 Task: Look for Airbnb properties in Ytrebygda, Norway from 28th December, 2023 to 10th December,  2023 for 5 adults.5 bedrooms having 5 beds and 5 bathrooms. Property type can be house. Amenities needed are: wifi, TV, free parkinig on premises, gym, breakfast. Look for 3 properties as per requirement.
Action: Mouse moved to (495, 110)
Screenshot: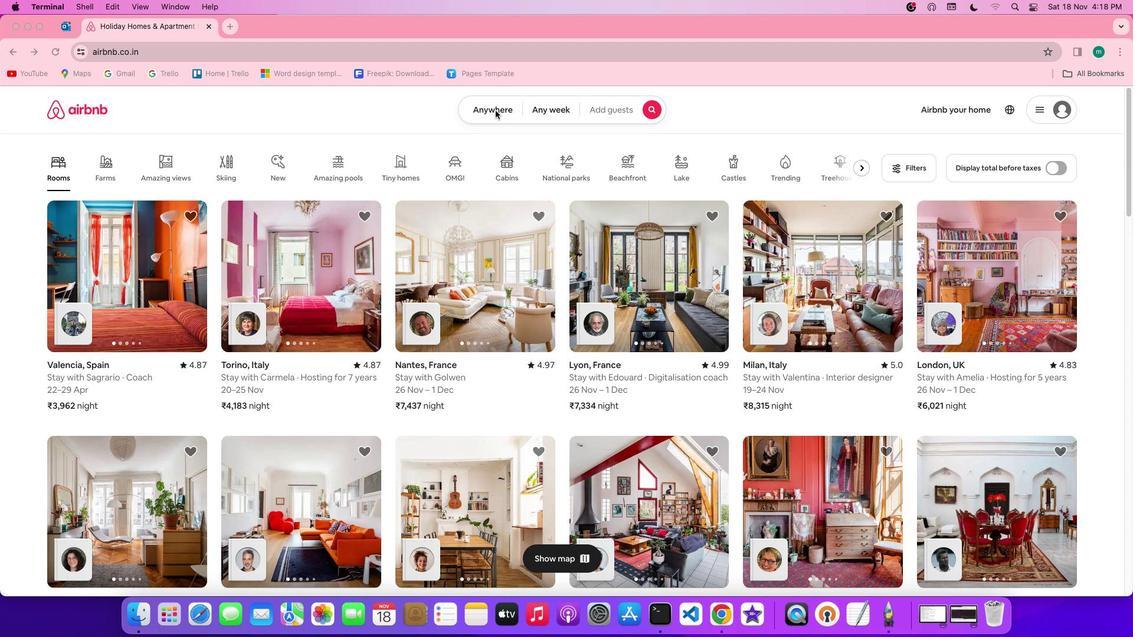 
Action: Mouse pressed left at (495, 110)
Screenshot: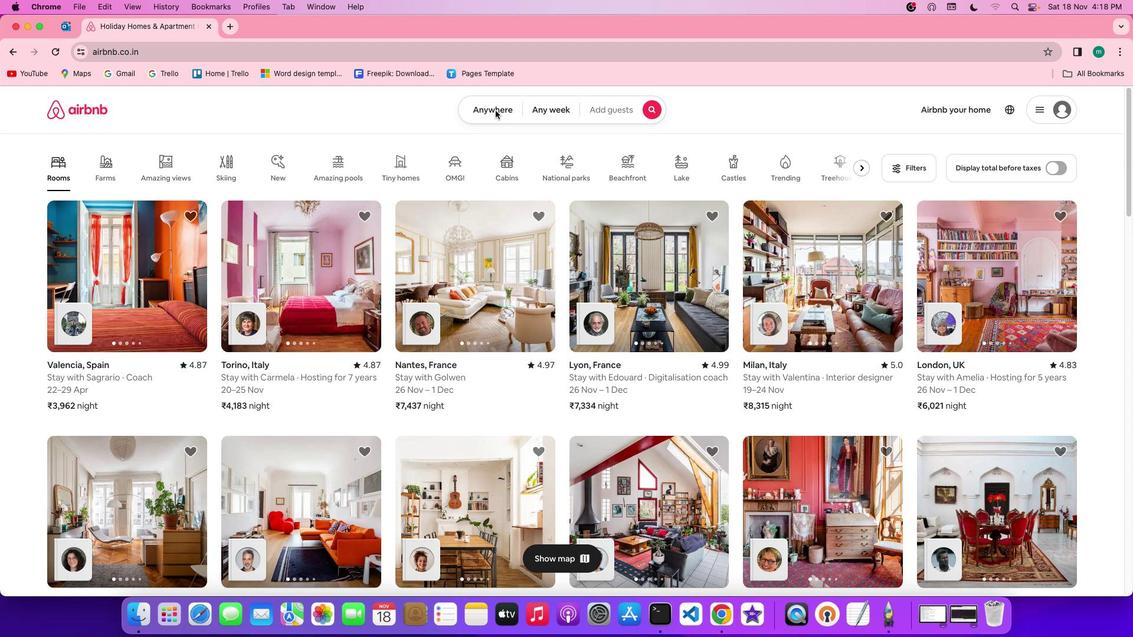 
Action: Mouse pressed left at (495, 110)
Screenshot: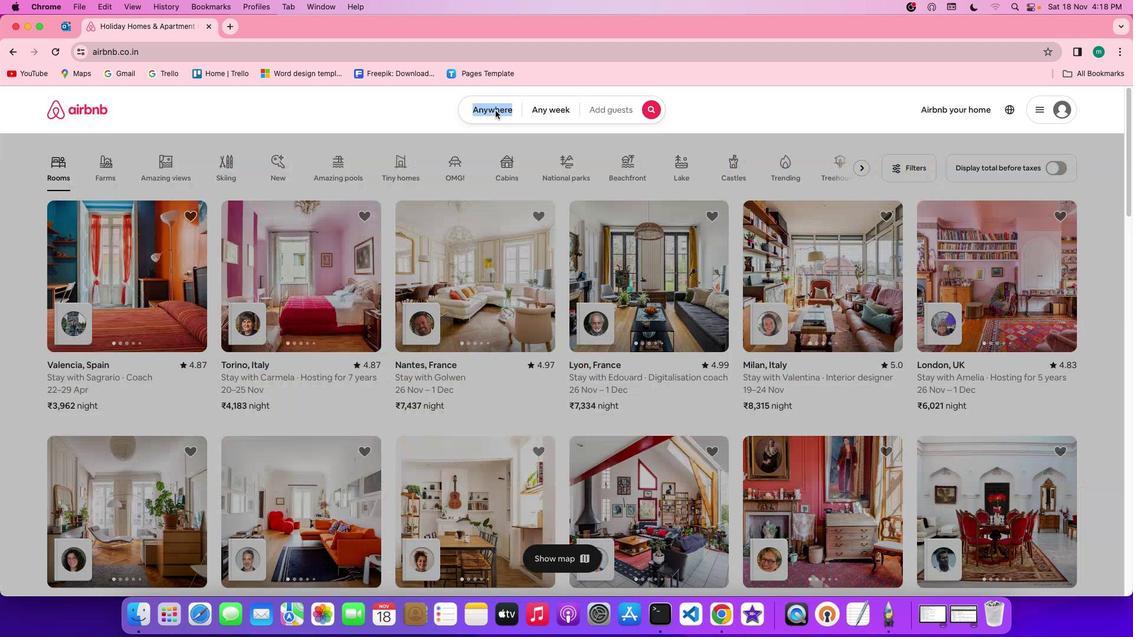 
Action: Mouse moved to (397, 157)
Screenshot: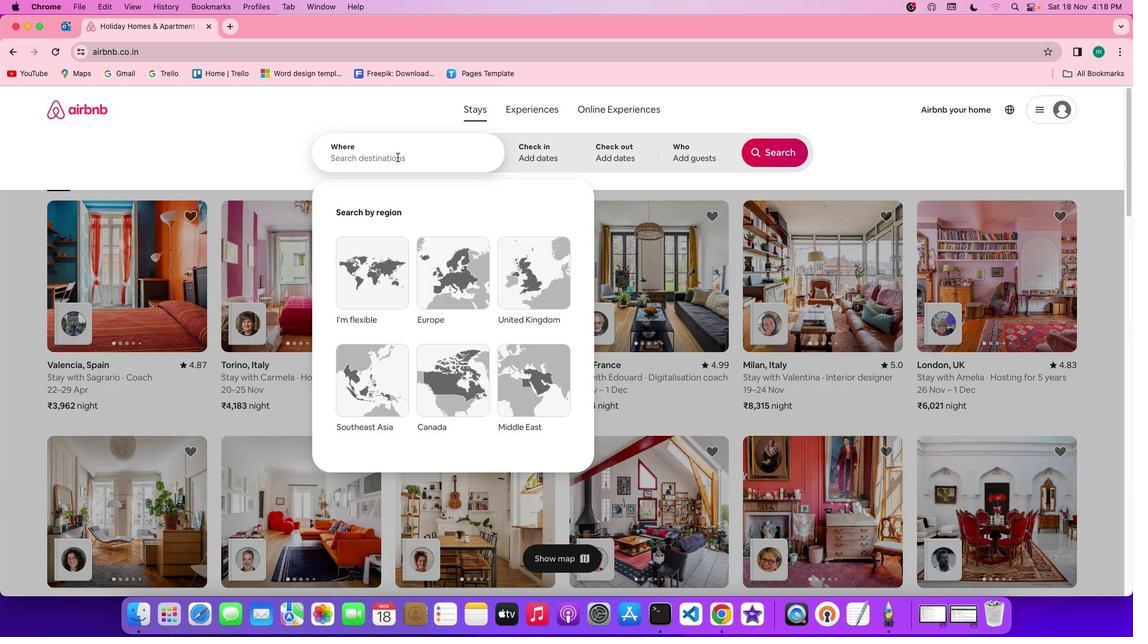 
Action: Mouse pressed left at (397, 157)
Screenshot: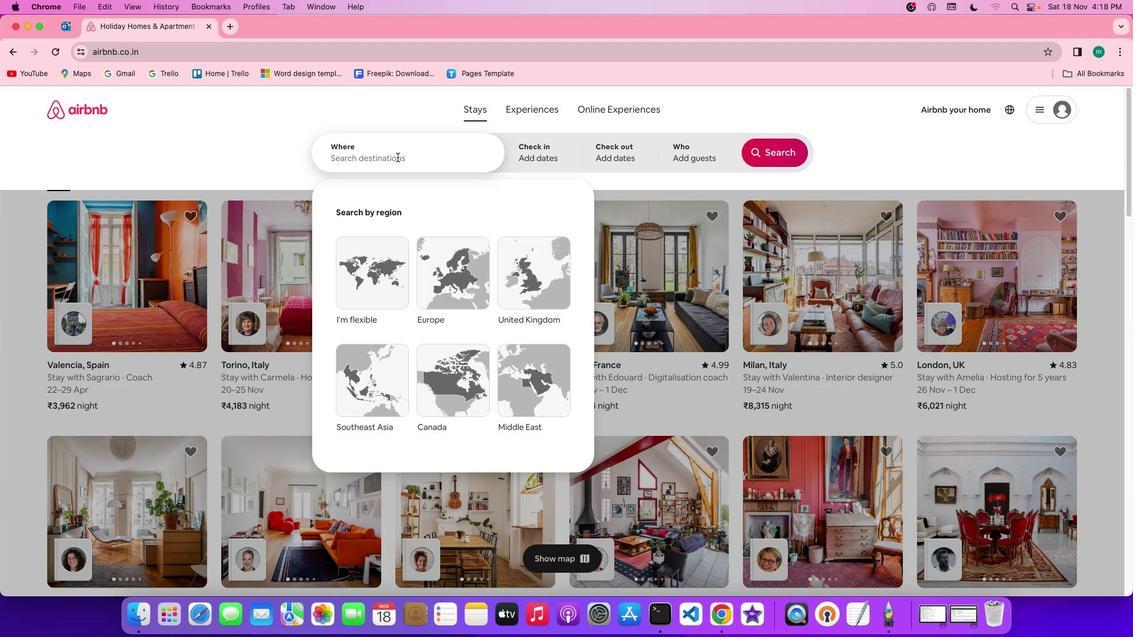 
Action: Mouse moved to (397, 157)
Screenshot: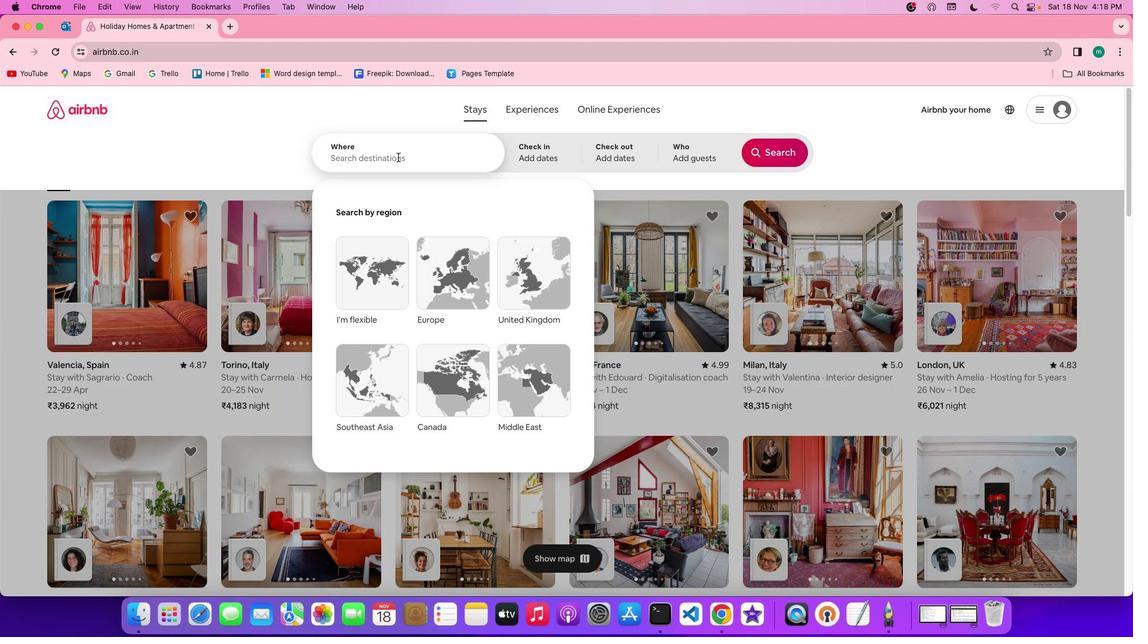 
Action: Key pressed Key.shift'Y''t''r''e''b''y''g''d''a'','Key.spaceKey.shift'n''o''r''w''a''y'
Screenshot: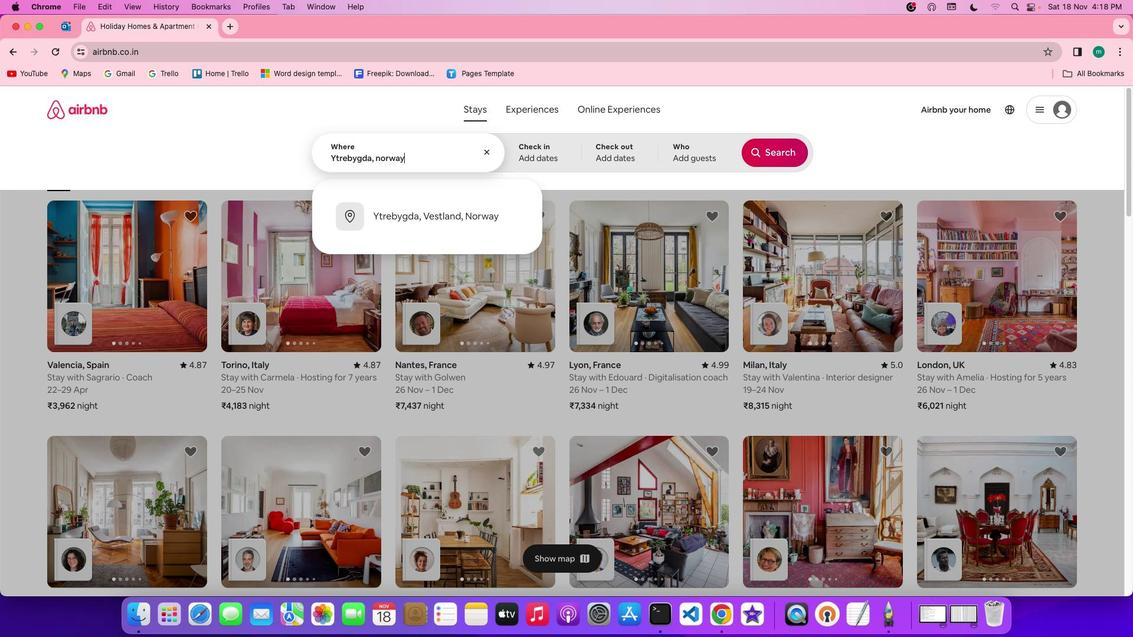 
Action: Mouse moved to (523, 151)
Screenshot: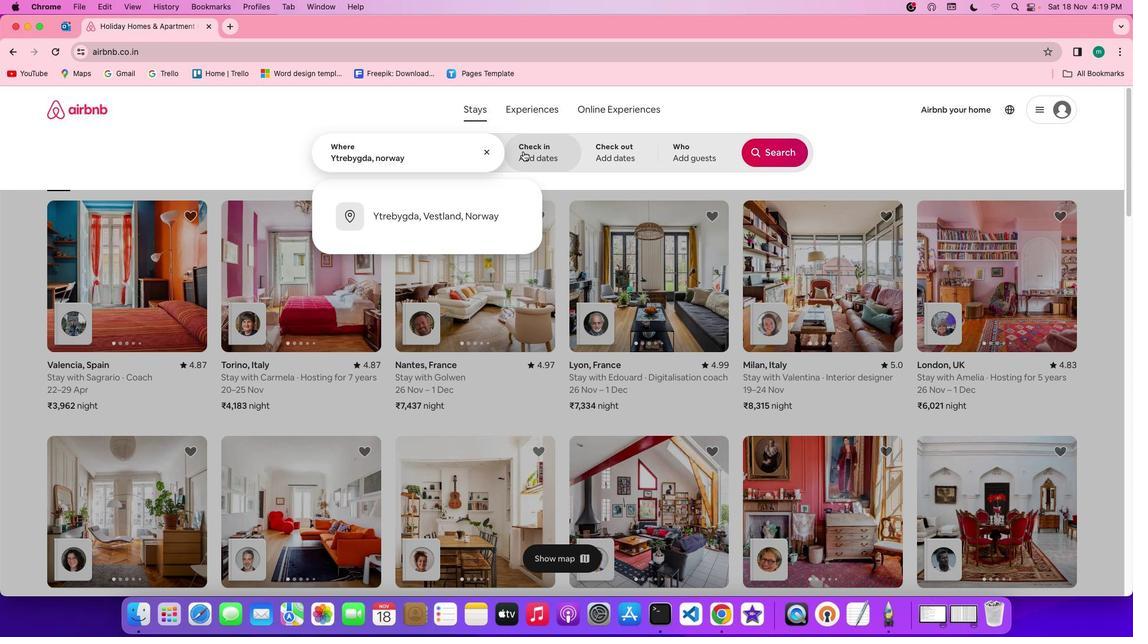 
Action: Mouse pressed left at (523, 151)
Screenshot: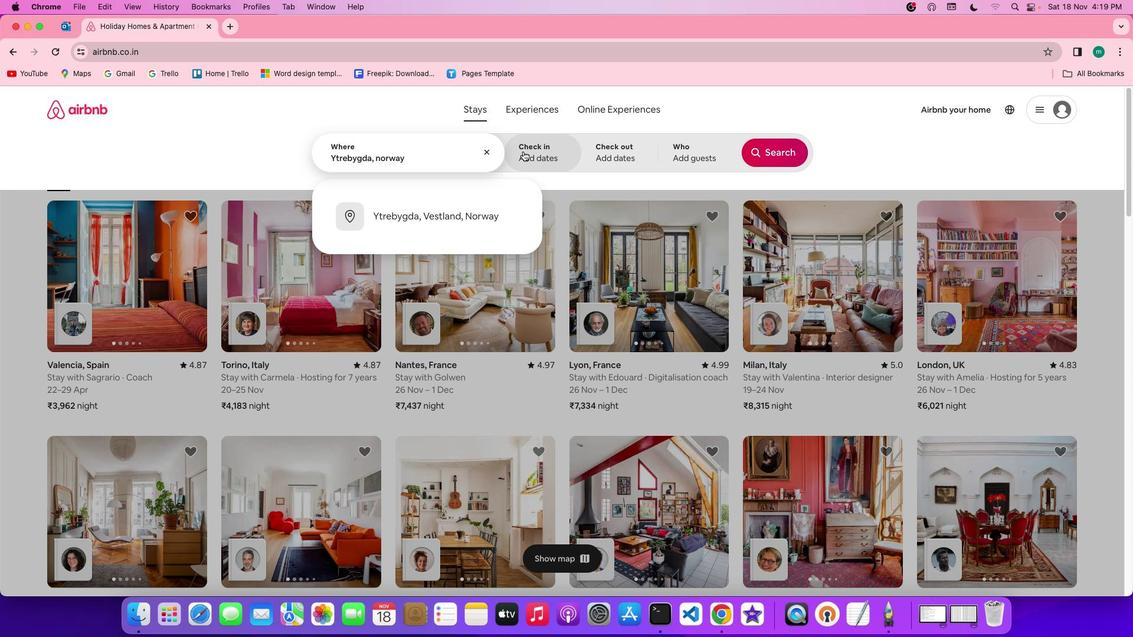 
Action: Mouse moved to (713, 415)
Screenshot: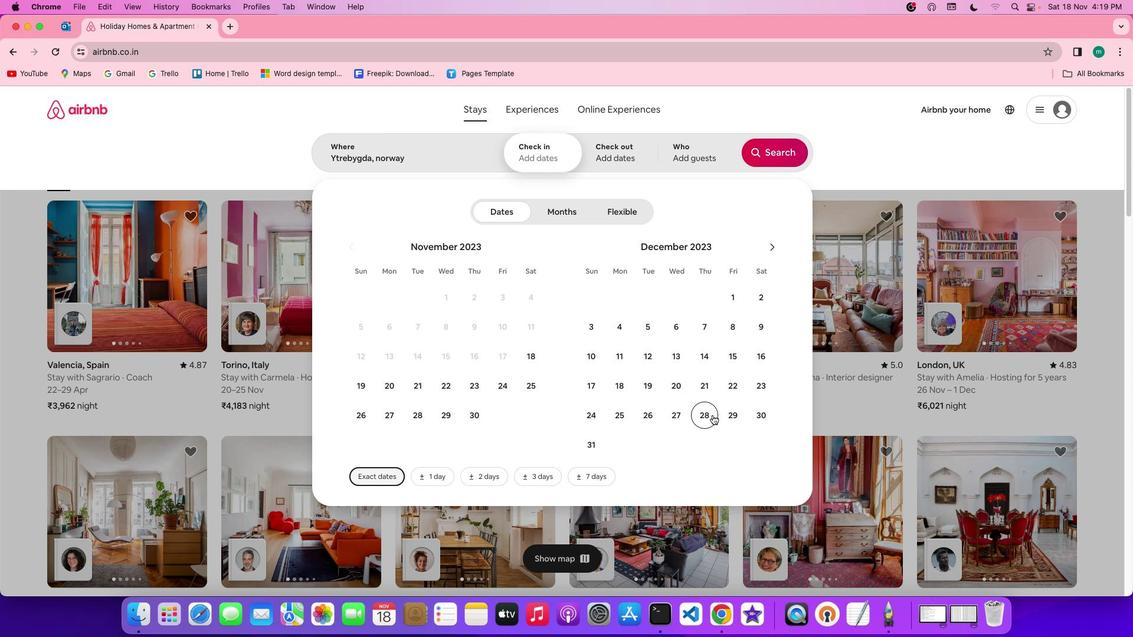 
Action: Mouse pressed left at (713, 415)
Screenshot: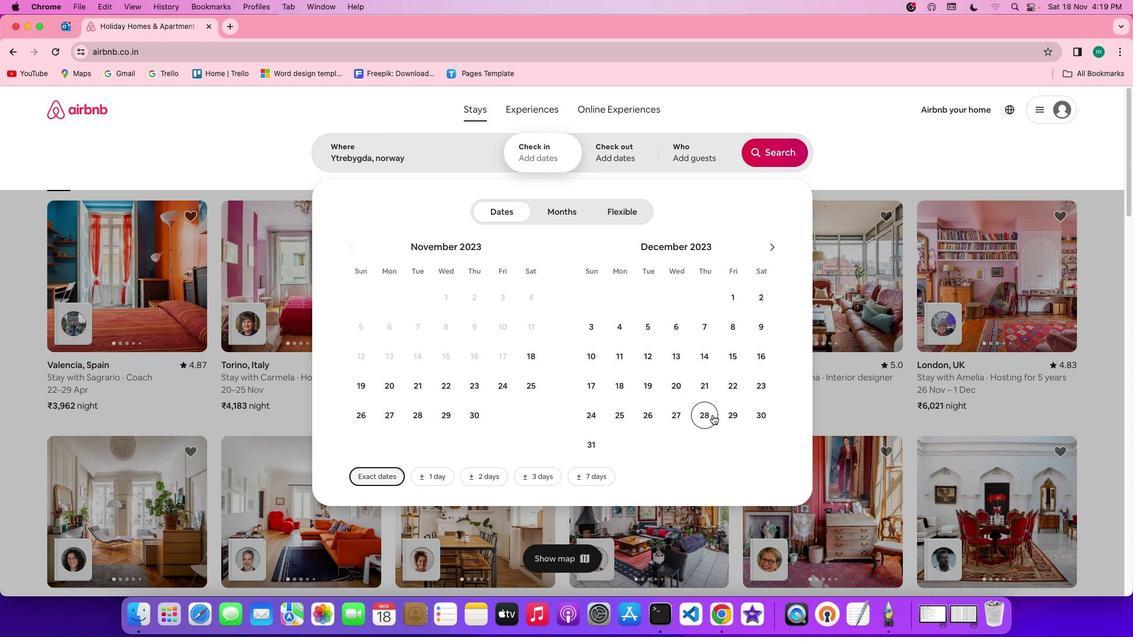 
Action: Mouse moved to (592, 356)
Screenshot: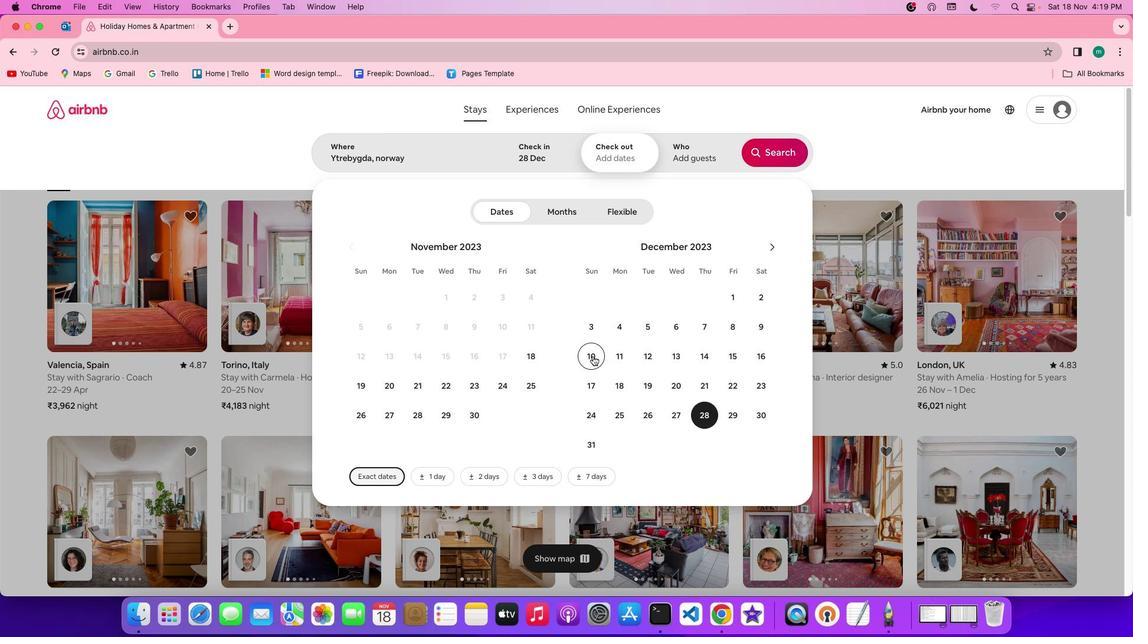 
Action: Mouse pressed left at (592, 356)
Screenshot: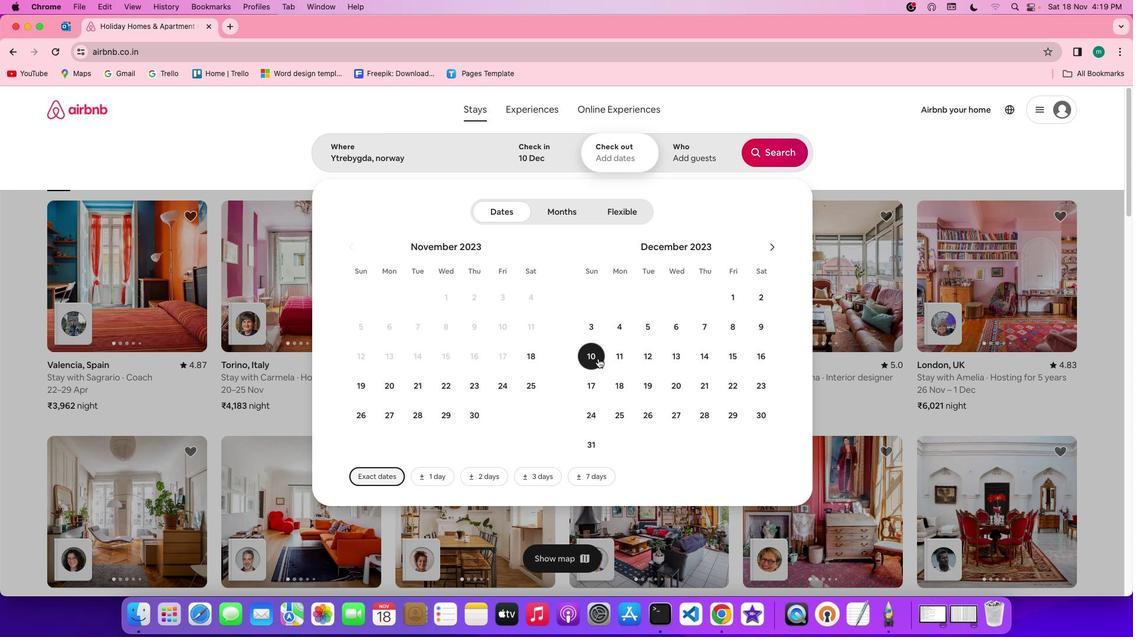 
Action: Mouse moved to (711, 423)
Screenshot: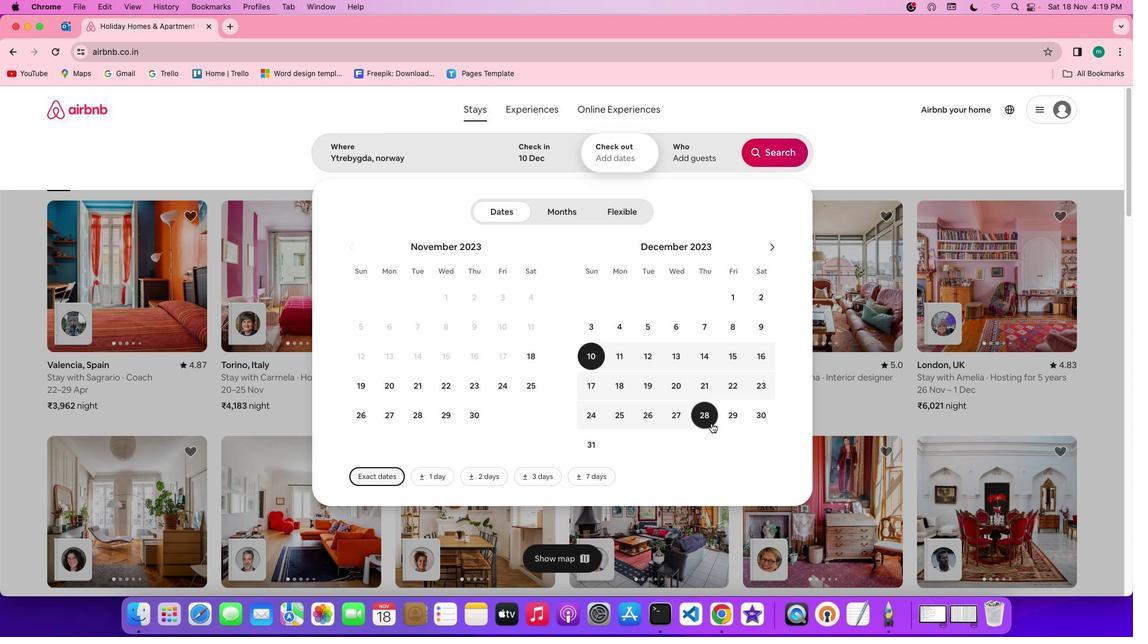 
Action: Mouse pressed left at (711, 423)
Screenshot: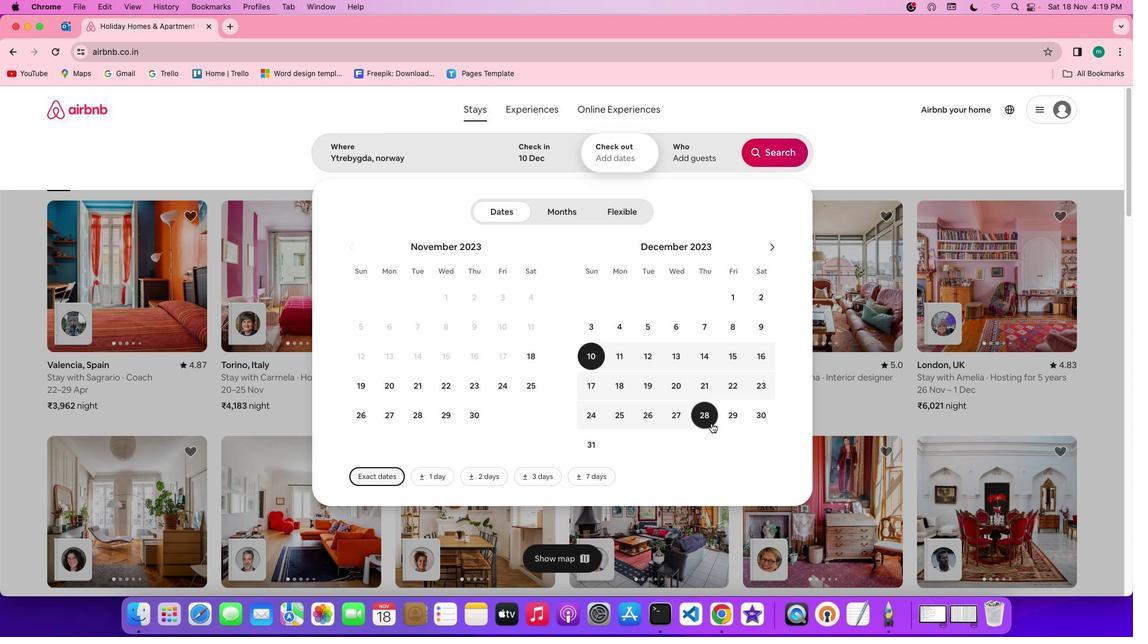 
Action: Mouse moved to (694, 155)
Screenshot: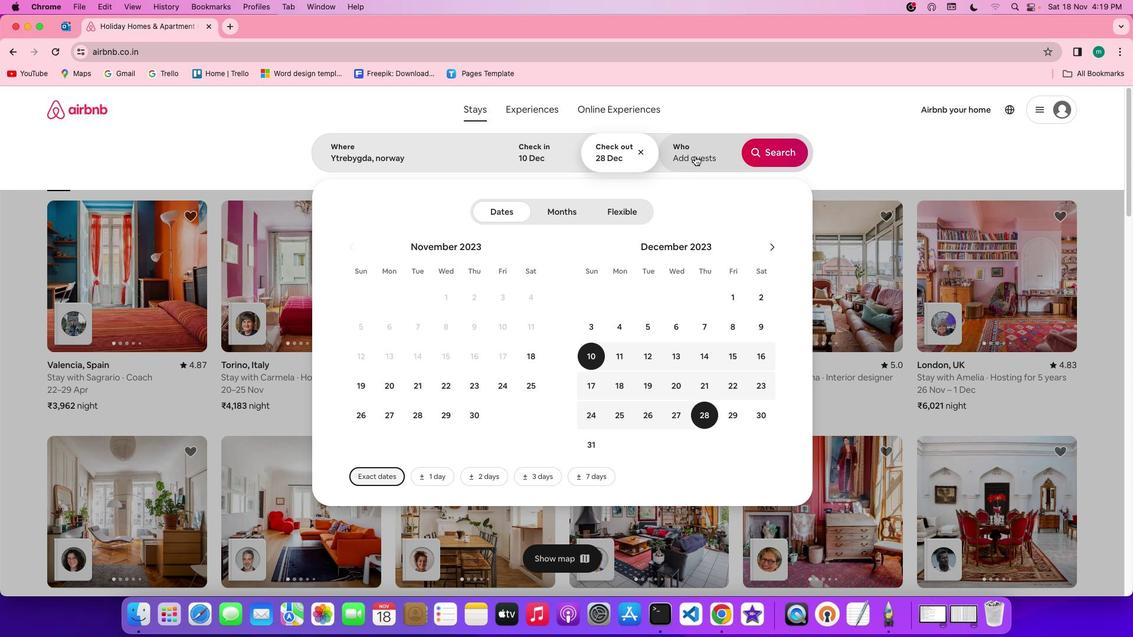 
Action: Mouse pressed left at (694, 155)
Screenshot: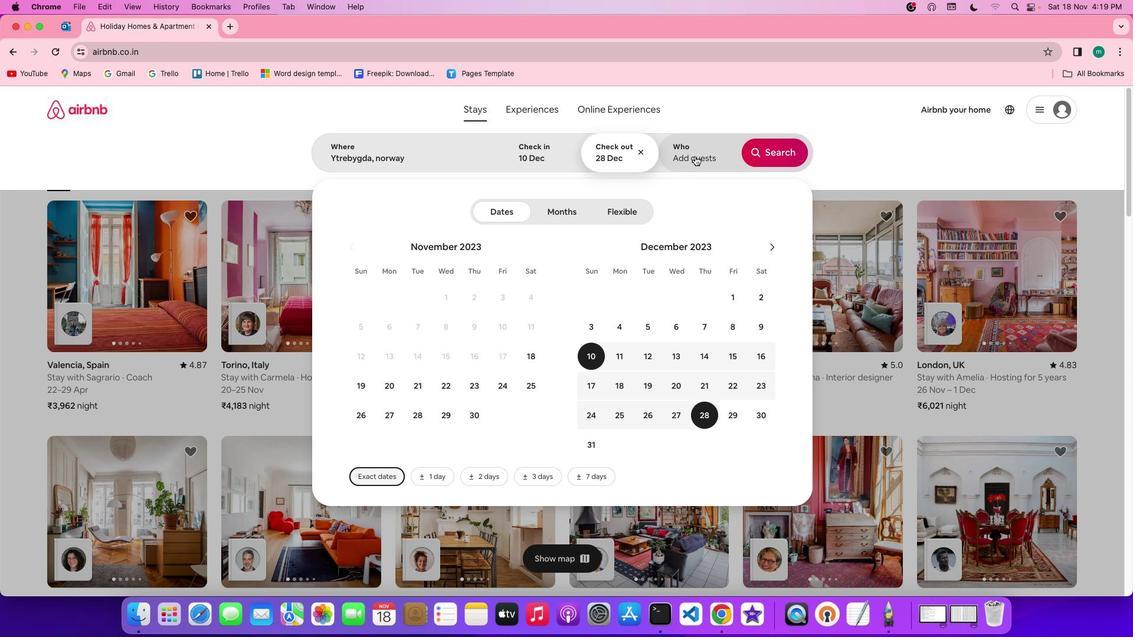 
Action: Mouse moved to (780, 209)
Screenshot: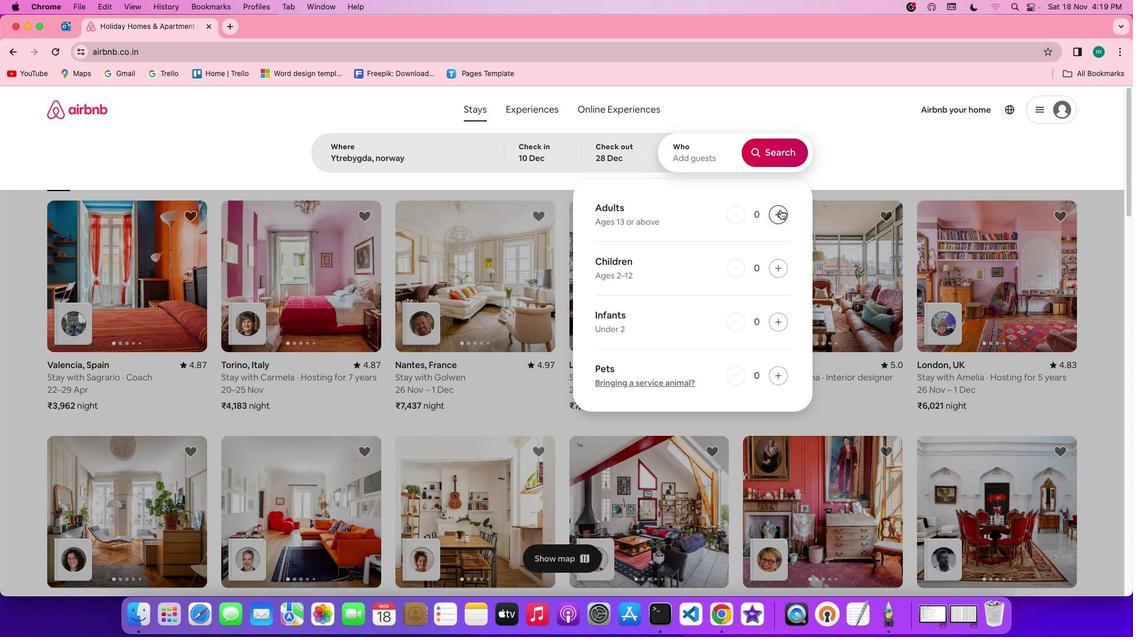 
Action: Mouse pressed left at (780, 209)
Screenshot: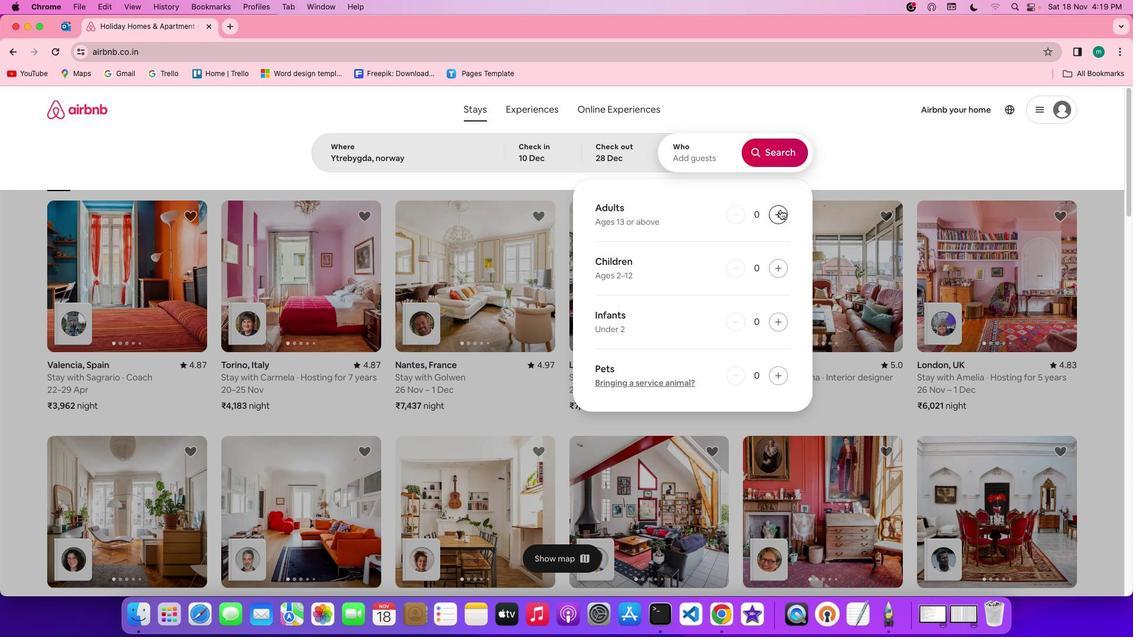 
Action: Mouse pressed left at (780, 209)
Screenshot: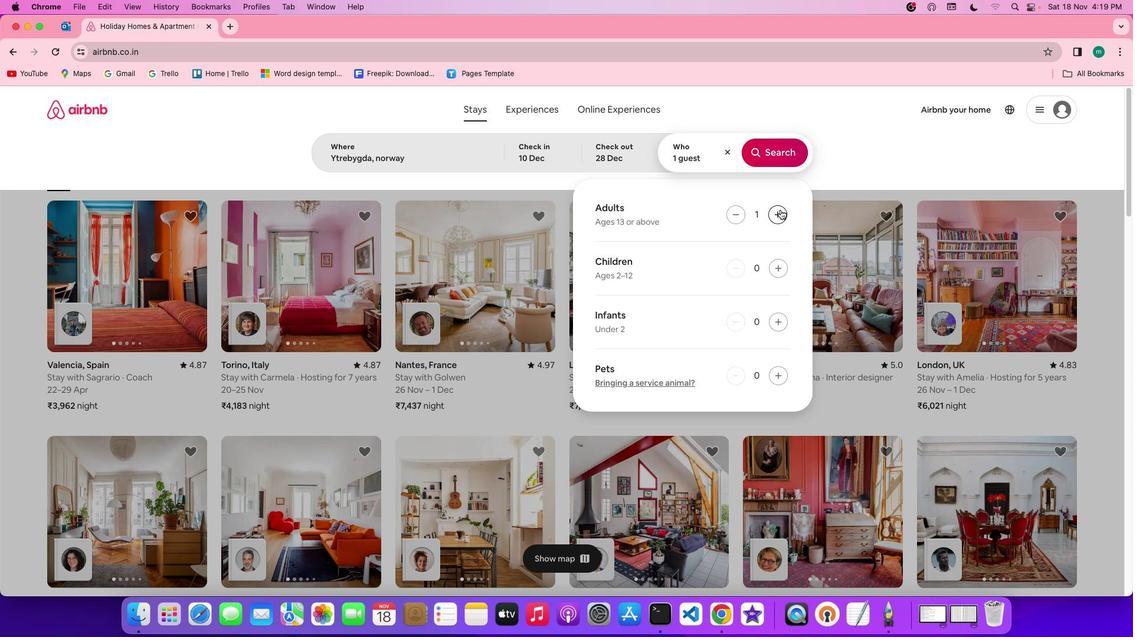 
Action: Mouse pressed left at (780, 209)
Screenshot: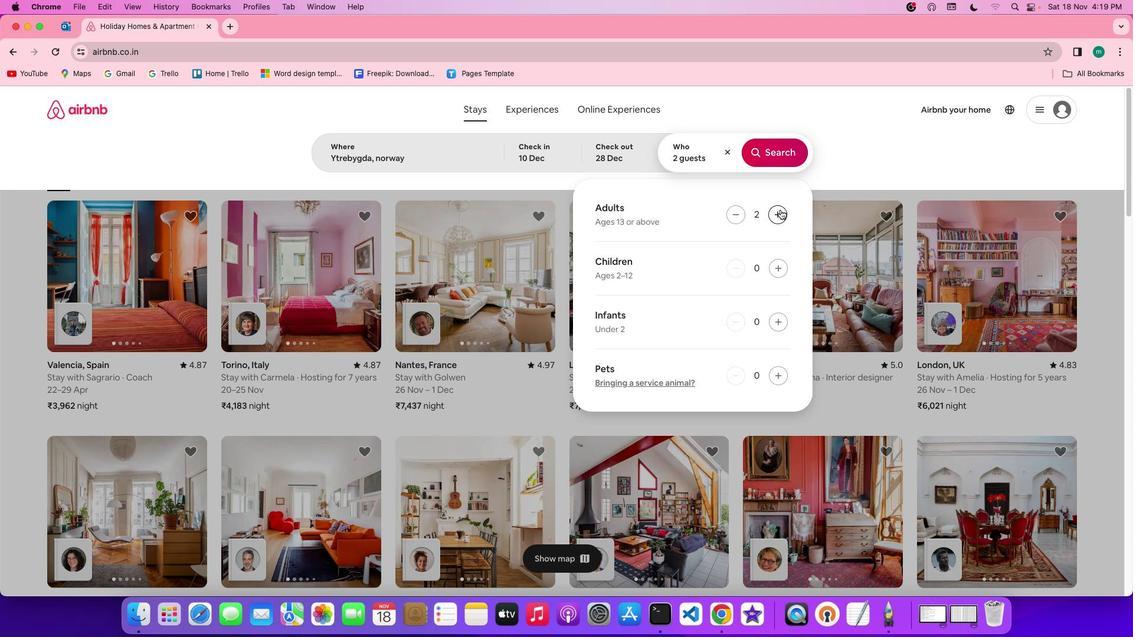 
Action: Mouse pressed left at (780, 209)
Screenshot: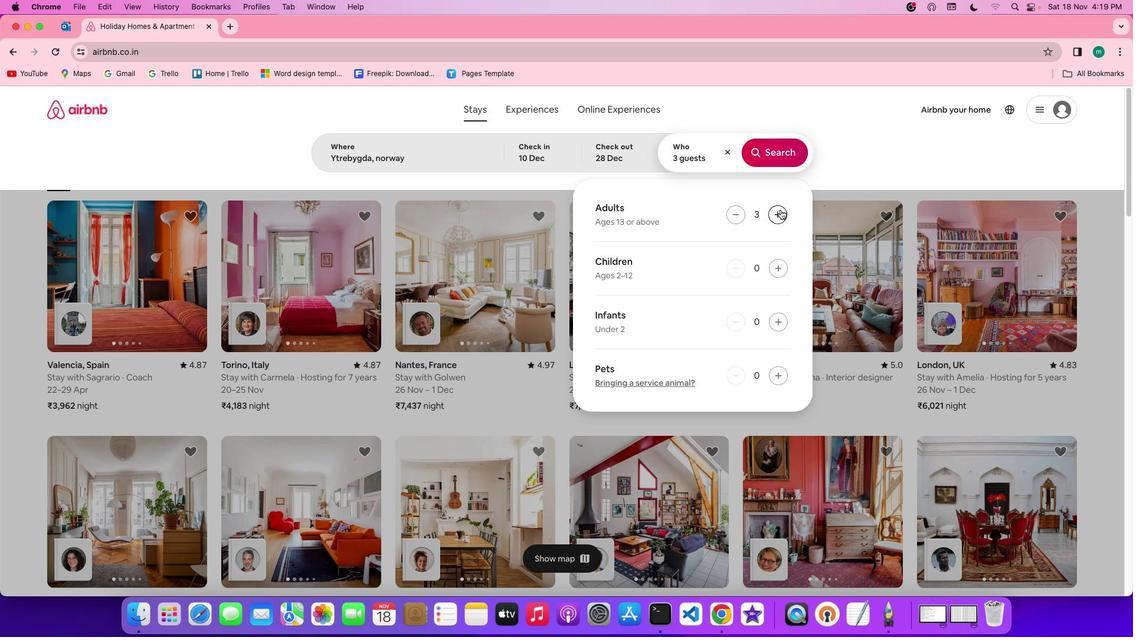 
Action: Mouse pressed left at (780, 209)
Screenshot: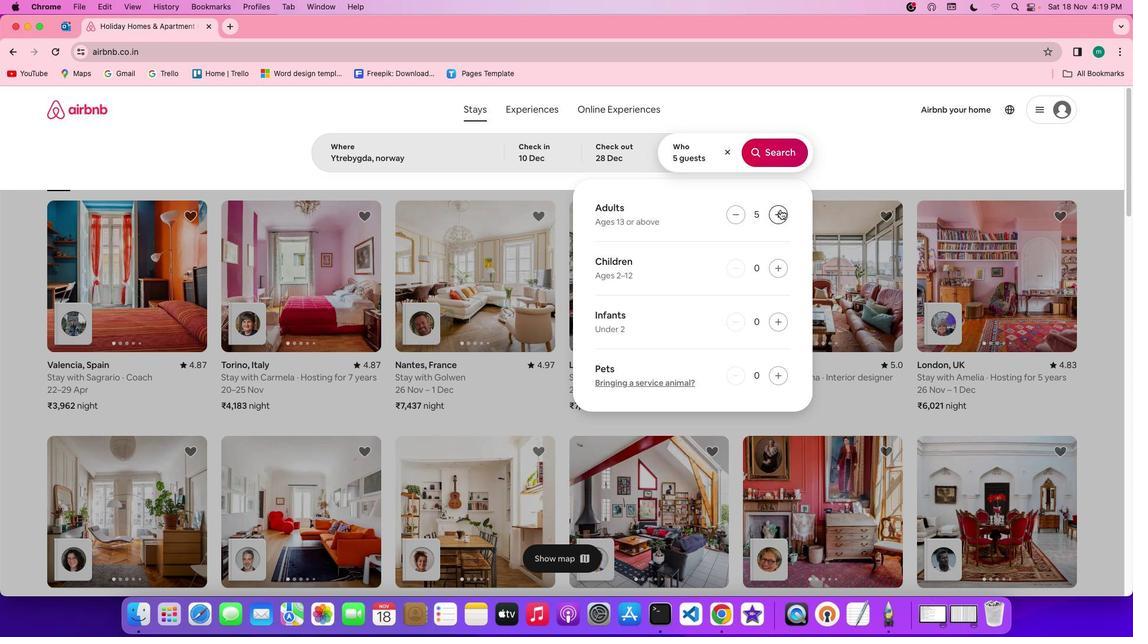 
Action: Mouse moved to (765, 148)
Screenshot: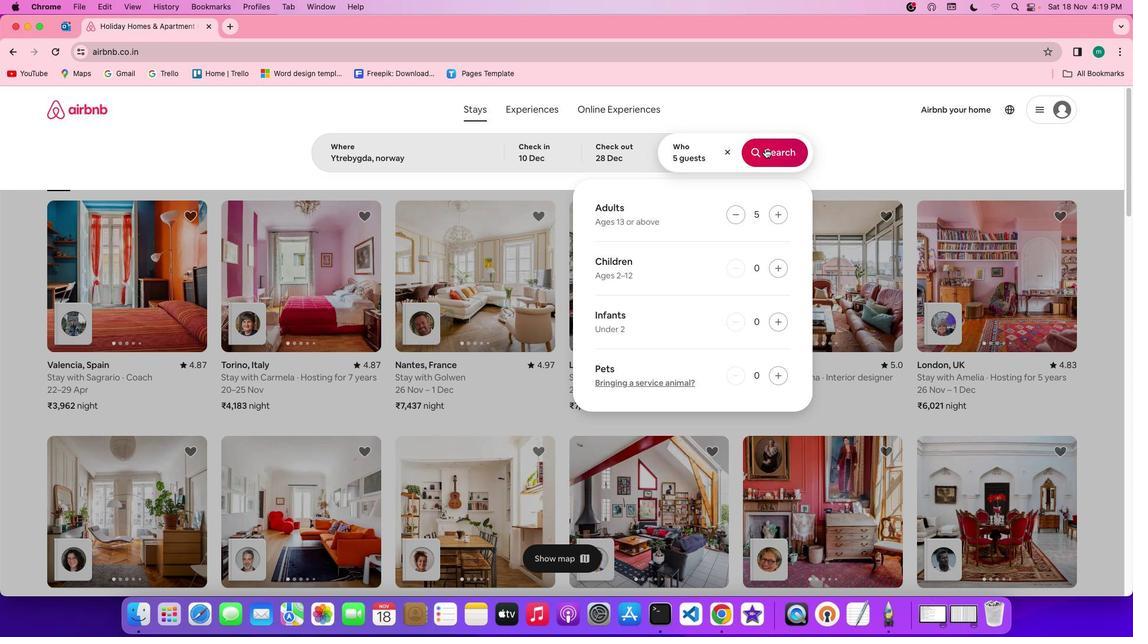 
Action: Mouse pressed left at (765, 148)
Screenshot: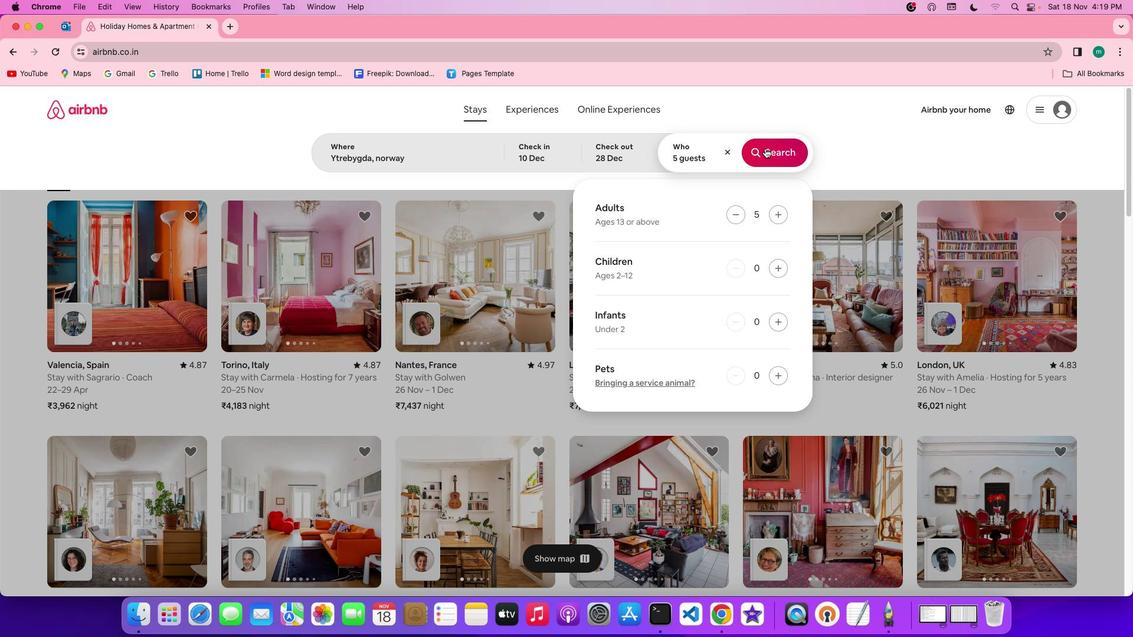 
Action: Mouse moved to (949, 149)
Screenshot: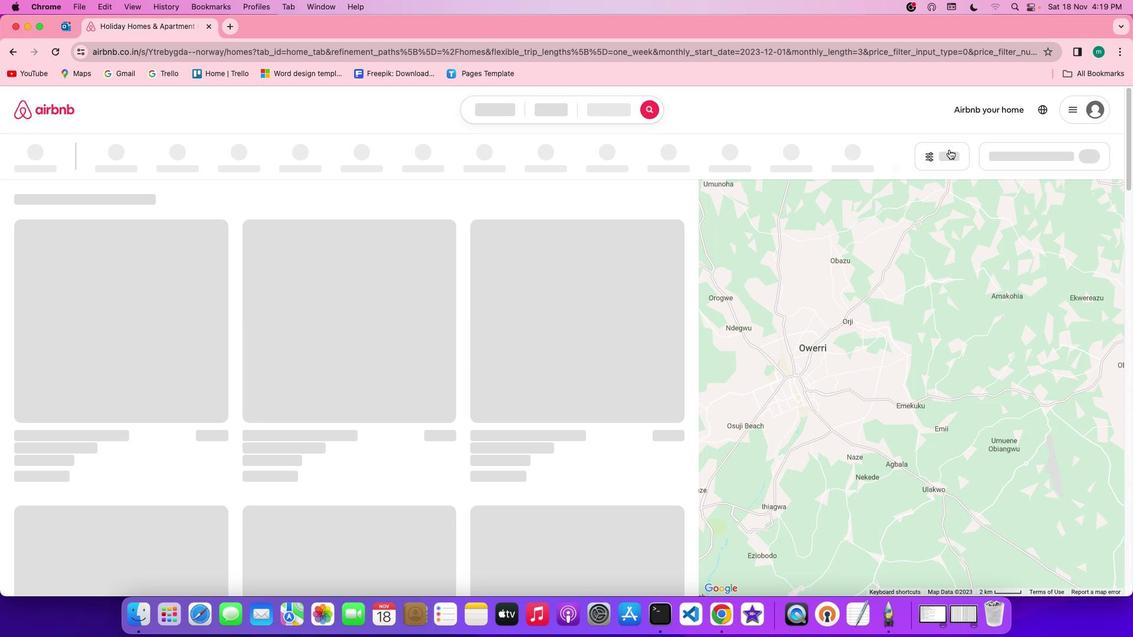 
Action: Mouse pressed left at (949, 149)
Screenshot: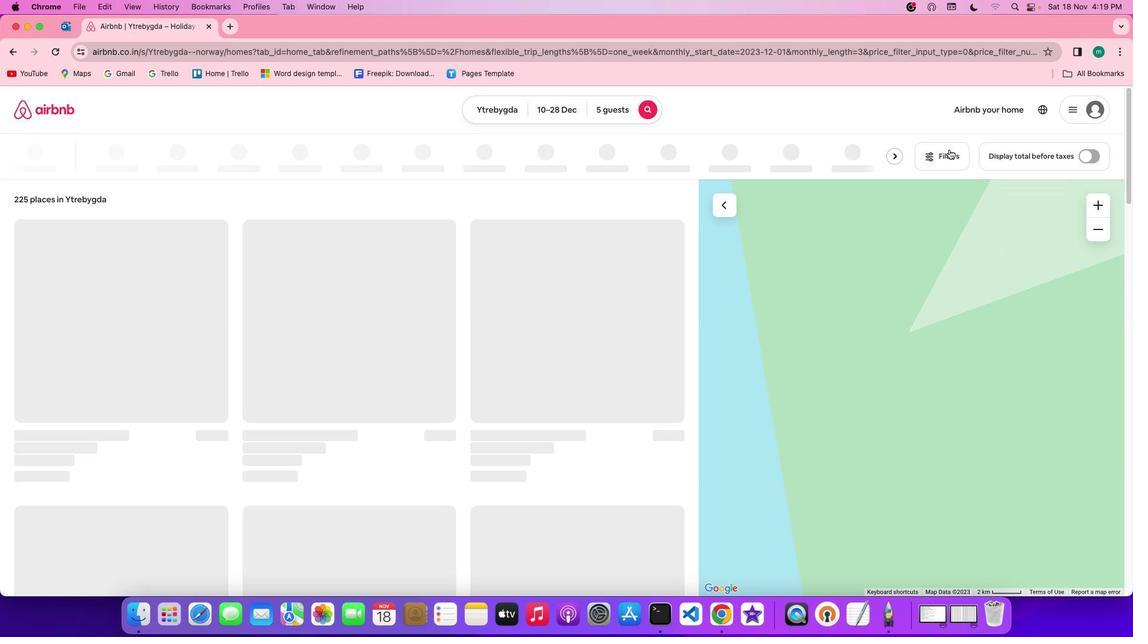 
Action: Mouse moved to (594, 384)
Screenshot: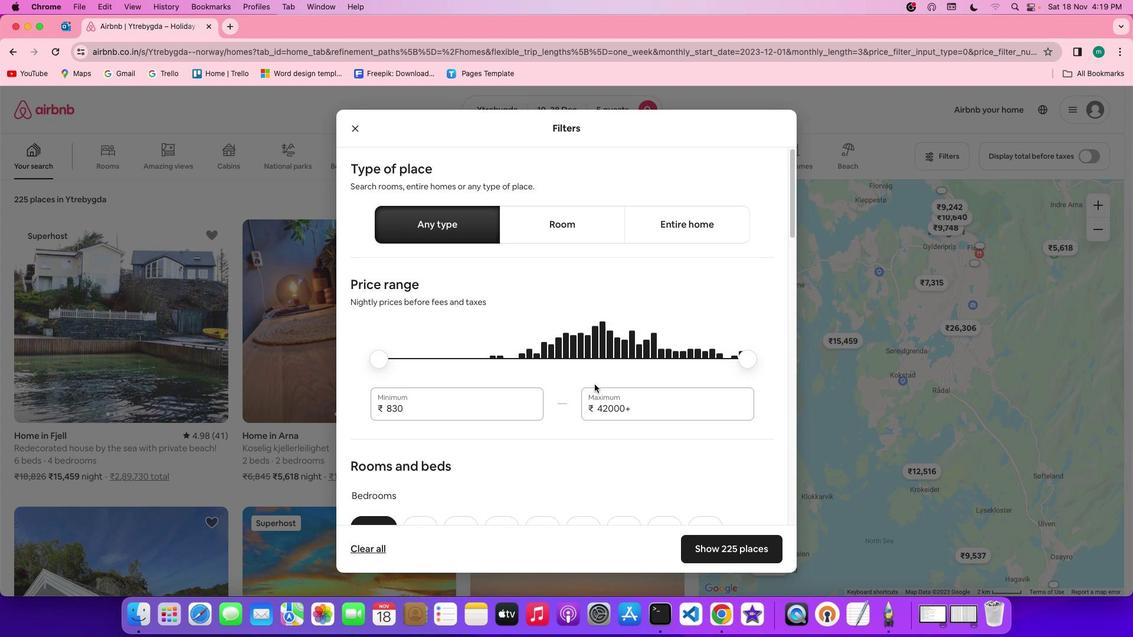 
Action: Mouse scrolled (594, 384) with delta (0, 0)
Screenshot: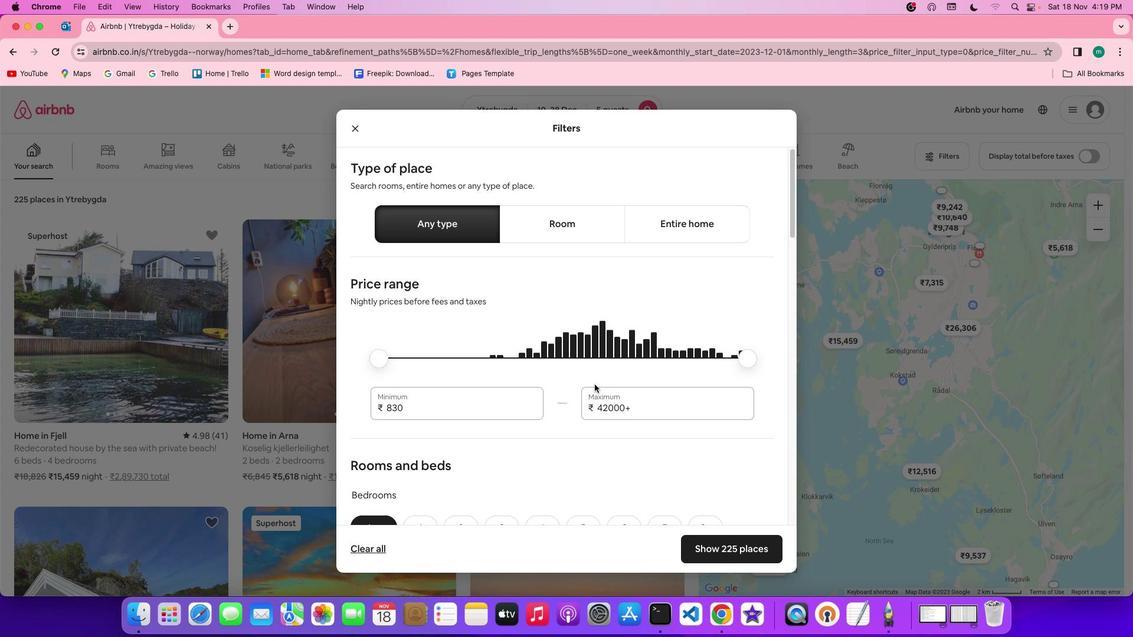 
Action: Mouse scrolled (594, 384) with delta (0, 0)
Screenshot: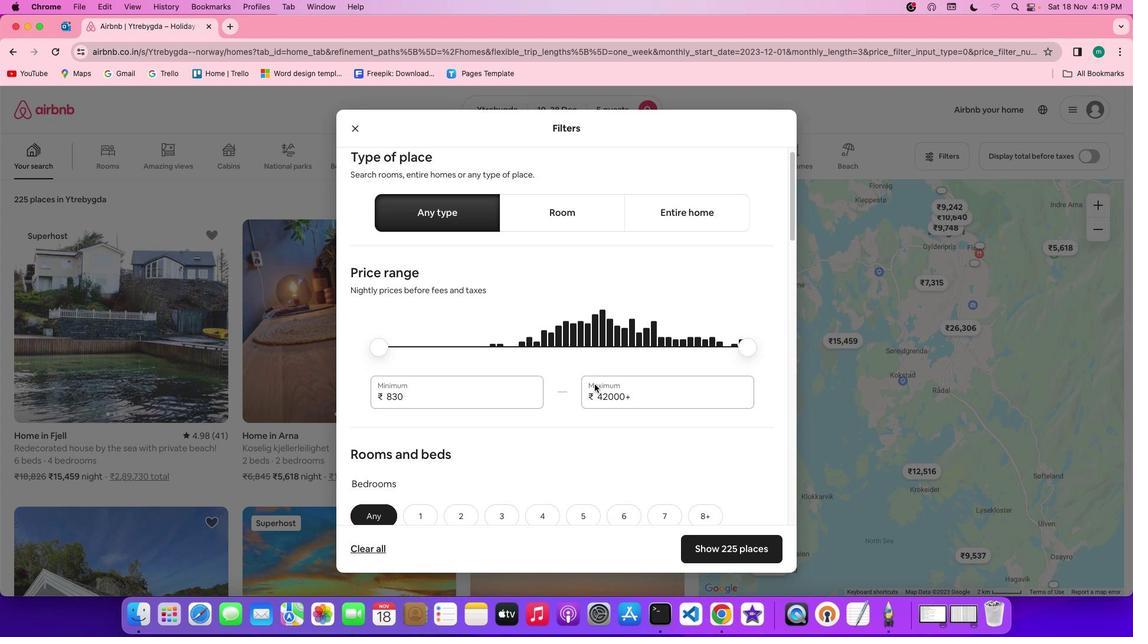 
Action: Mouse scrolled (594, 384) with delta (0, -1)
Screenshot: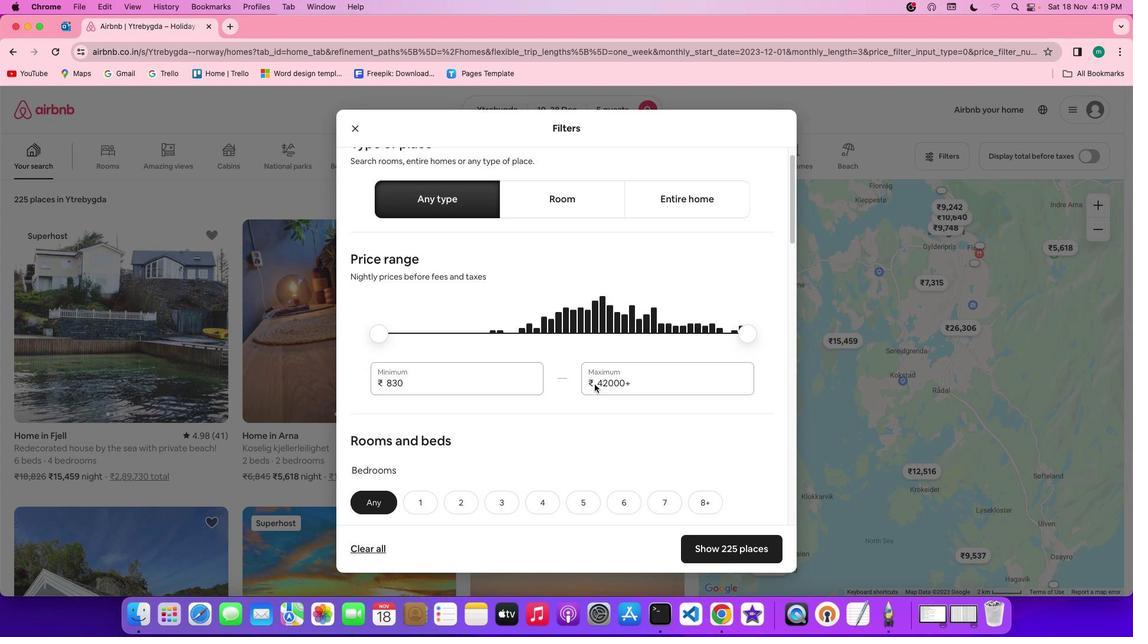 
Action: Mouse scrolled (594, 384) with delta (0, 0)
Screenshot: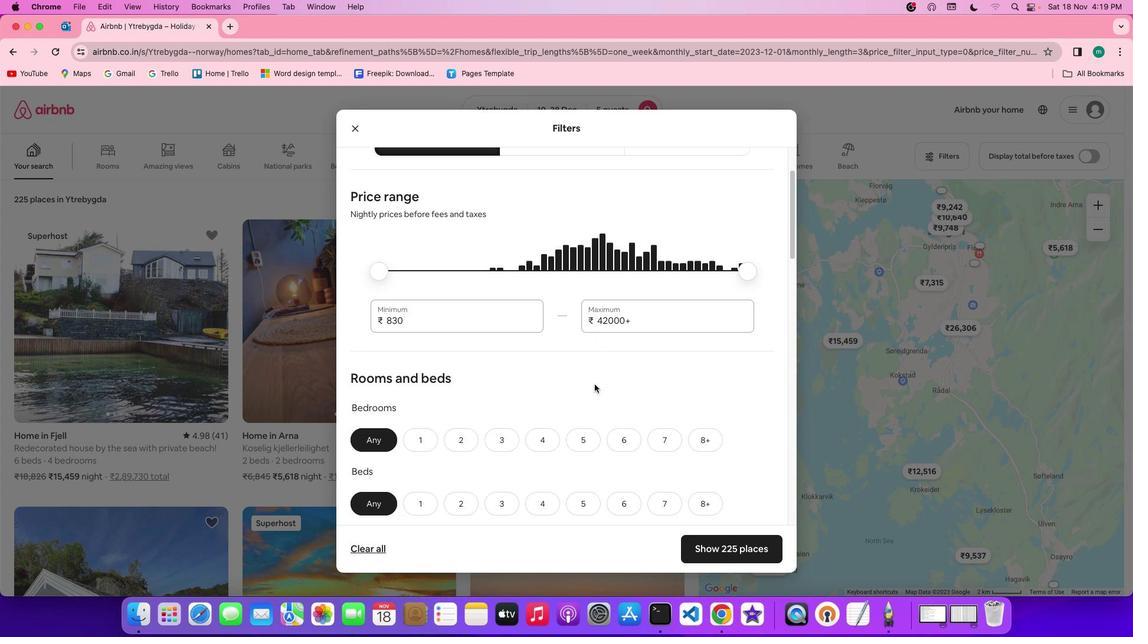 
Action: Mouse scrolled (594, 384) with delta (0, 0)
Screenshot: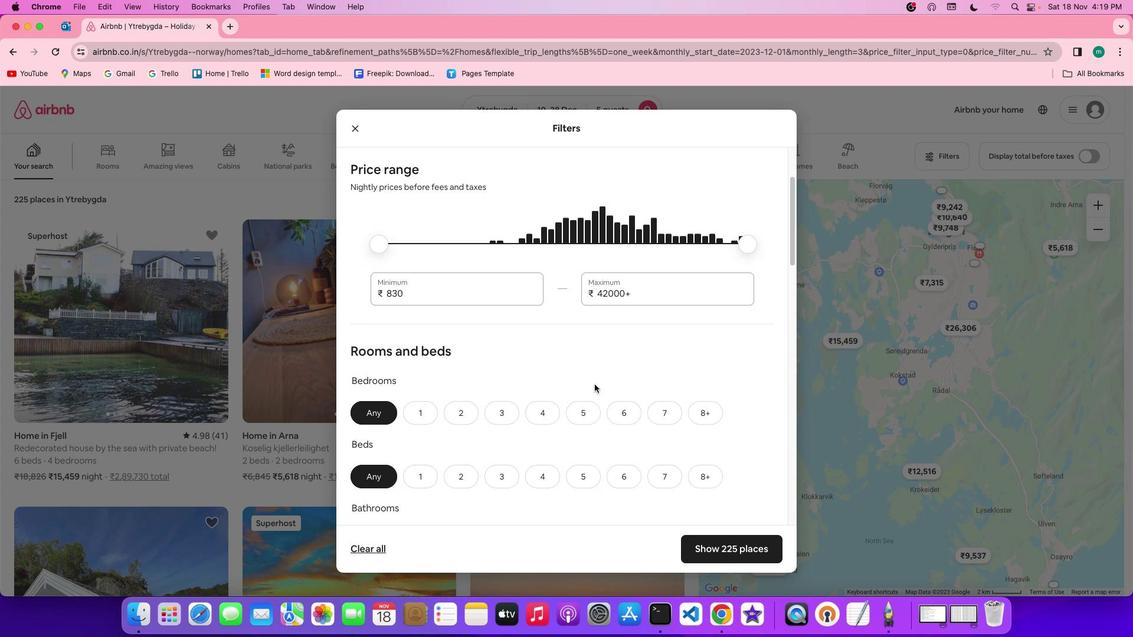 
Action: Mouse scrolled (594, 384) with delta (0, 0)
Screenshot: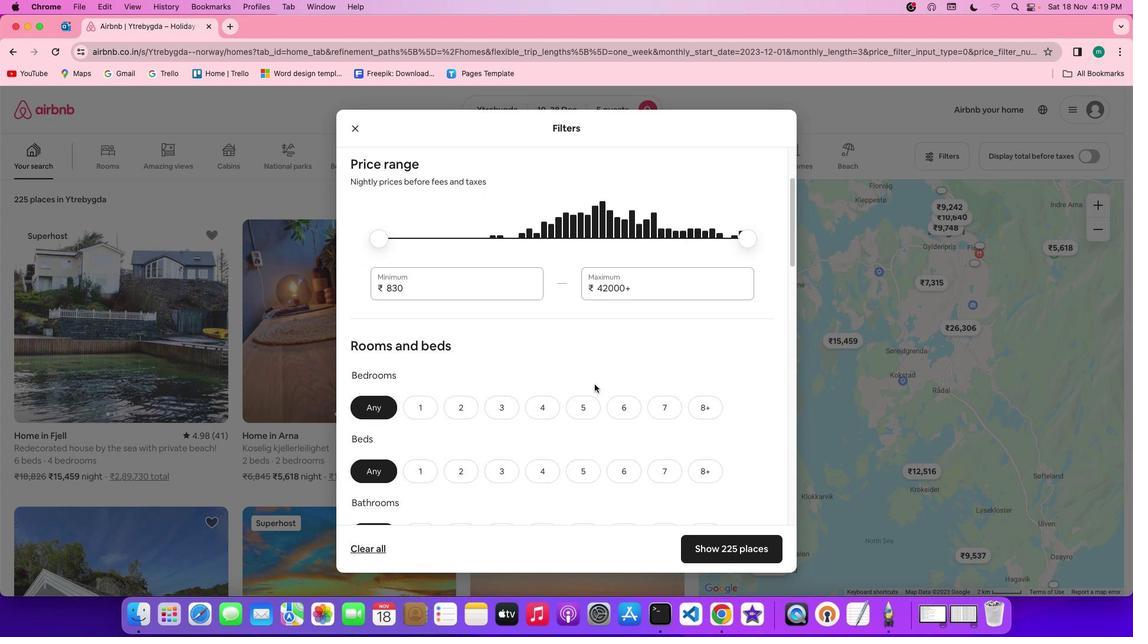 
Action: Mouse scrolled (594, 384) with delta (0, 0)
Screenshot: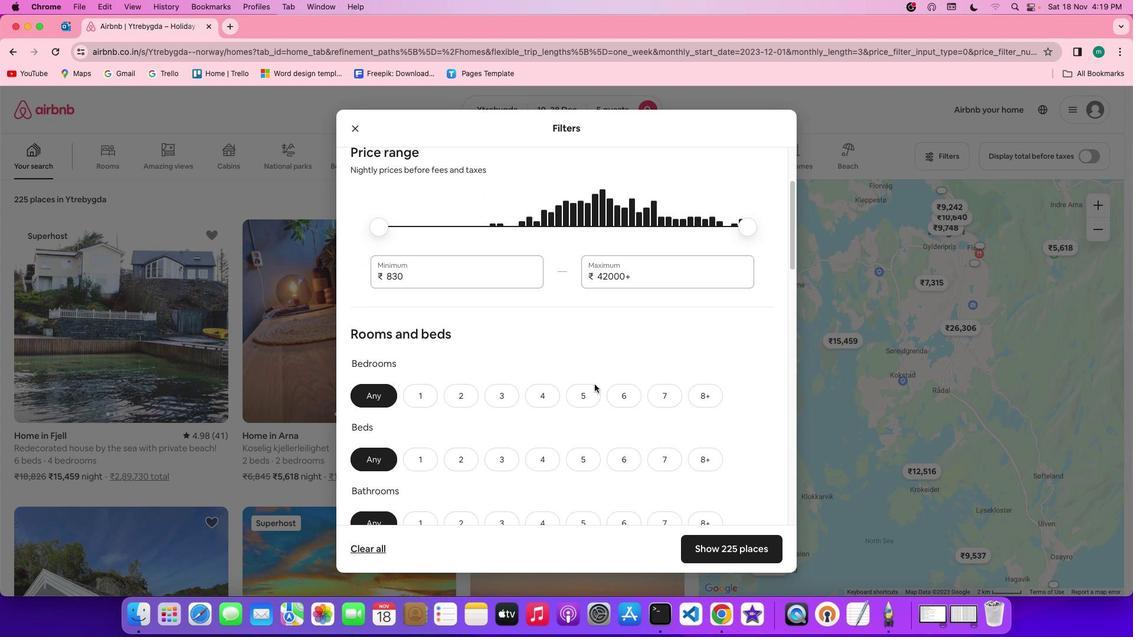 
Action: Mouse scrolled (594, 384) with delta (0, 0)
Screenshot: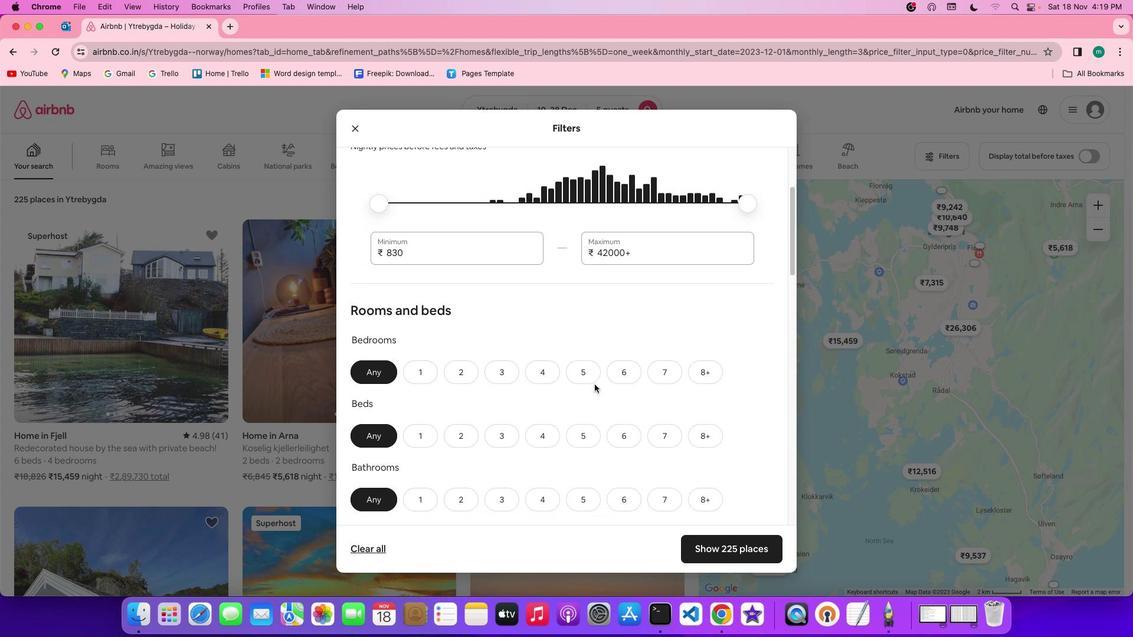 
Action: Mouse scrolled (594, 384) with delta (0, 0)
Screenshot: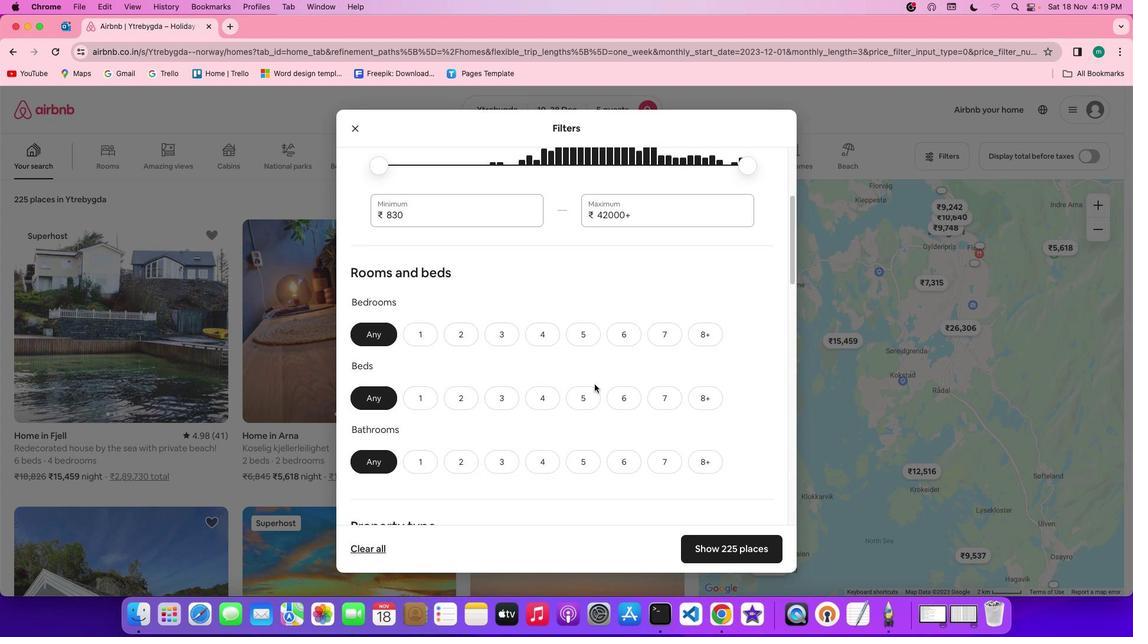 
Action: Mouse moved to (578, 322)
Screenshot: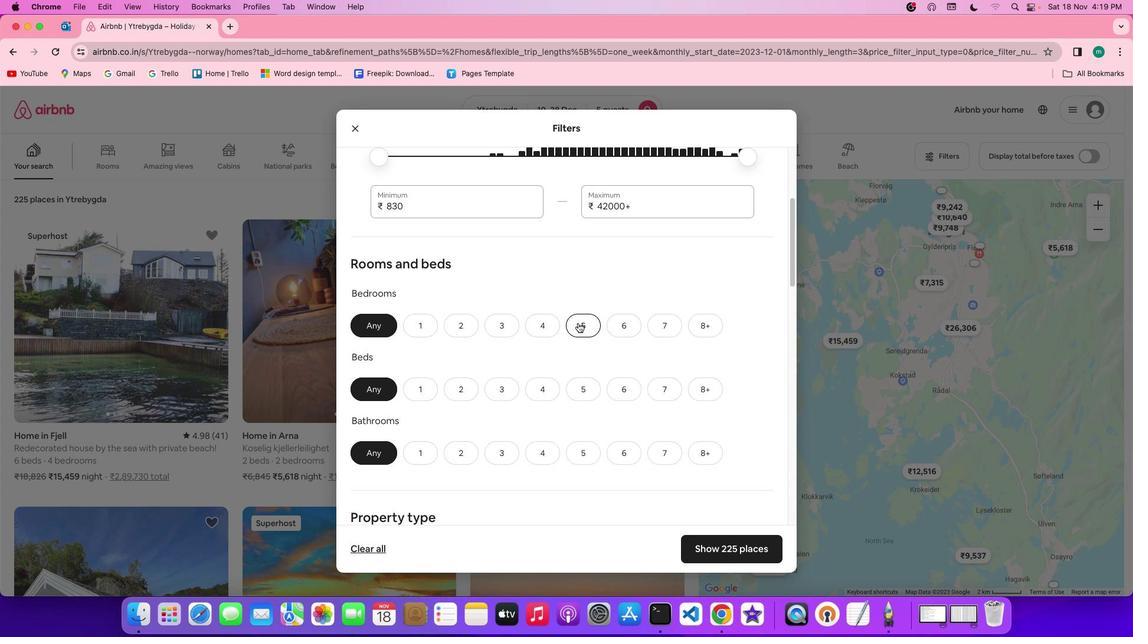 
Action: Mouse pressed left at (578, 322)
Screenshot: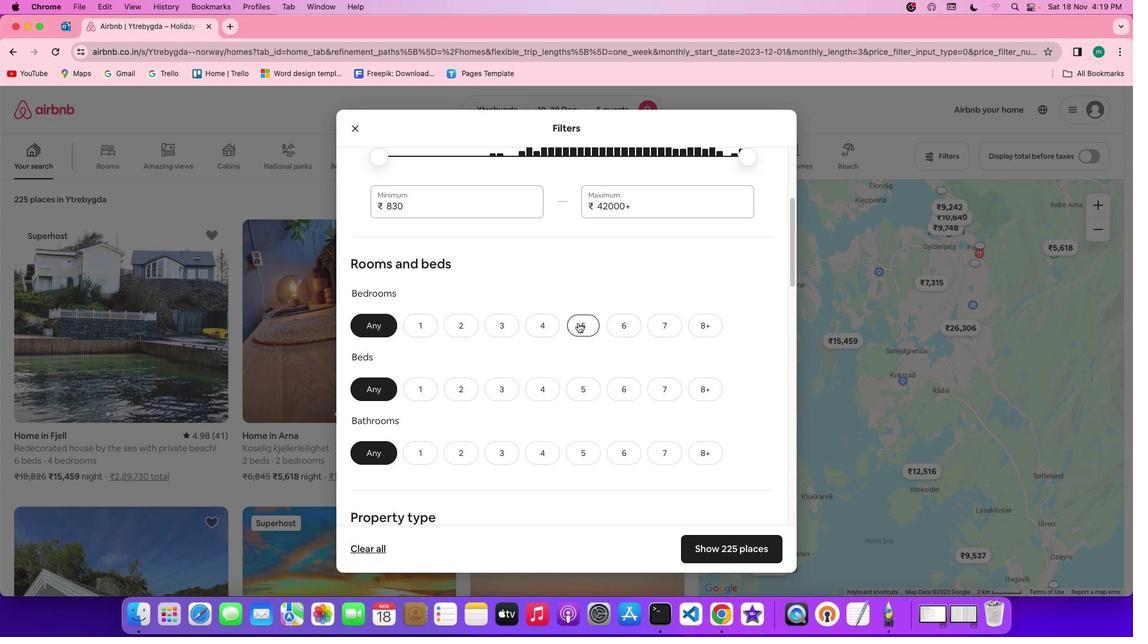 
Action: Mouse moved to (585, 392)
Screenshot: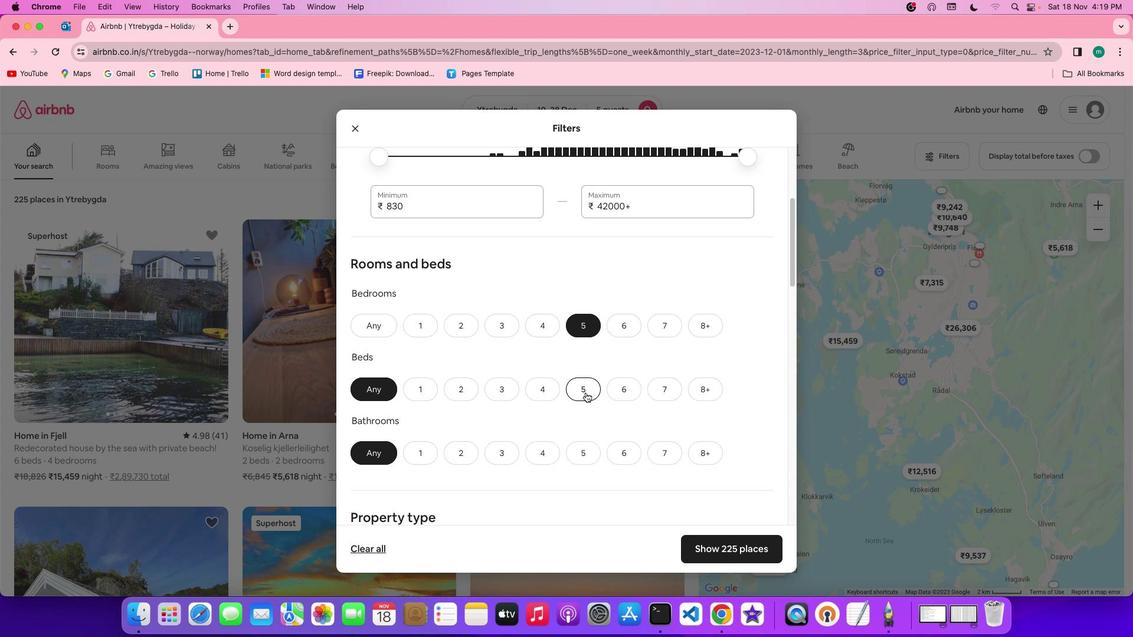 
Action: Mouse pressed left at (585, 392)
Screenshot: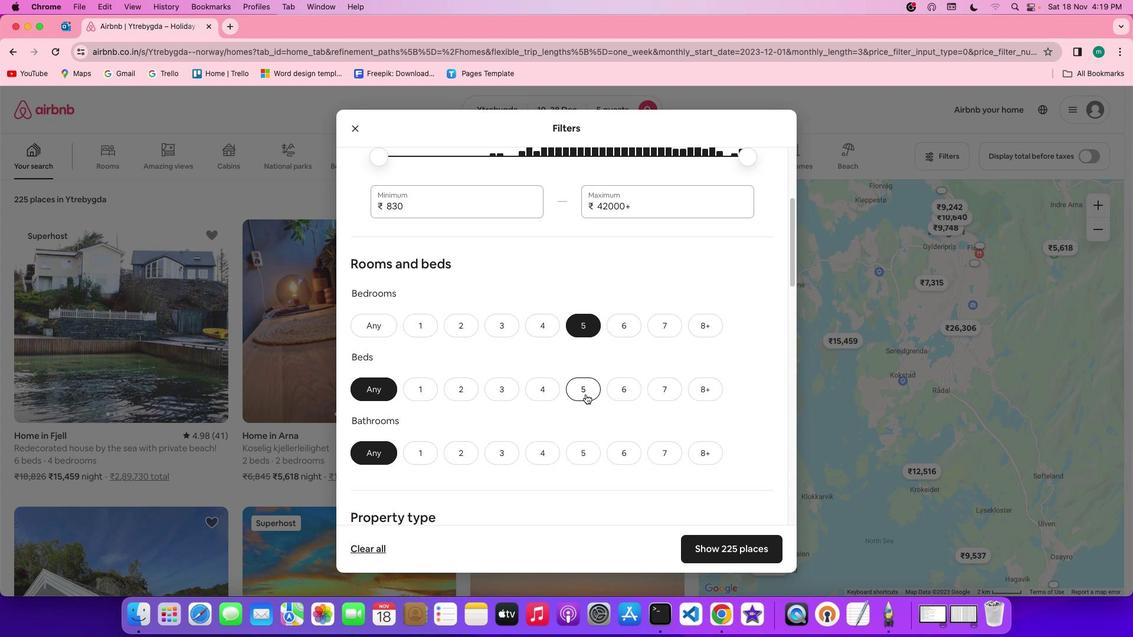 
Action: Mouse moved to (583, 453)
Screenshot: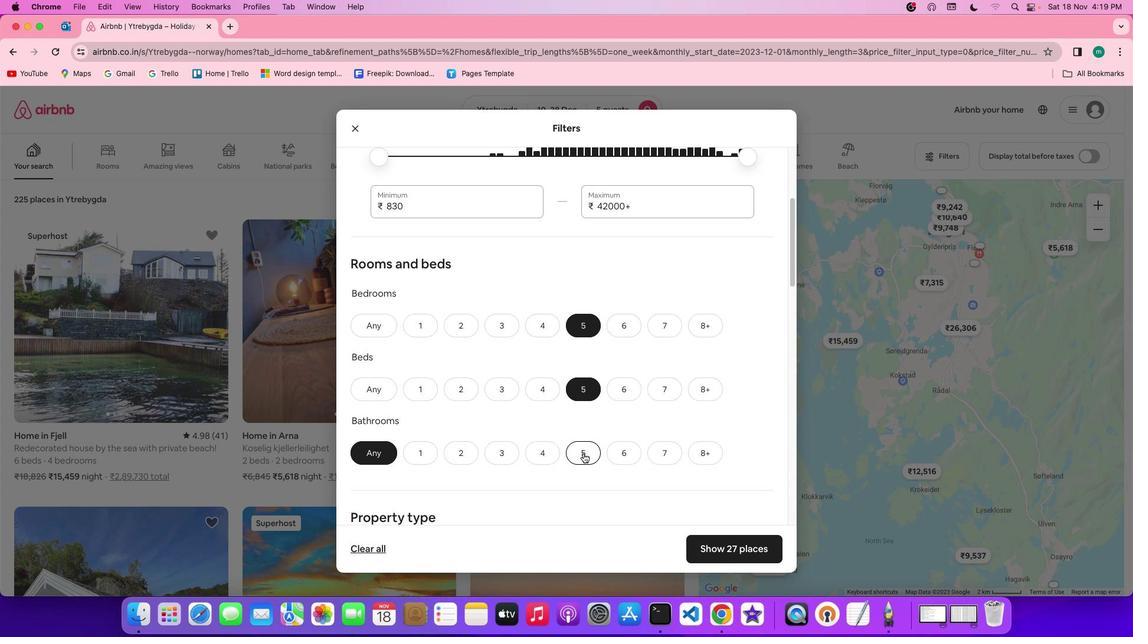 
Action: Mouse pressed left at (583, 453)
Screenshot: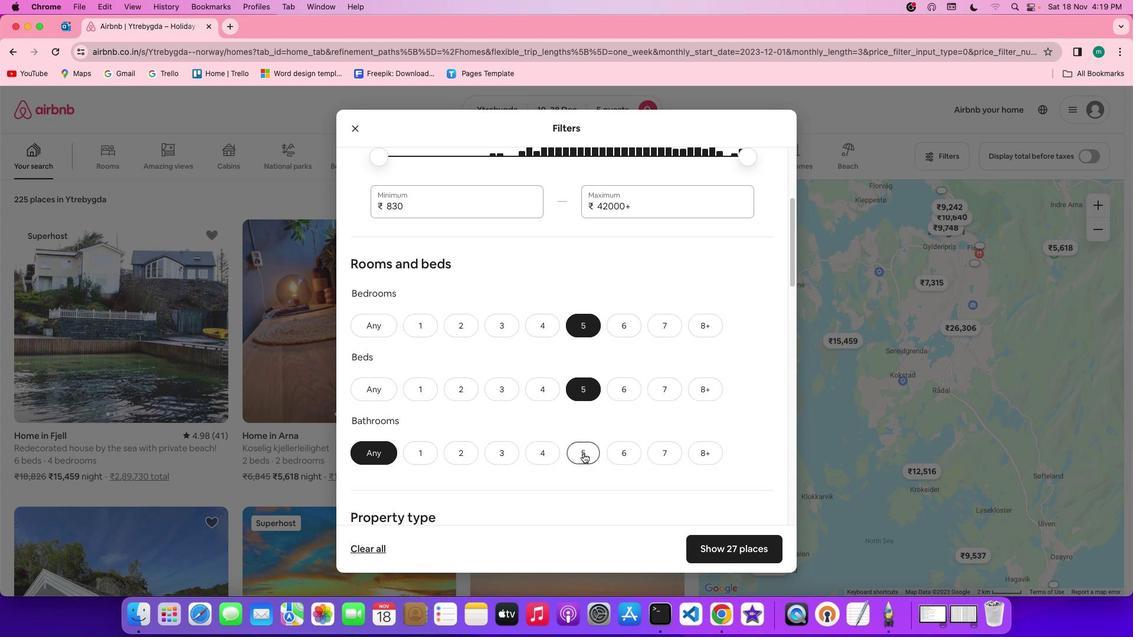 
Action: Mouse moved to (661, 446)
Screenshot: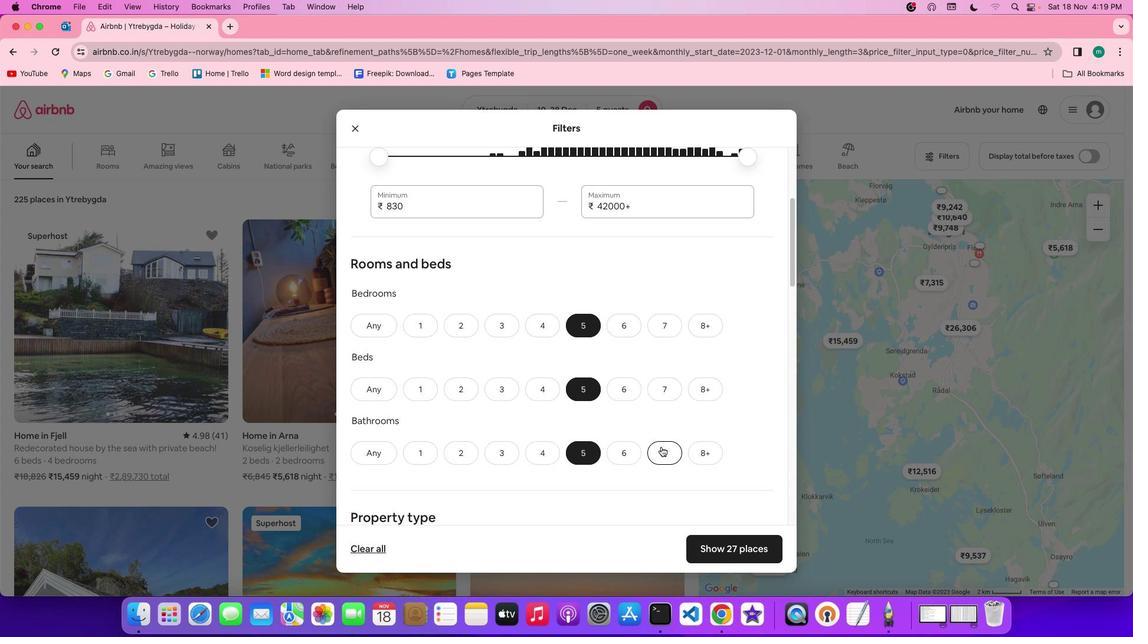 
Action: Mouse scrolled (661, 446) with delta (0, 0)
Screenshot: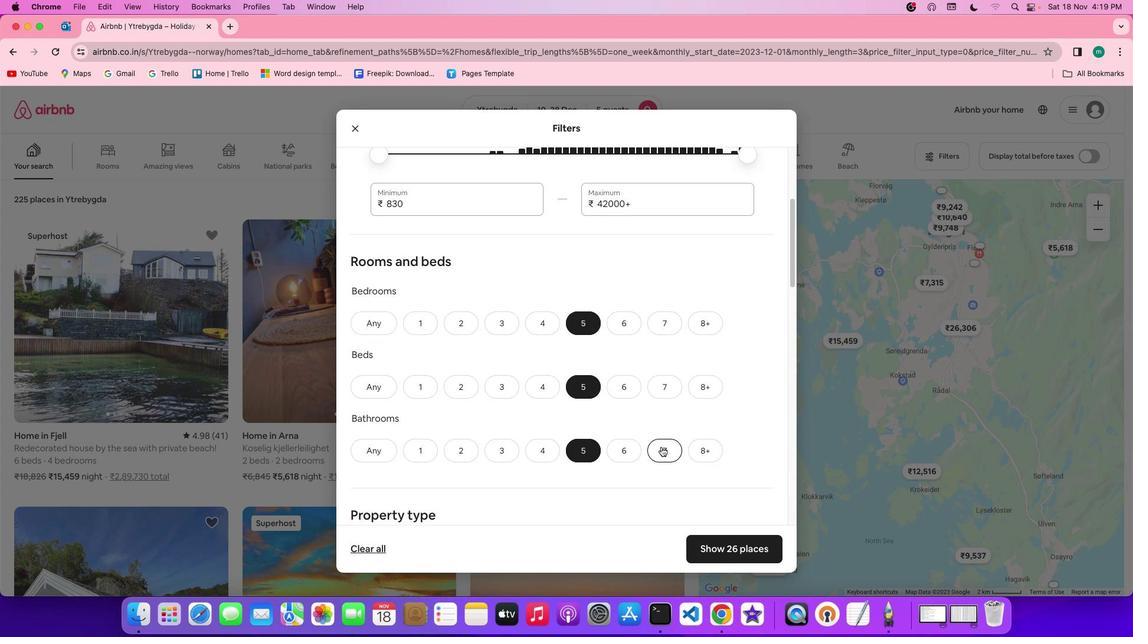 
Action: Mouse scrolled (661, 446) with delta (0, 0)
Screenshot: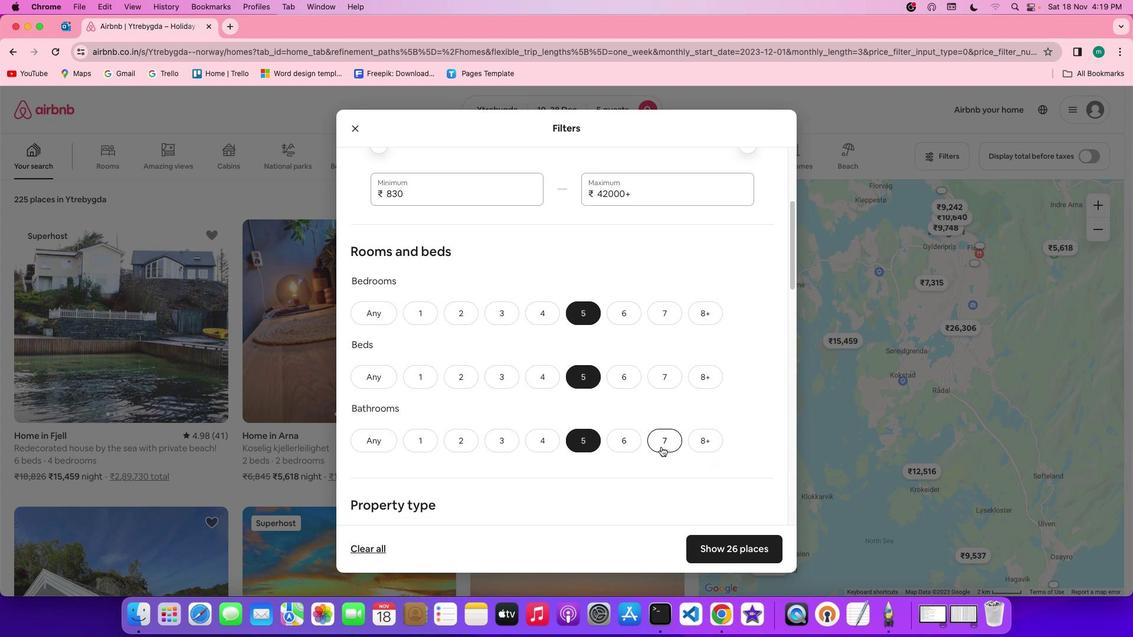 
Action: Mouse scrolled (661, 446) with delta (0, -1)
Screenshot: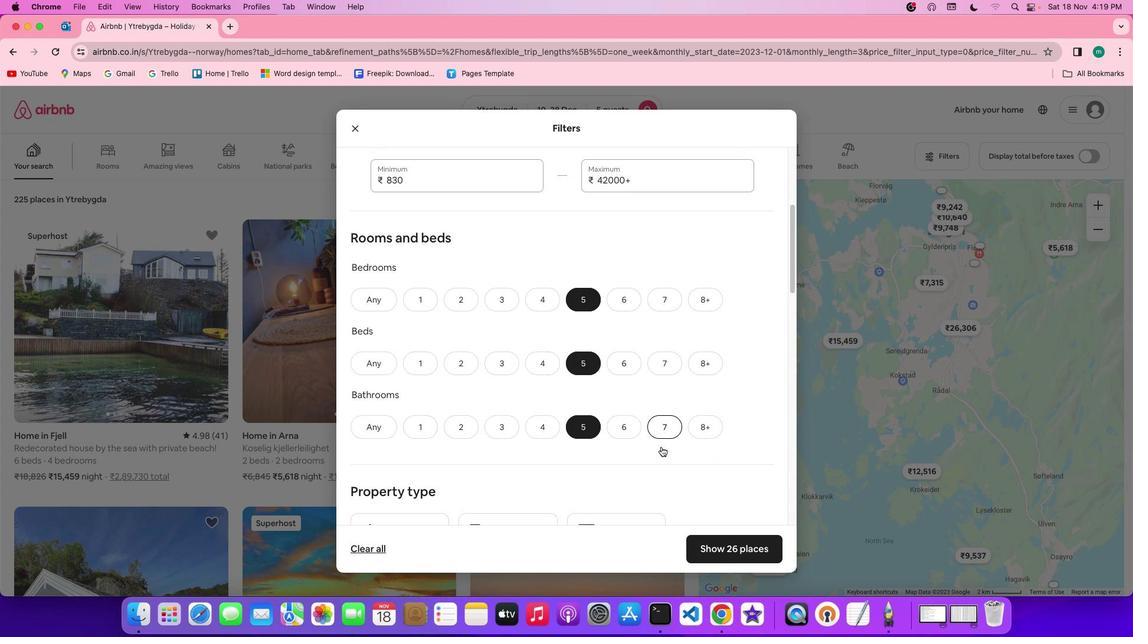 
Action: Mouse scrolled (661, 446) with delta (0, 0)
Screenshot: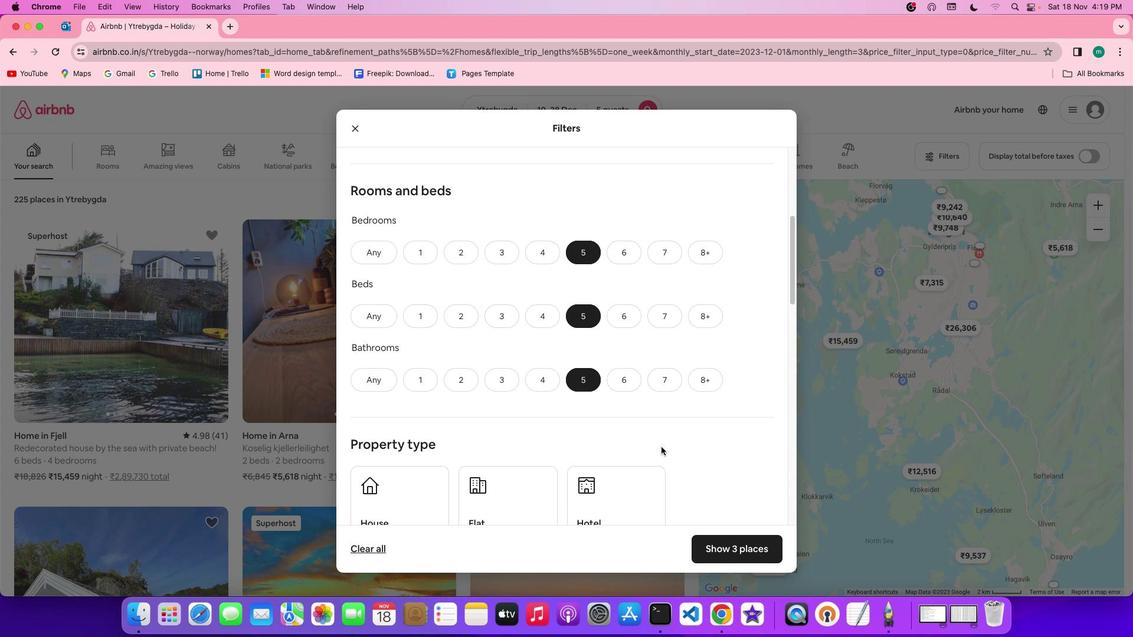 
Action: Mouse scrolled (661, 446) with delta (0, 0)
Screenshot: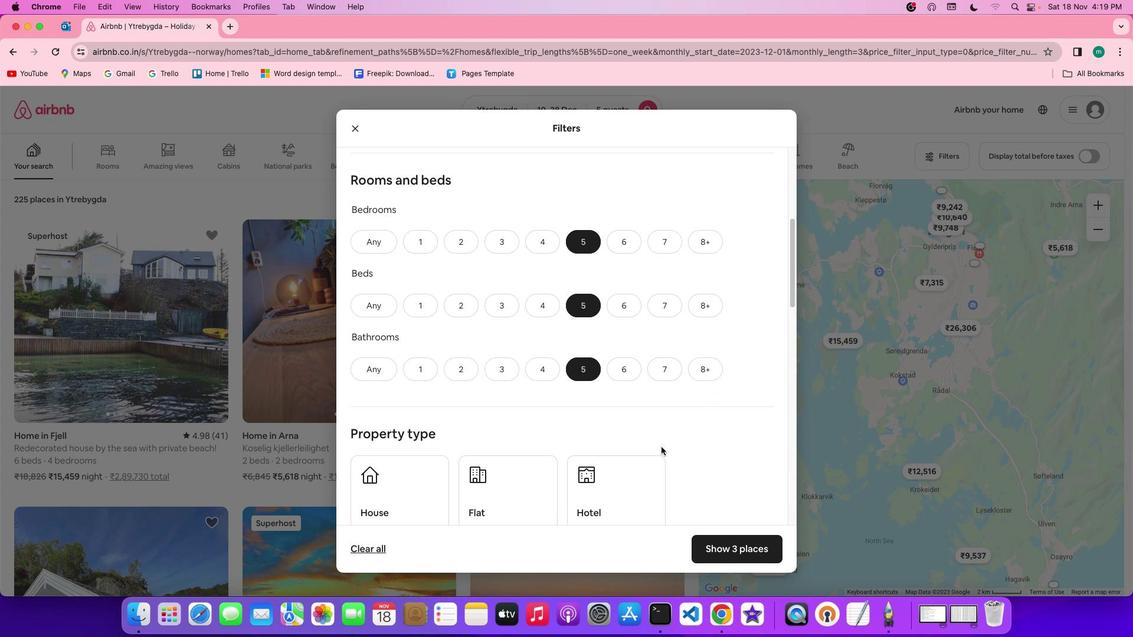 
Action: Mouse scrolled (661, 446) with delta (0, -1)
Screenshot: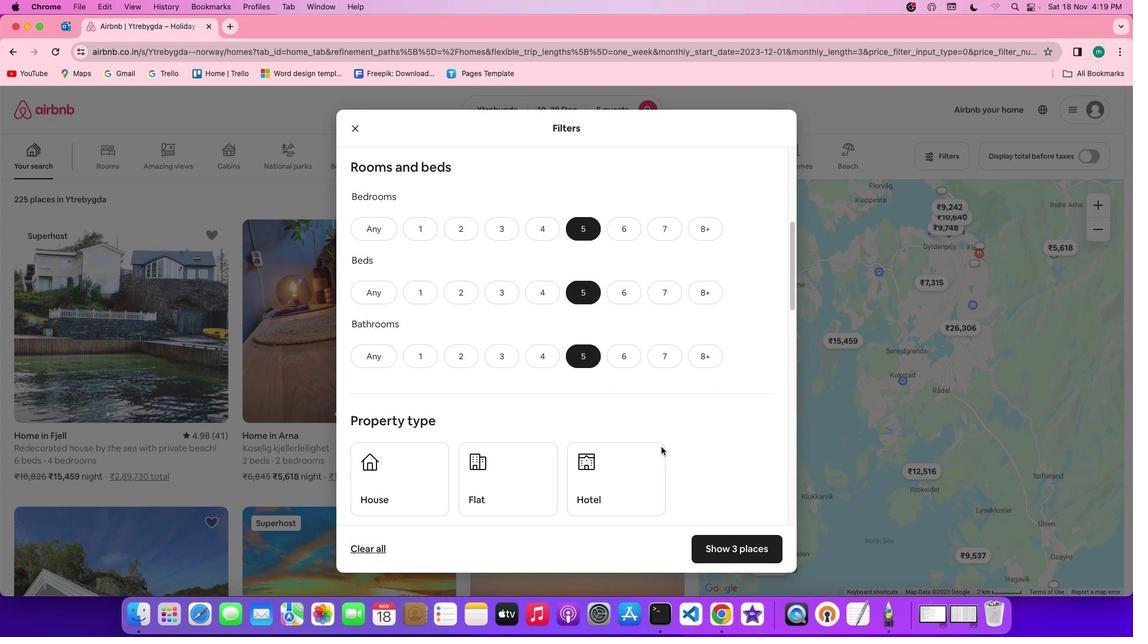 
Action: Mouse scrolled (661, 446) with delta (0, 0)
Screenshot: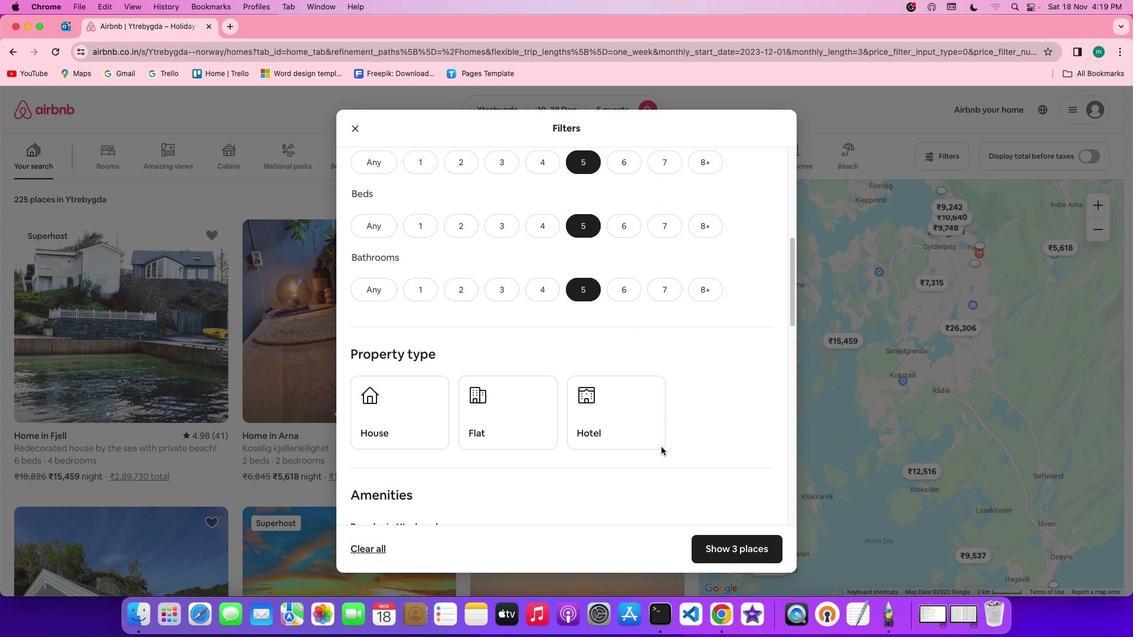 
Action: Mouse scrolled (661, 446) with delta (0, 0)
Screenshot: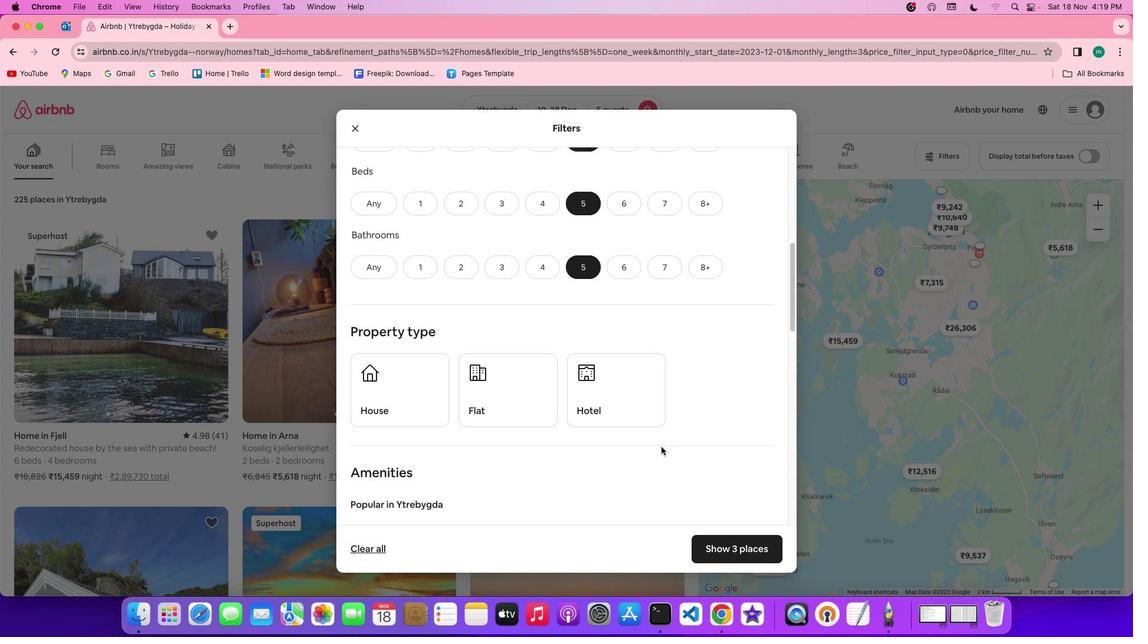 
Action: Mouse scrolled (661, 446) with delta (0, 0)
Screenshot: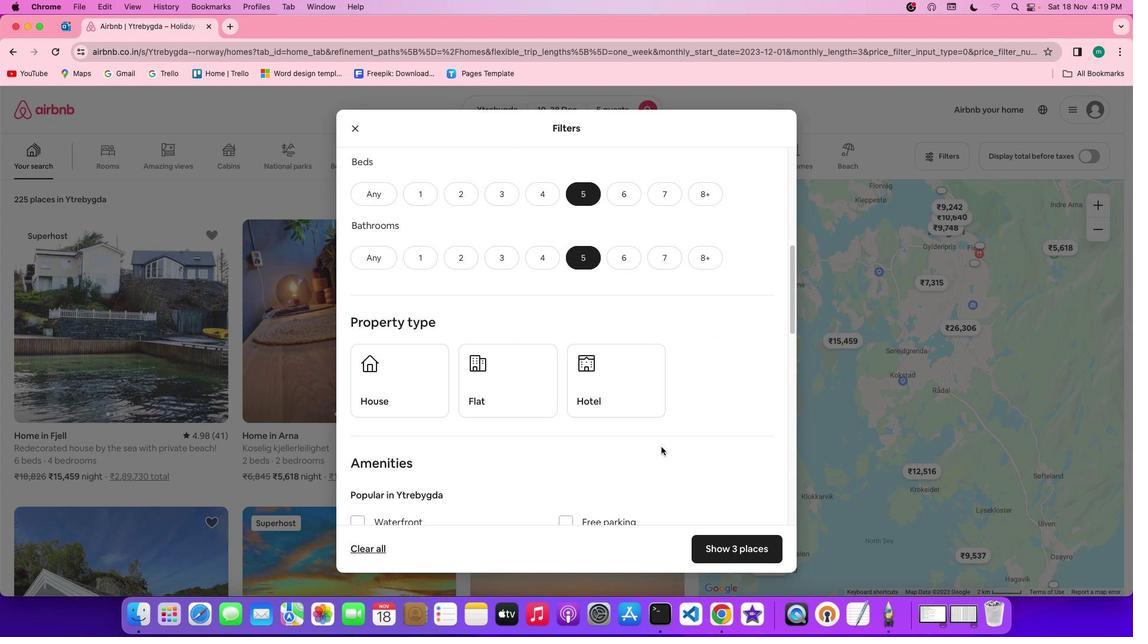 
Action: Mouse scrolled (661, 446) with delta (0, -1)
Screenshot: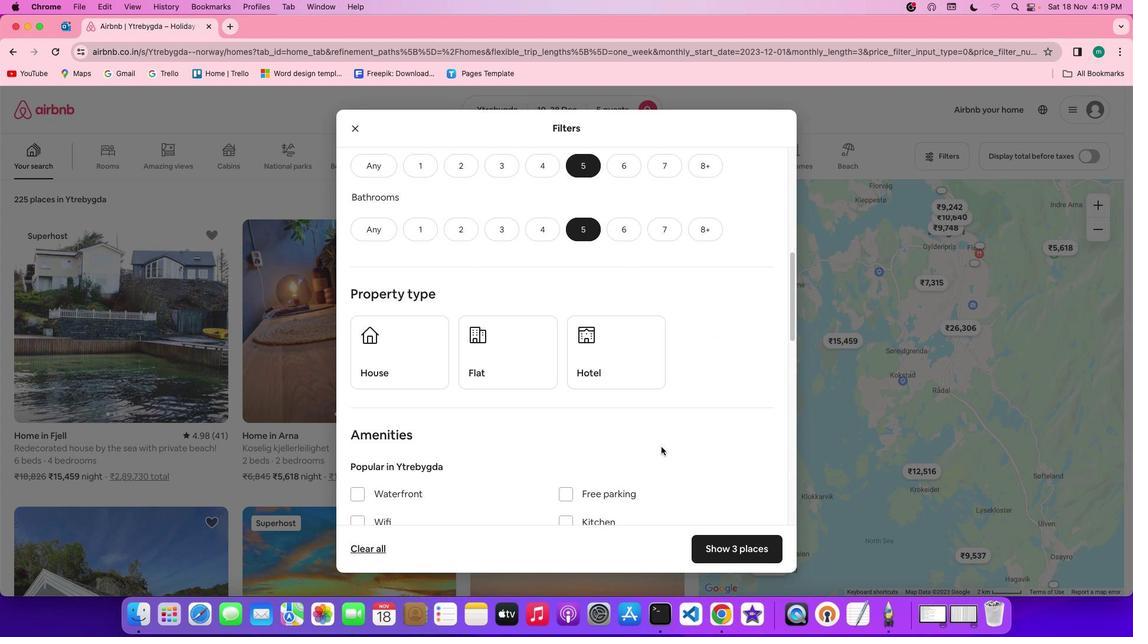 
Action: Mouse scrolled (661, 446) with delta (0, 0)
Screenshot: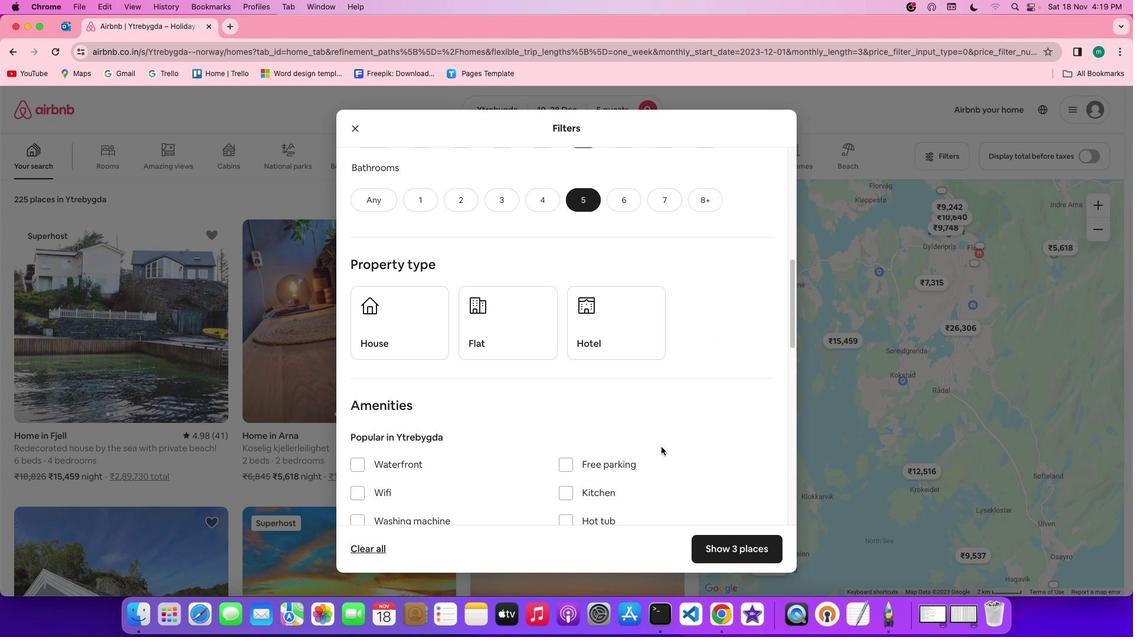 
Action: Mouse scrolled (661, 446) with delta (0, 0)
Screenshot: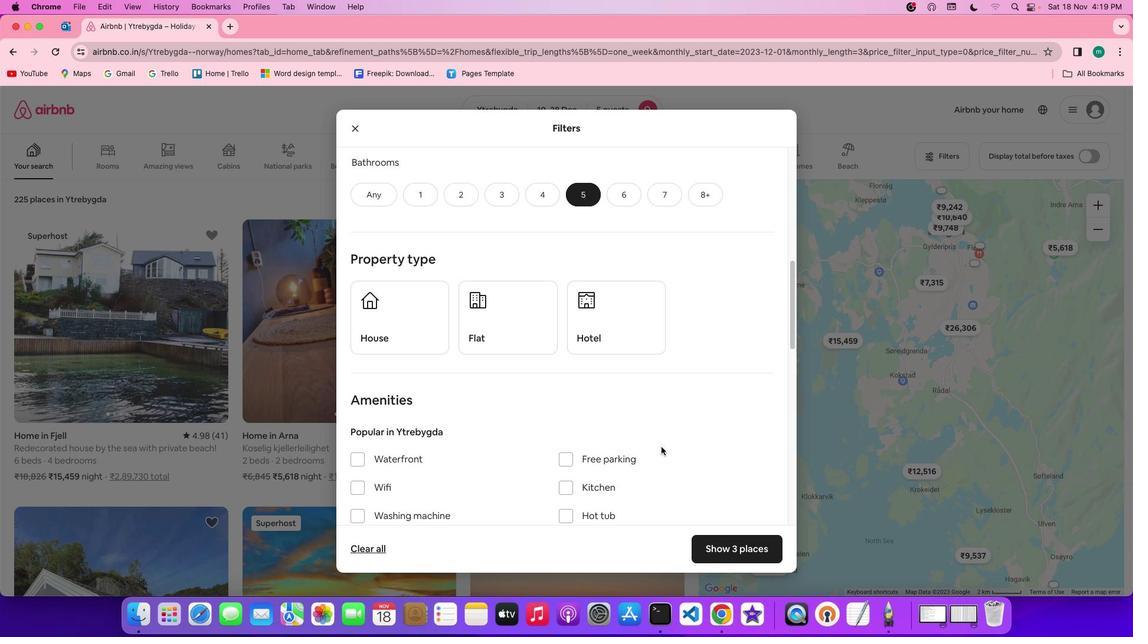 
Action: Mouse scrolled (661, 446) with delta (0, 0)
Screenshot: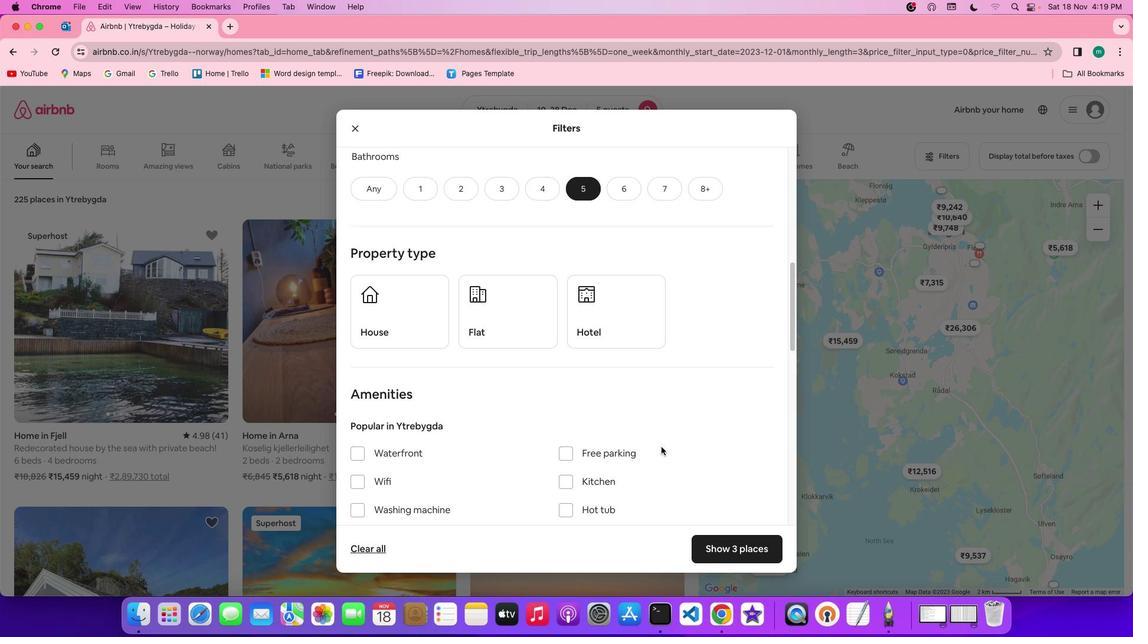 
Action: Mouse moved to (648, 432)
Screenshot: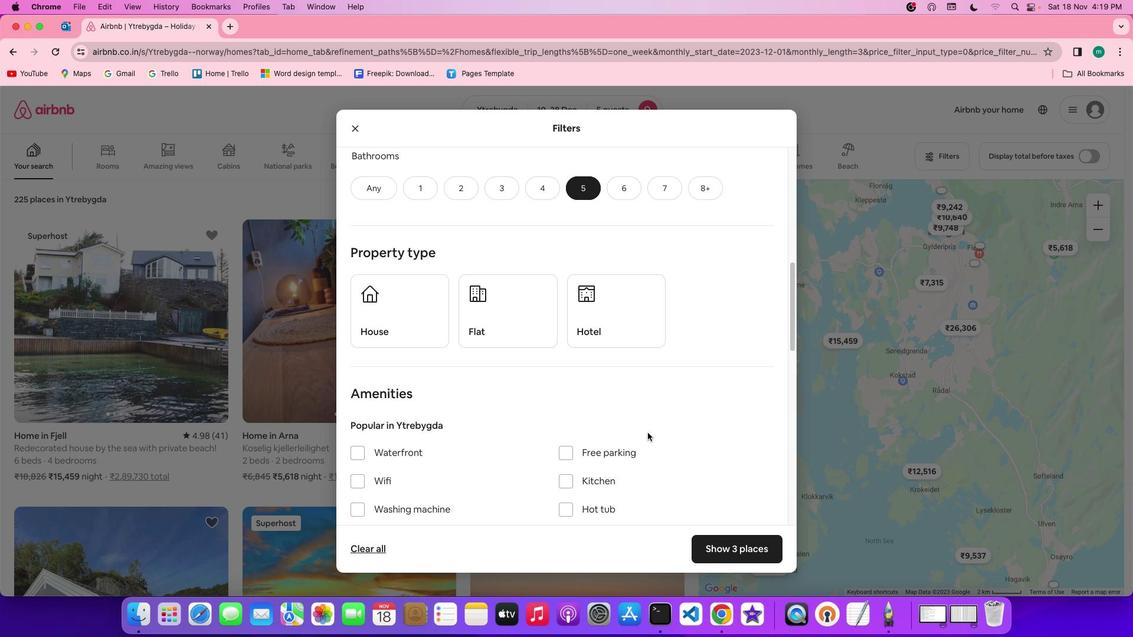 
Action: Mouse scrolled (648, 432) with delta (0, 0)
Screenshot: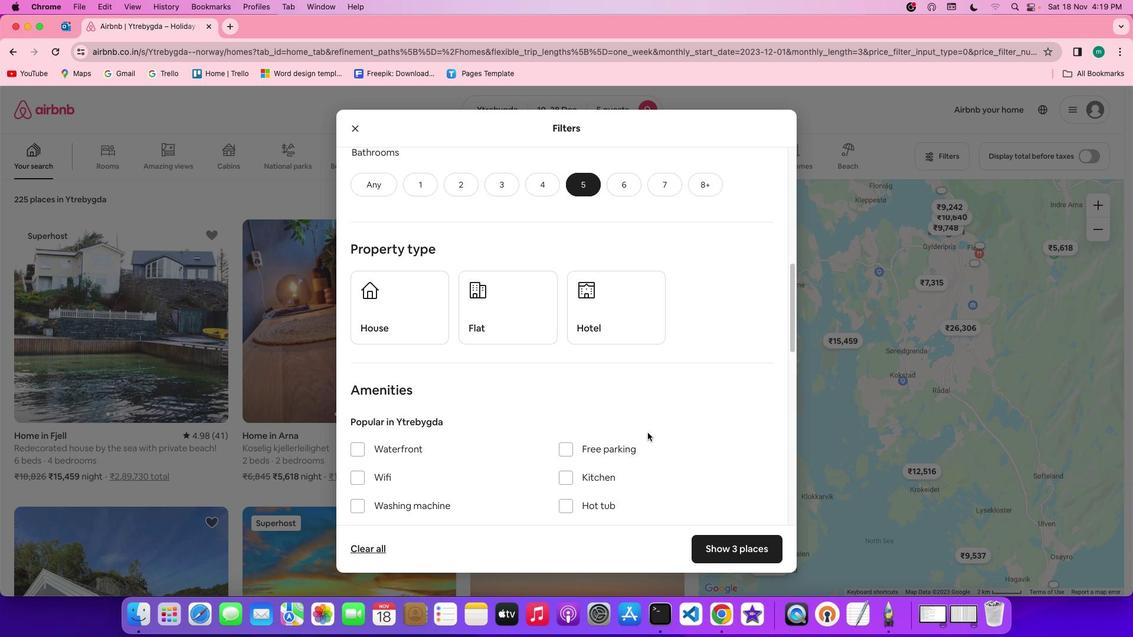 
Action: Mouse scrolled (648, 432) with delta (0, 0)
Screenshot: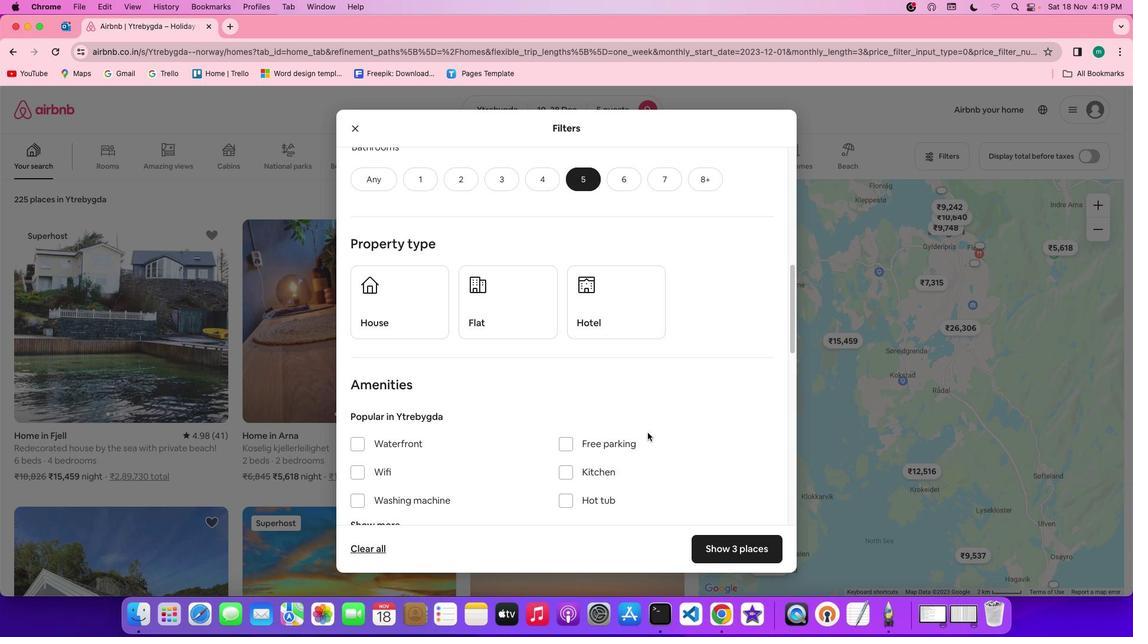 
Action: Mouse scrolled (648, 432) with delta (0, 0)
Screenshot: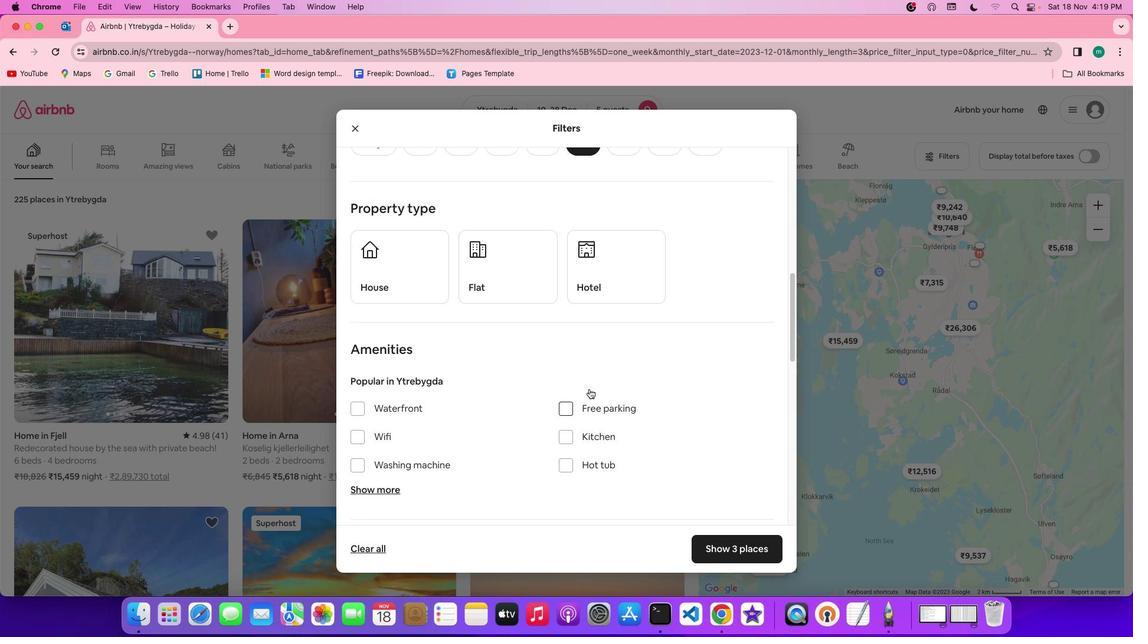 
Action: Mouse moved to (393, 246)
Screenshot: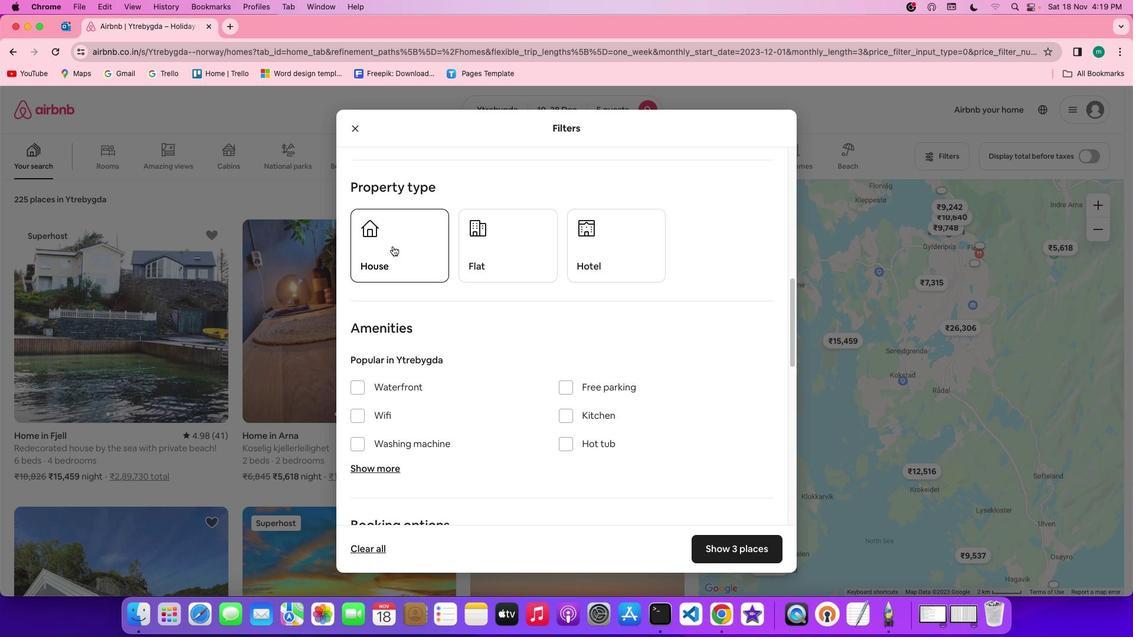 
Action: Mouse pressed left at (393, 246)
Screenshot: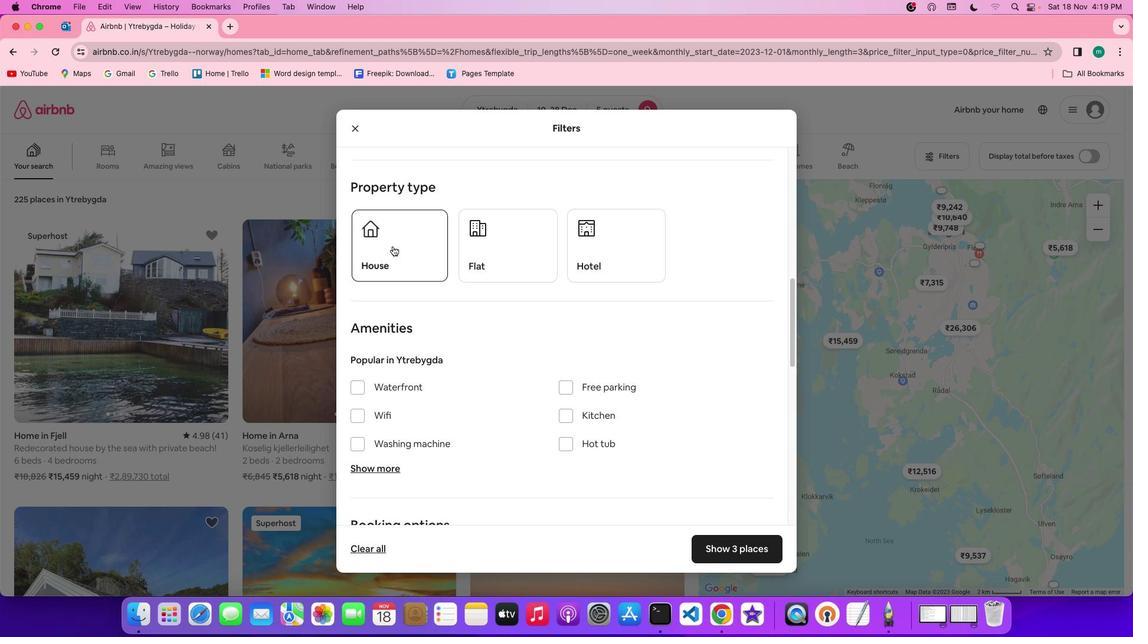 
Action: Mouse moved to (620, 405)
Screenshot: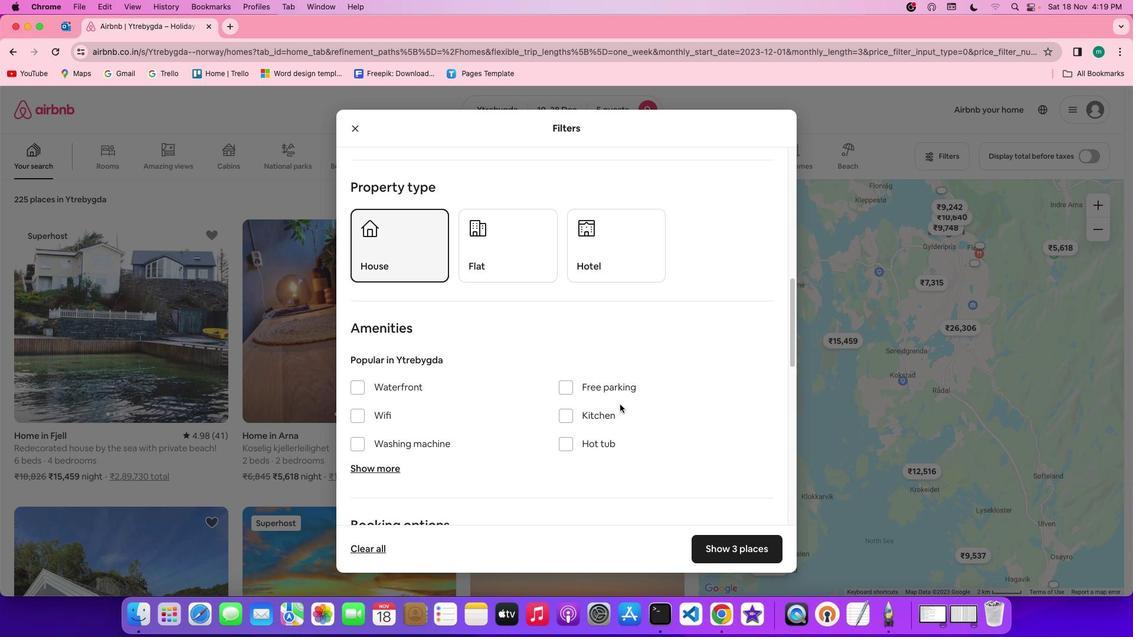 
Action: Mouse scrolled (620, 405) with delta (0, 0)
Screenshot: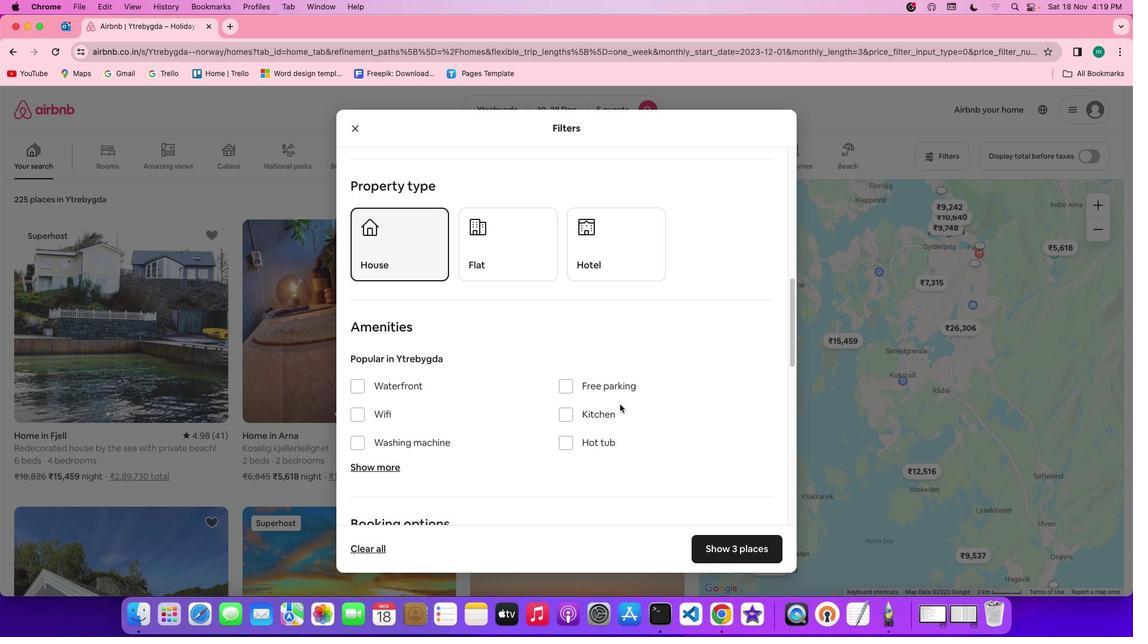 
Action: Mouse scrolled (620, 405) with delta (0, 0)
Screenshot: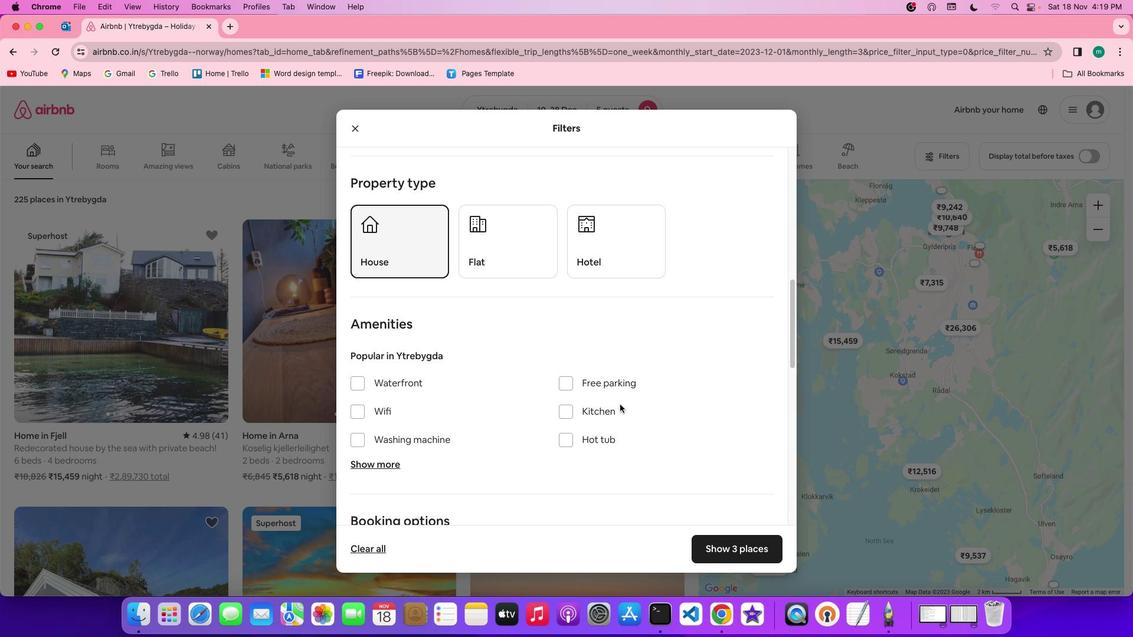 
Action: Mouse scrolled (620, 405) with delta (0, 0)
Screenshot: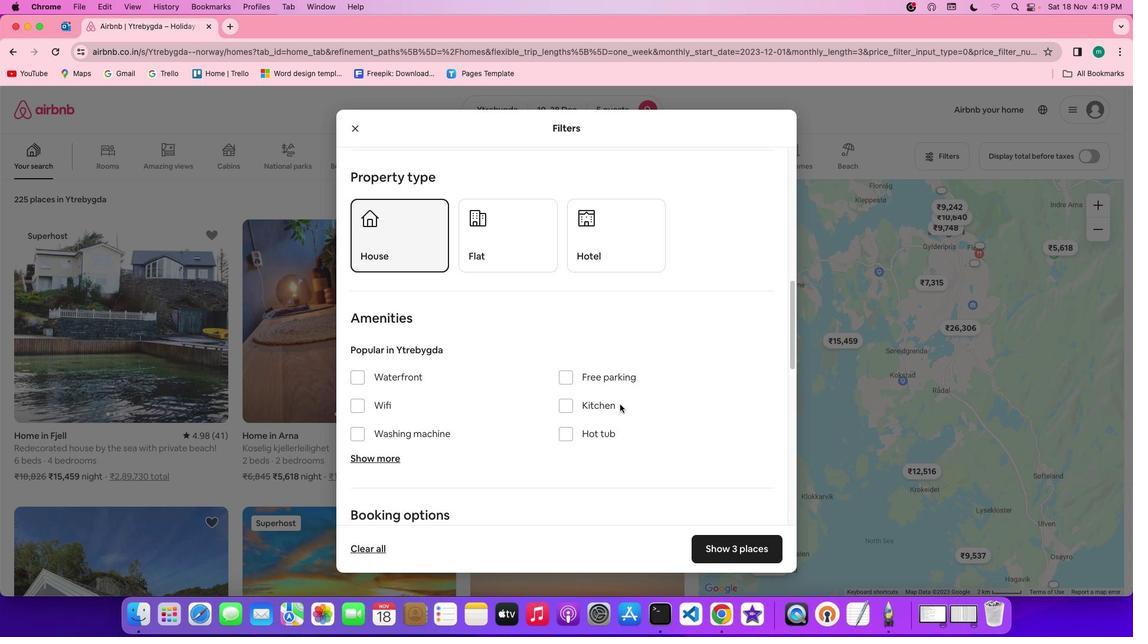 
Action: Mouse scrolled (620, 405) with delta (0, 0)
Screenshot: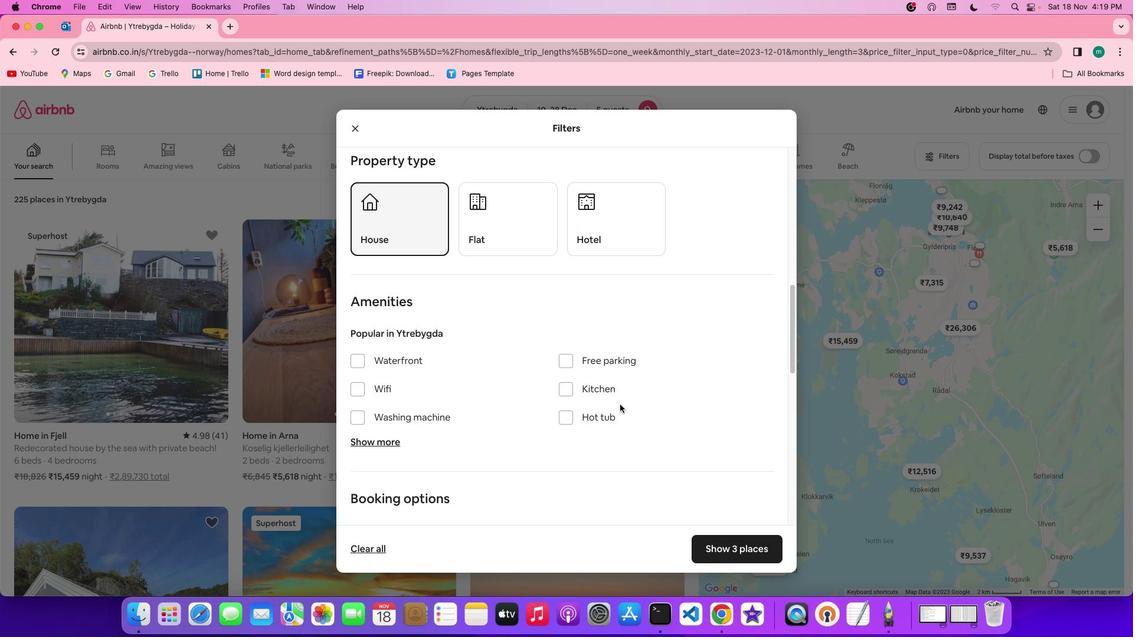 
Action: Mouse scrolled (620, 405) with delta (0, 0)
Screenshot: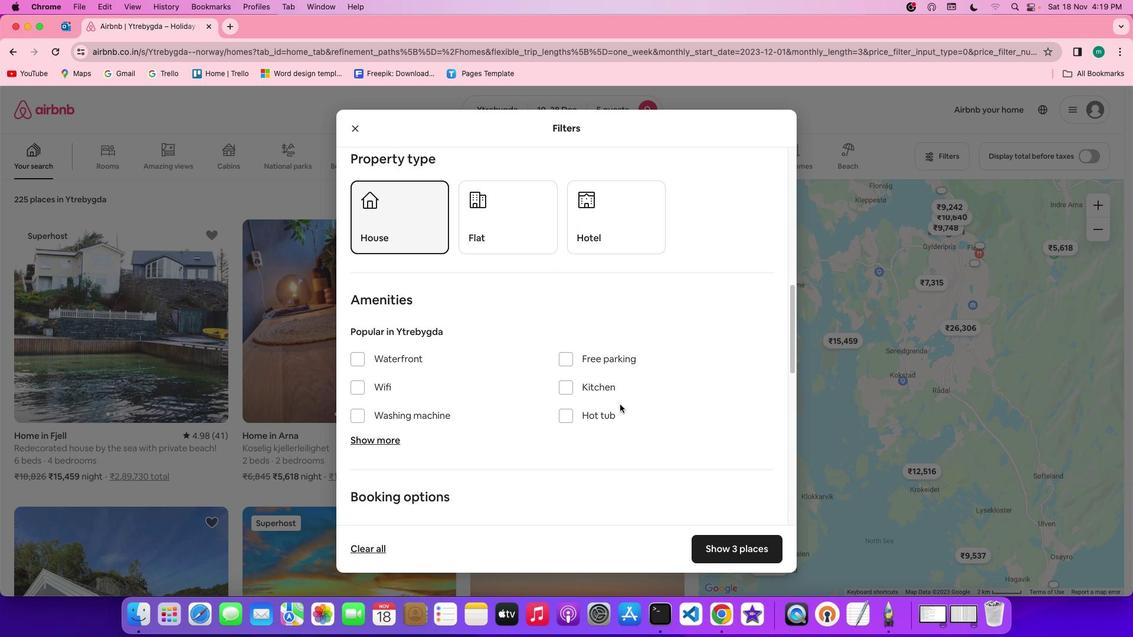 
Action: Mouse scrolled (620, 405) with delta (0, 0)
Screenshot: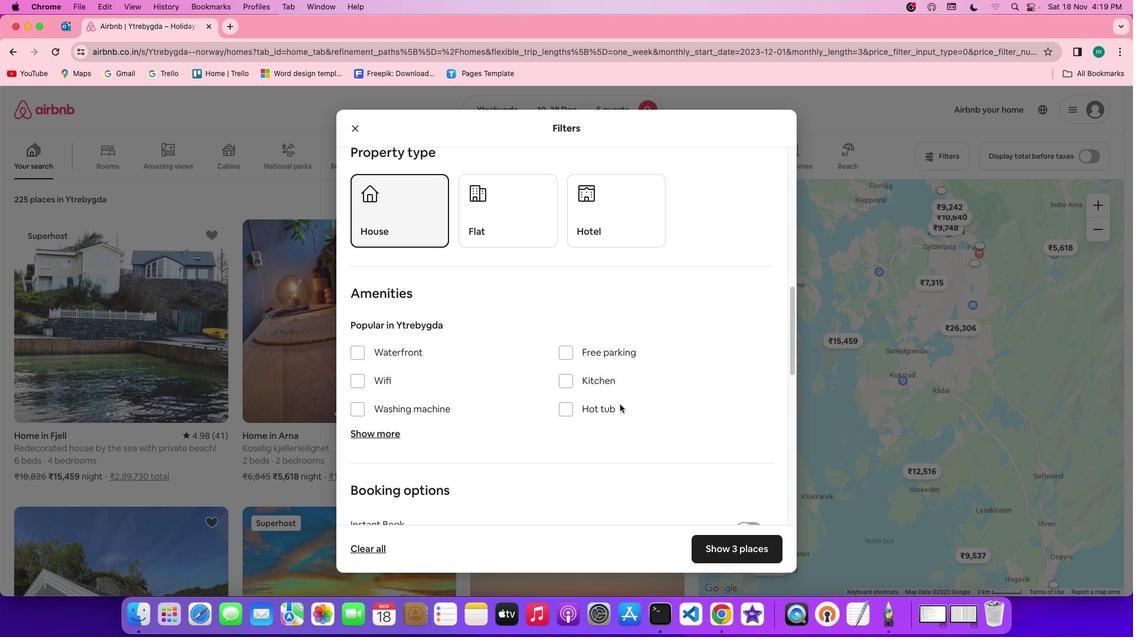 
Action: Mouse scrolled (620, 405) with delta (0, 0)
Screenshot: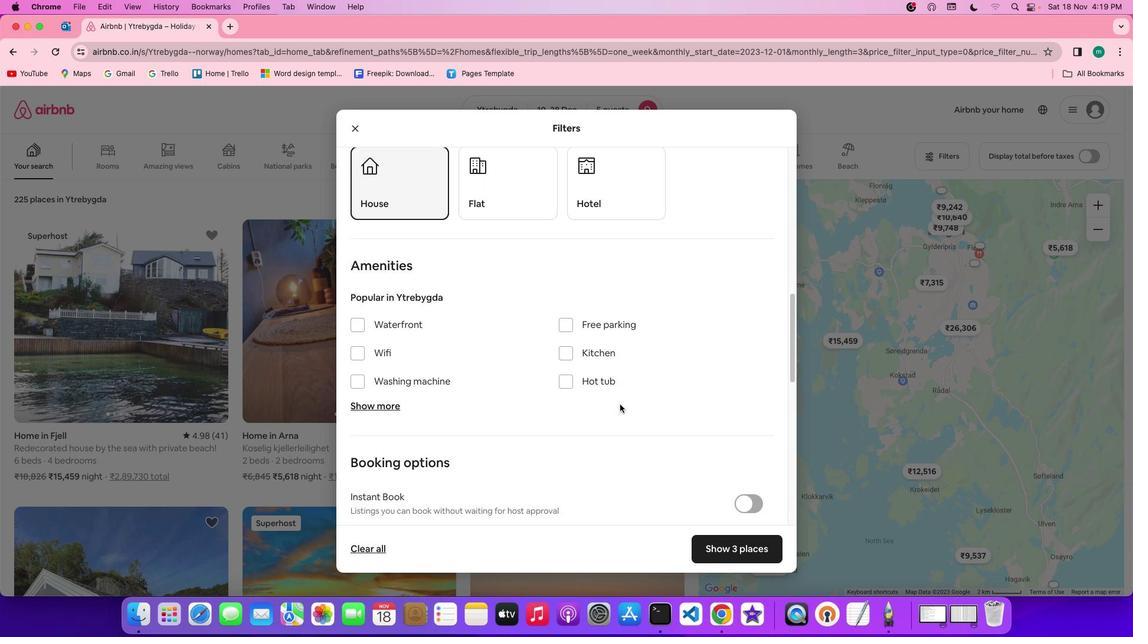 
Action: Mouse scrolled (620, 405) with delta (0, 0)
Screenshot: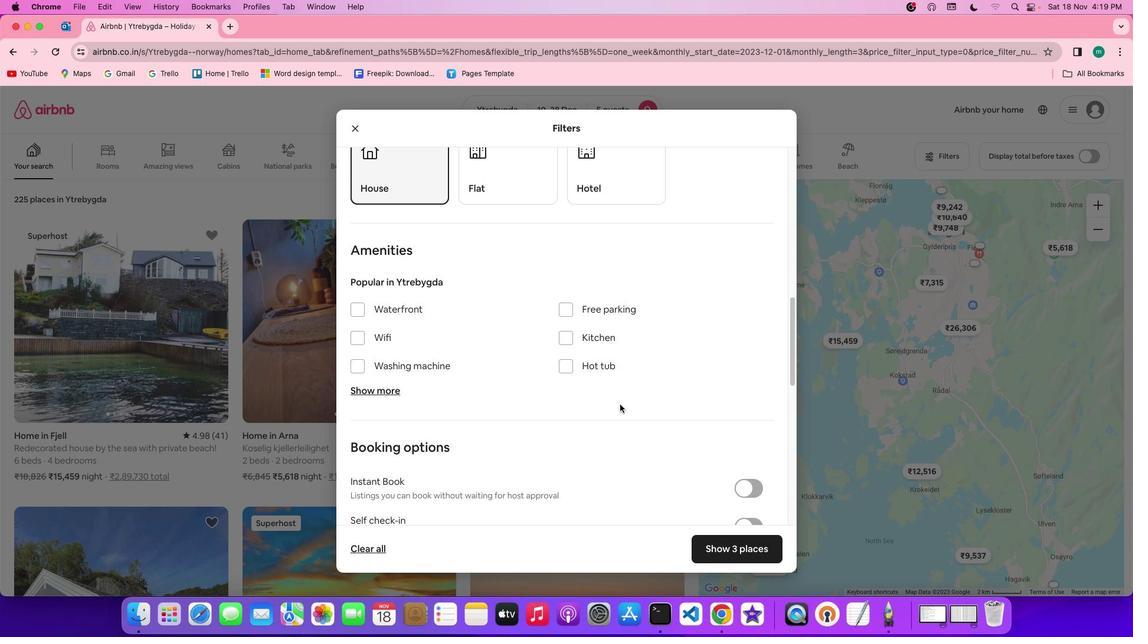 
Action: Mouse scrolled (620, 405) with delta (0, 0)
Screenshot: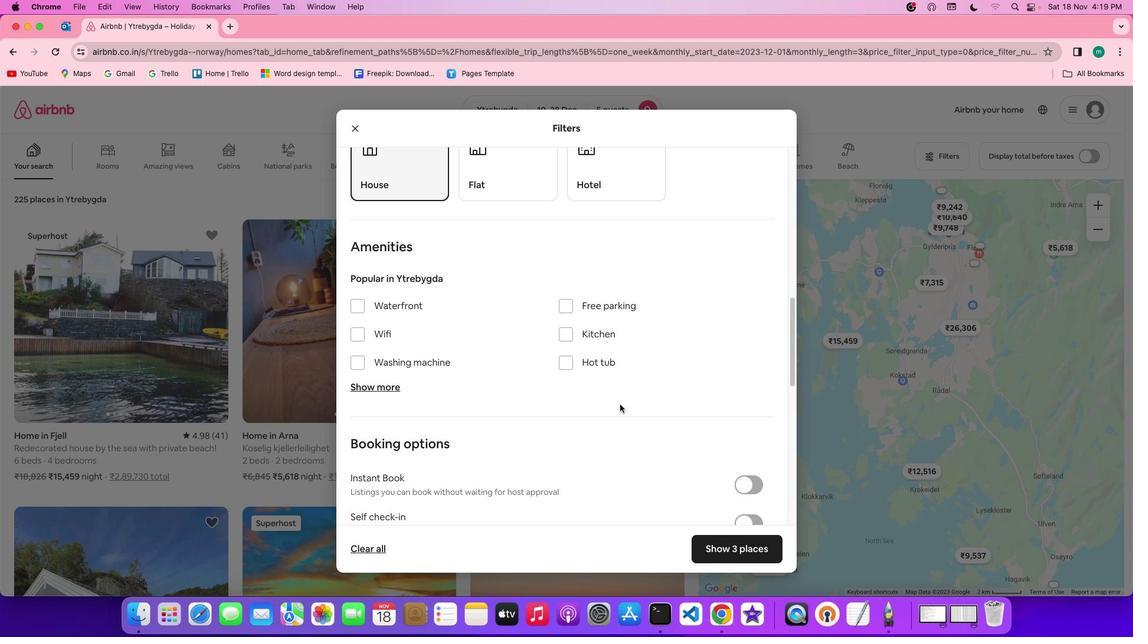 
Action: Mouse scrolled (620, 405) with delta (0, 0)
Screenshot: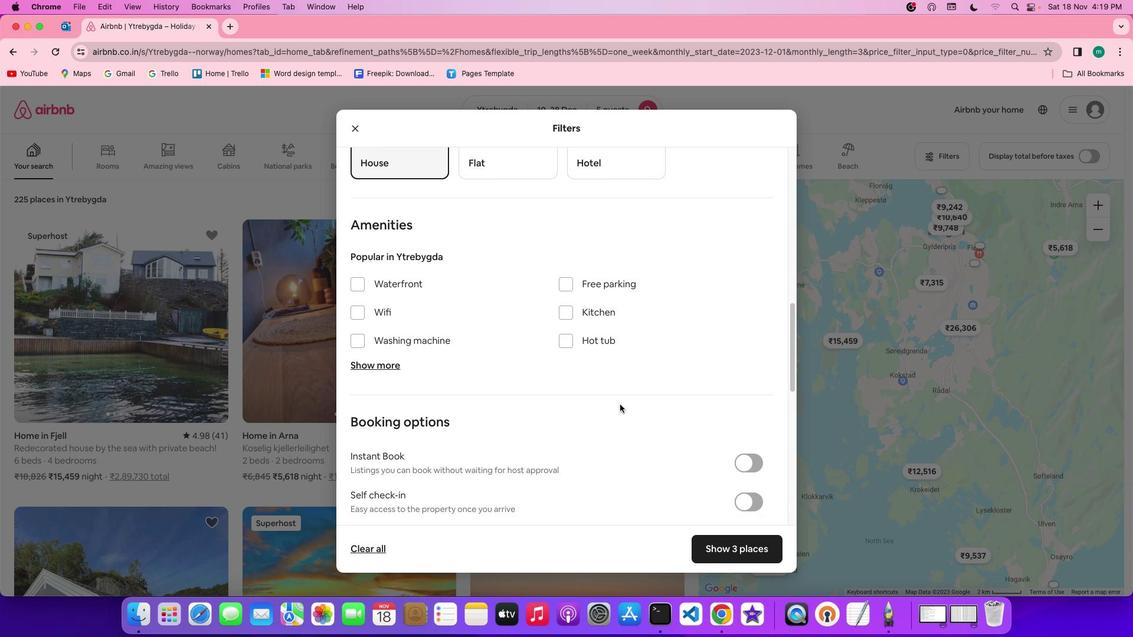 
Action: Mouse scrolled (620, 405) with delta (0, 0)
Screenshot: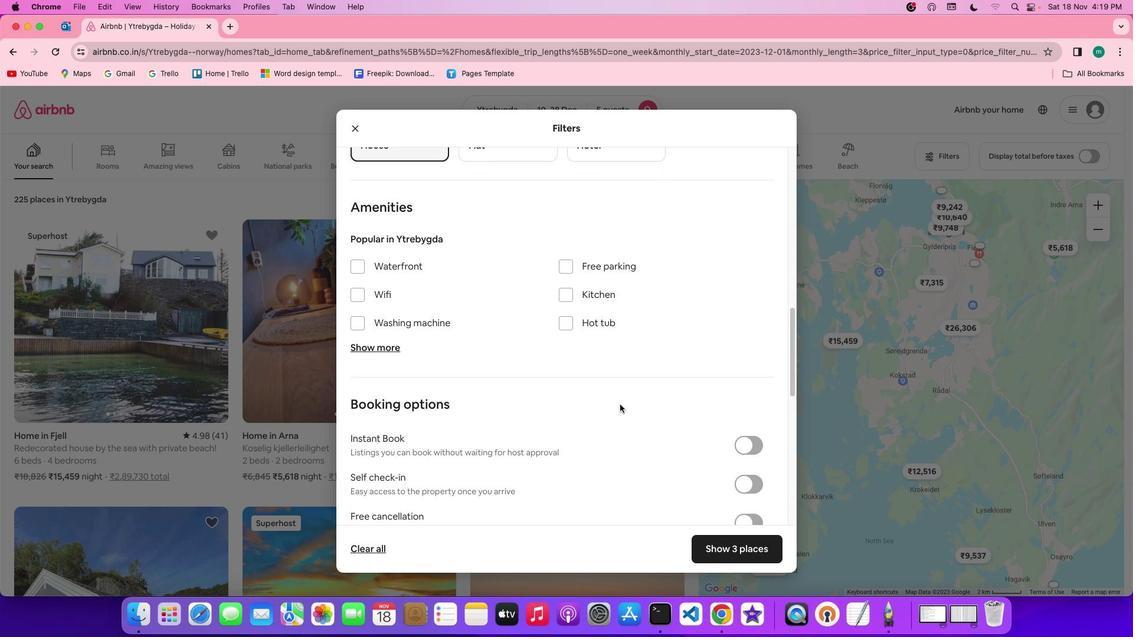
Action: Mouse scrolled (620, 405) with delta (0, 0)
Screenshot: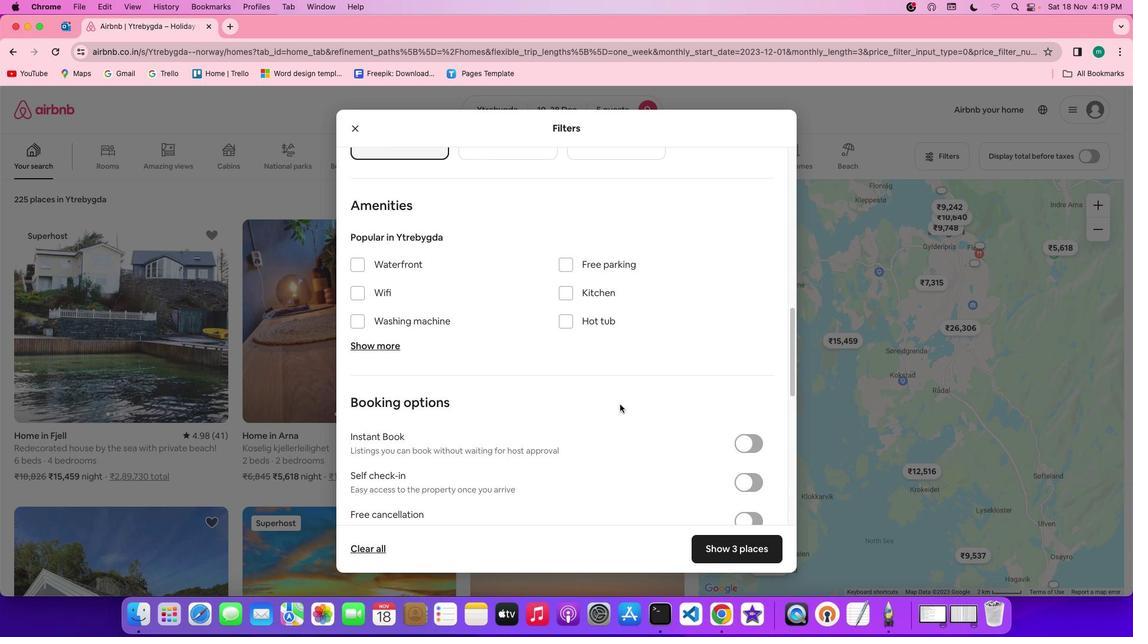 
Action: Mouse scrolled (620, 405) with delta (0, 0)
Screenshot: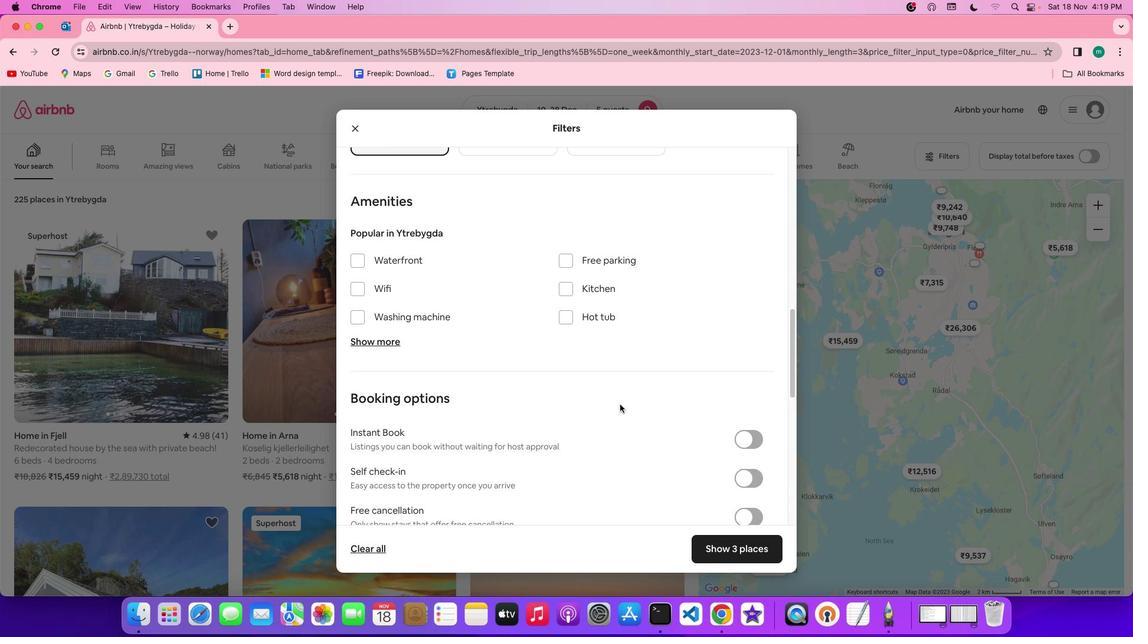 
Action: Mouse moved to (362, 288)
Screenshot: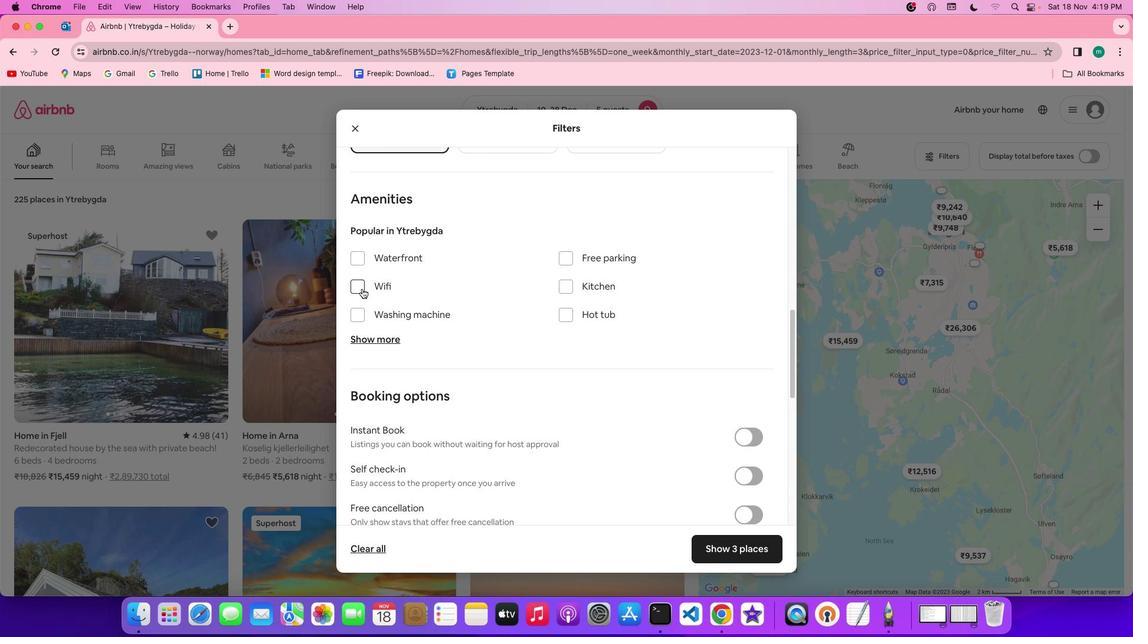 
Action: Mouse pressed left at (362, 288)
Screenshot: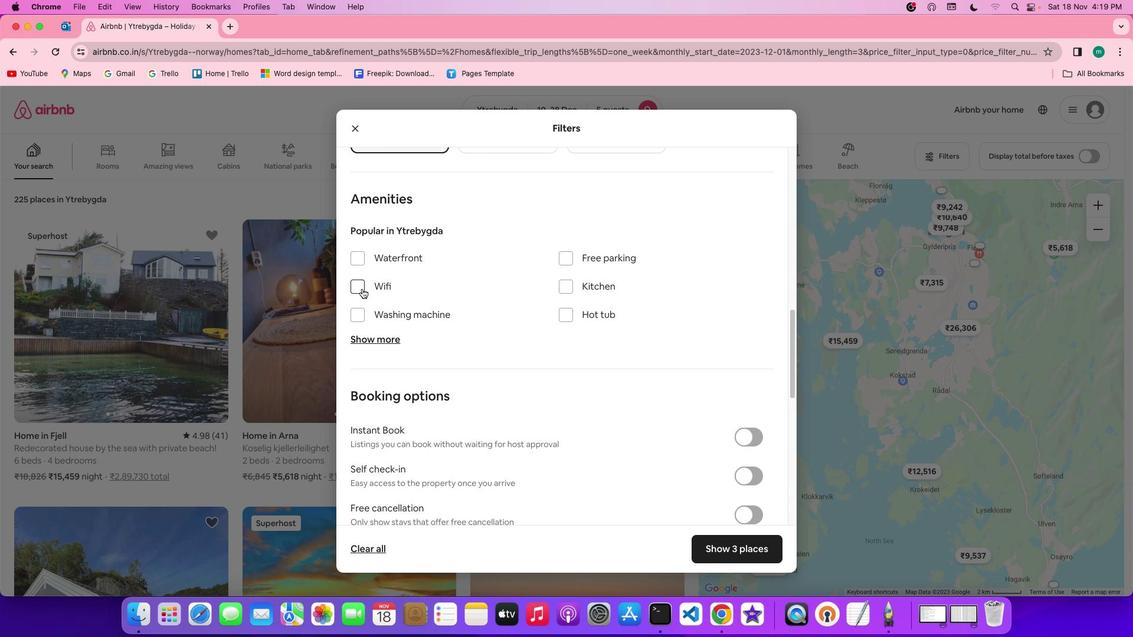 
Action: Mouse moved to (383, 337)
Screenshot: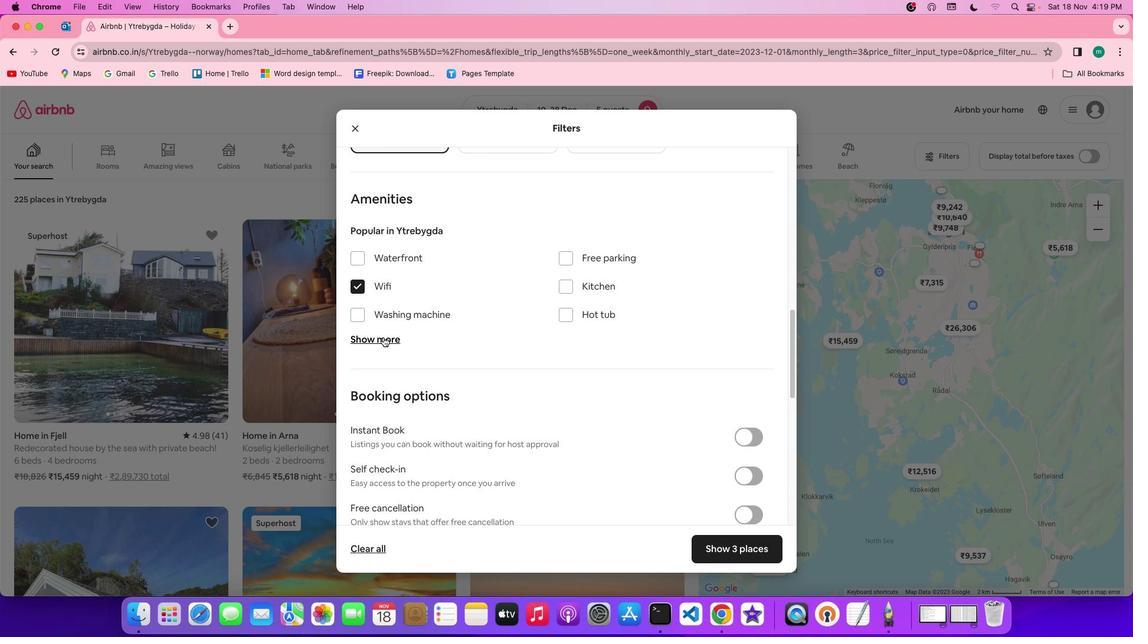 
Action: Mouse pressed left at (383, 337)
Screenshot: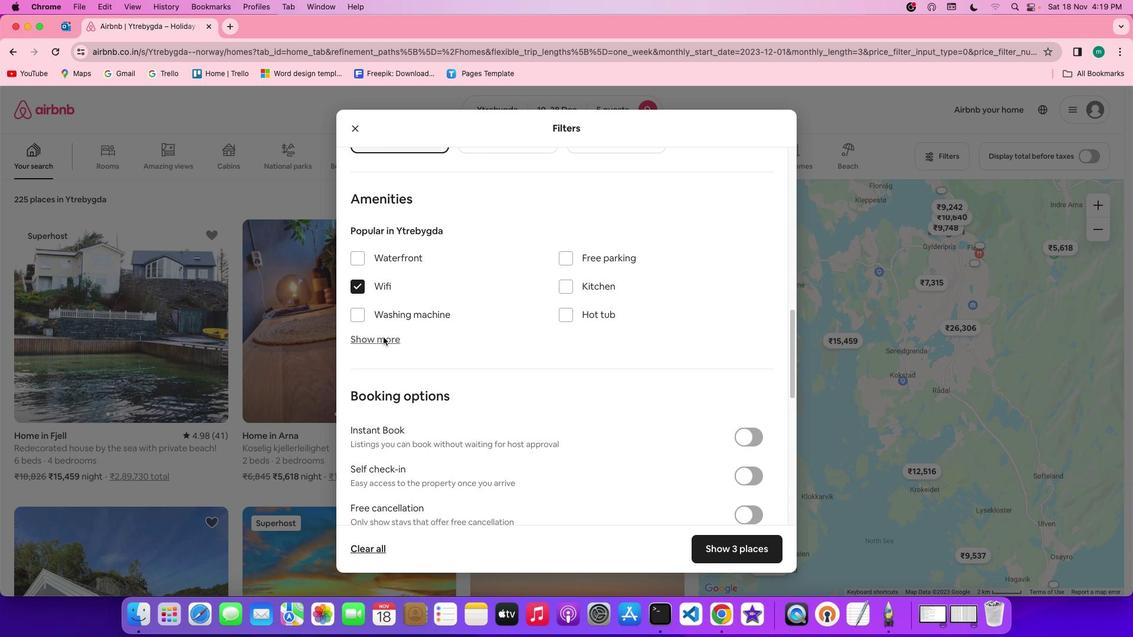 
Action: Mouse moved to (360, 434)
Screenshot: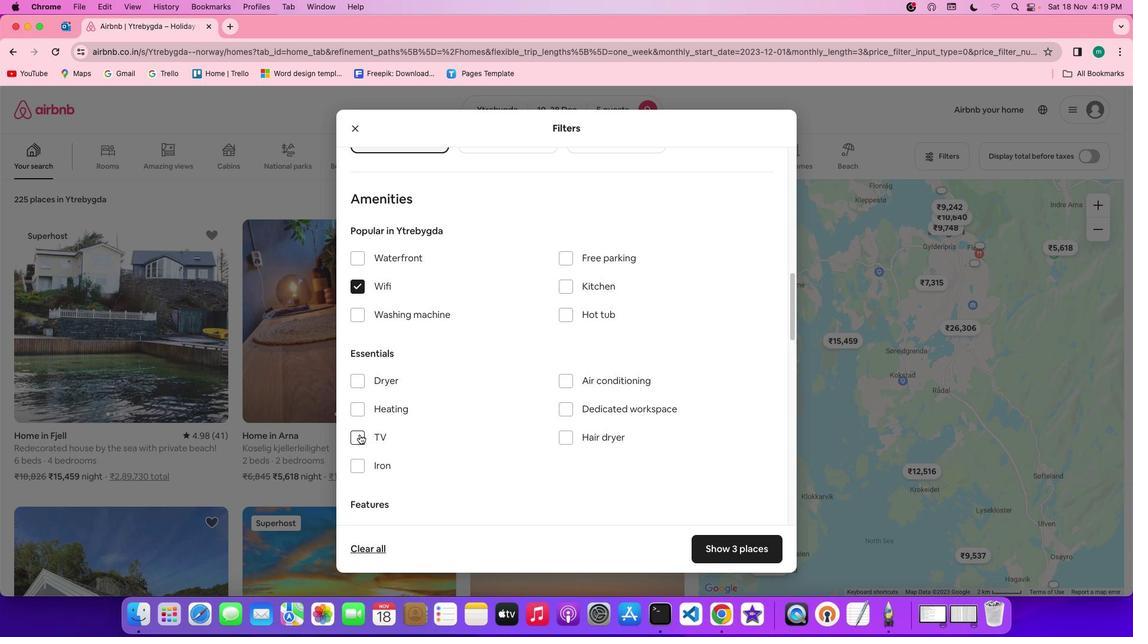 
Action: Mouse pressed left at (360, 434)
Screenshot: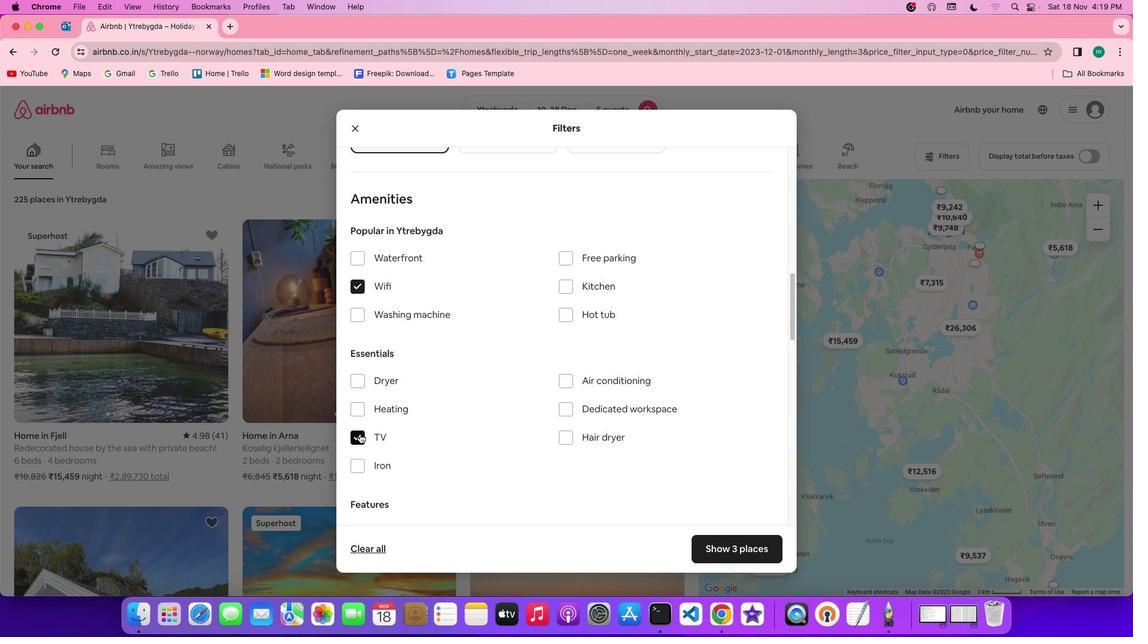 
Action: Mouse moved to (571, 253)
Screenshot: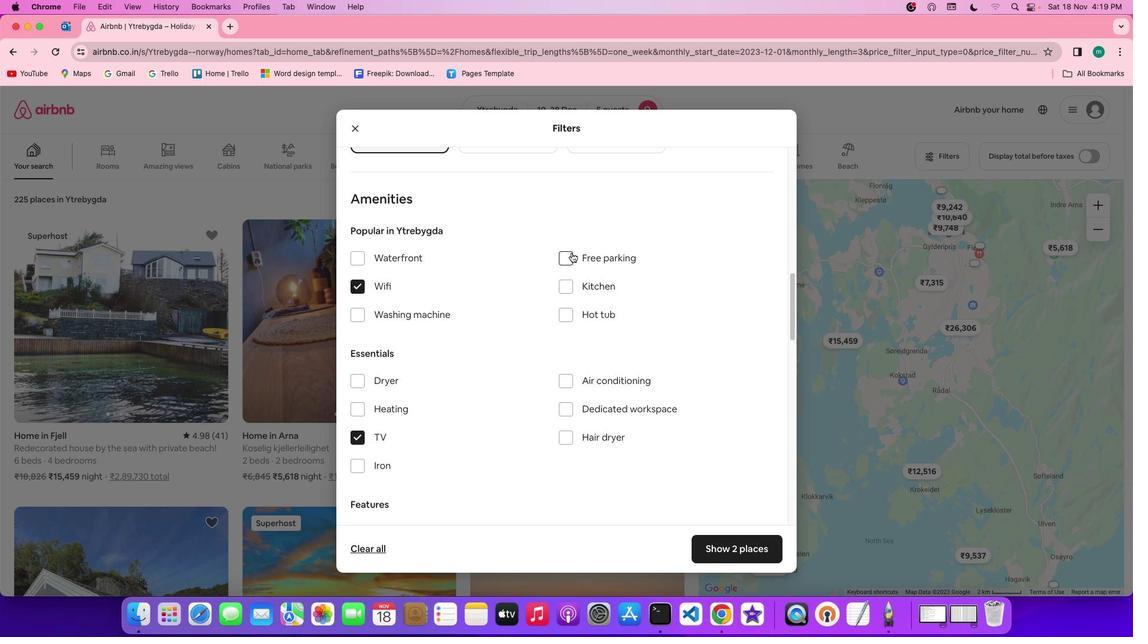 
Action: Mouse pressed left at (571, 253)
Screenshot: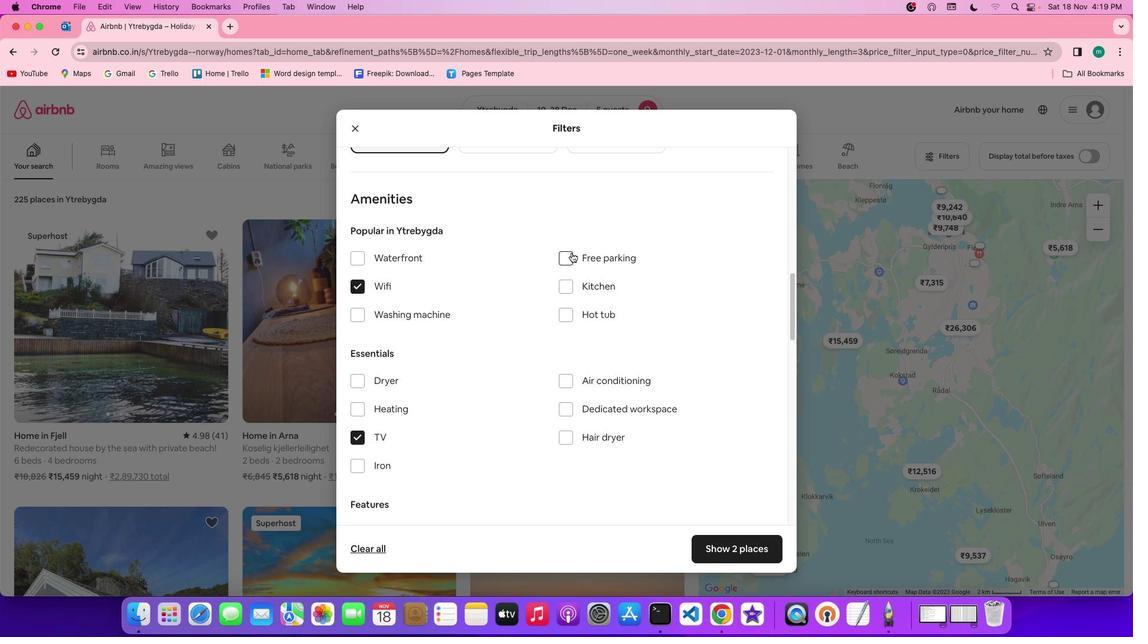
Action: Mouse moved to (494, 335)
Screenshot: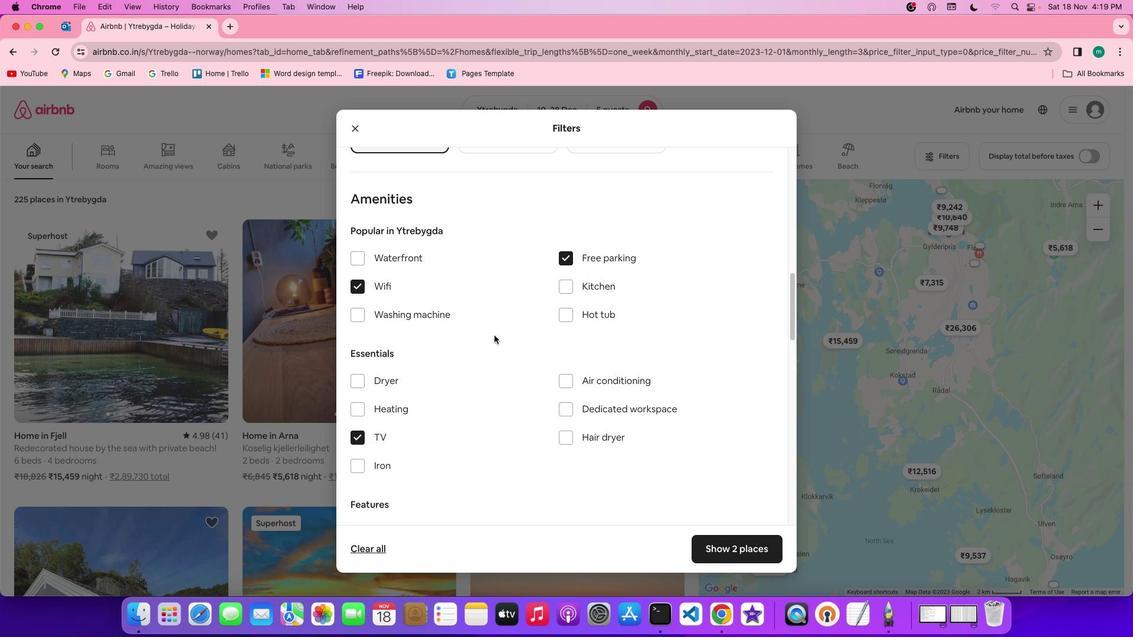
Action: Mouse scrolled (494, 335) with delta (0, 0)
Screenshot: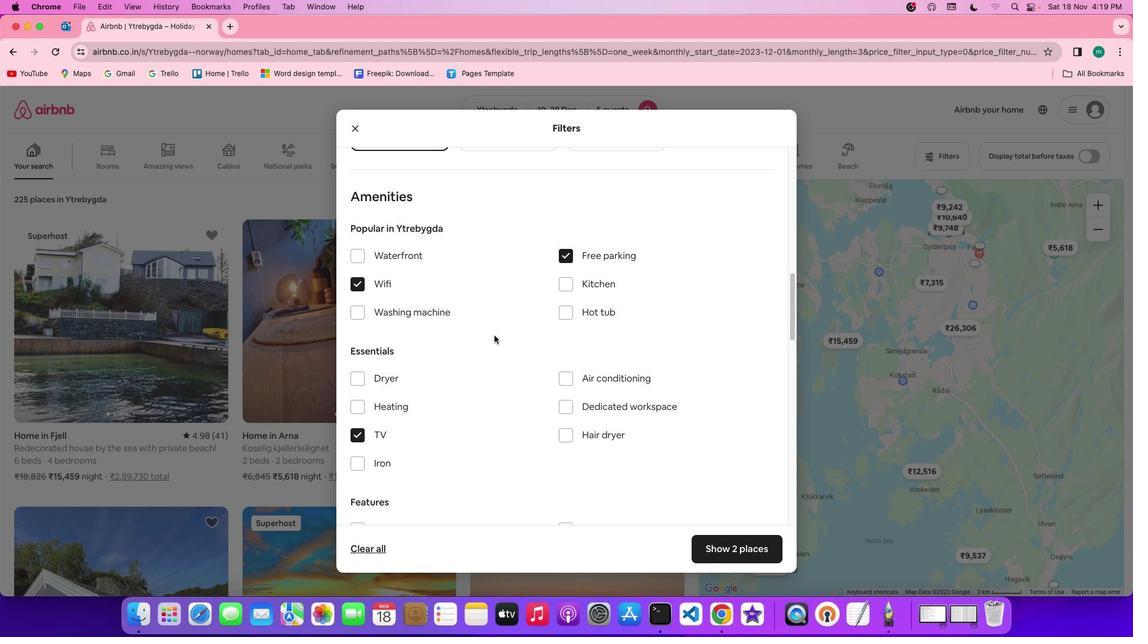 
Action: Mouse scrolled (494, 335) with delta (0, 0)
Screenshot: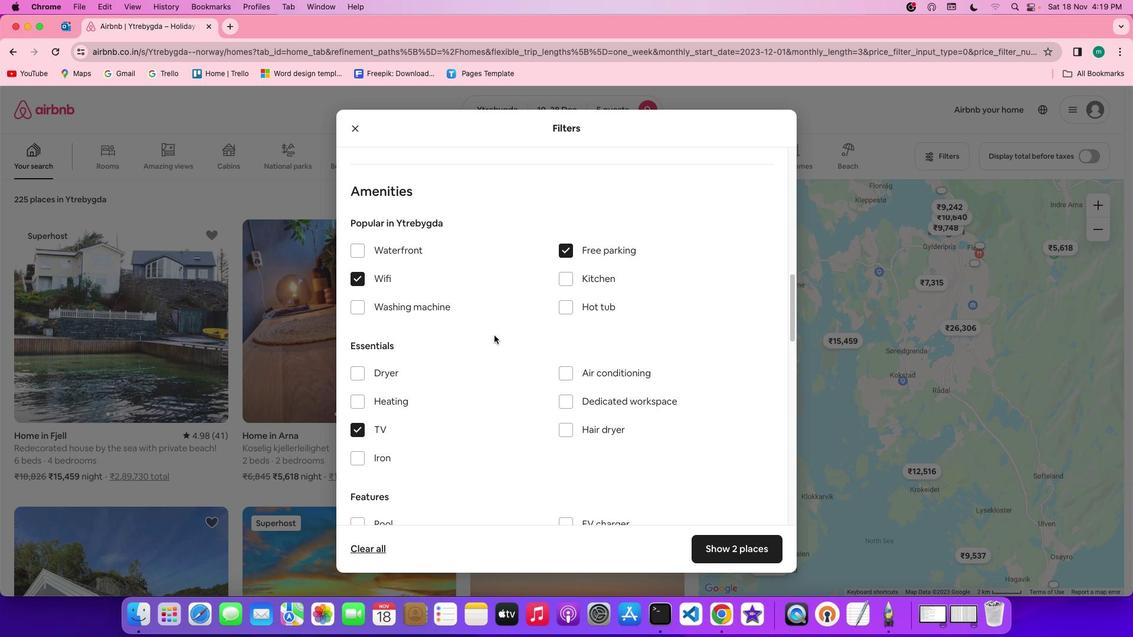 
Action: Mouse scrolled (494, 335) with delta (0, 0)
Screenshot: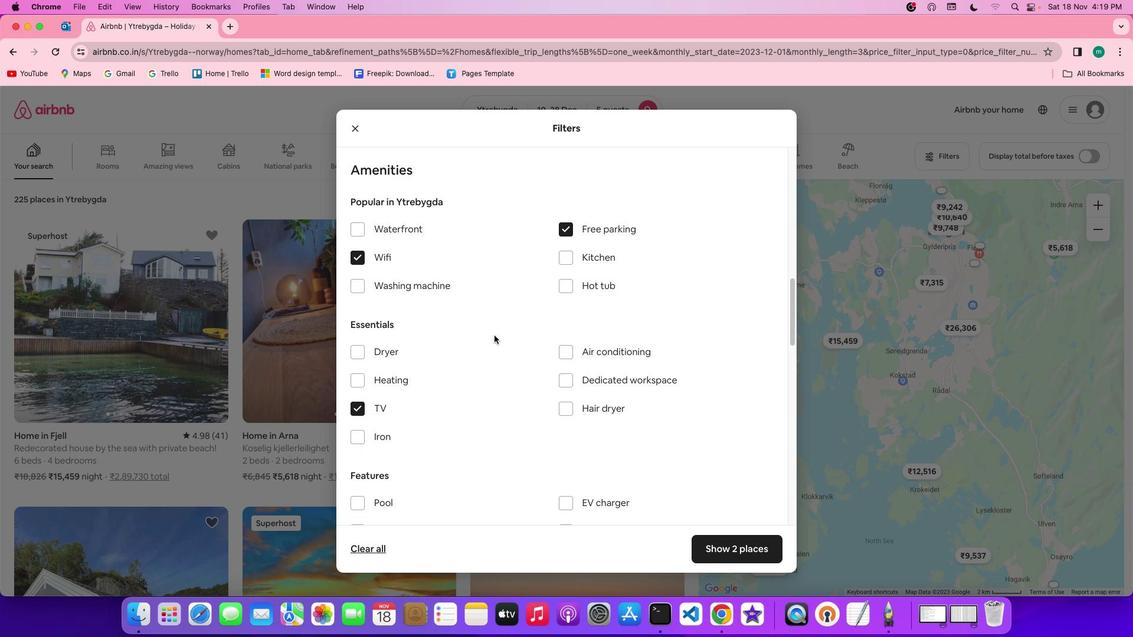 
Action: Mouse scrolled (494, 335) with delta (0, 0)
Screenshot: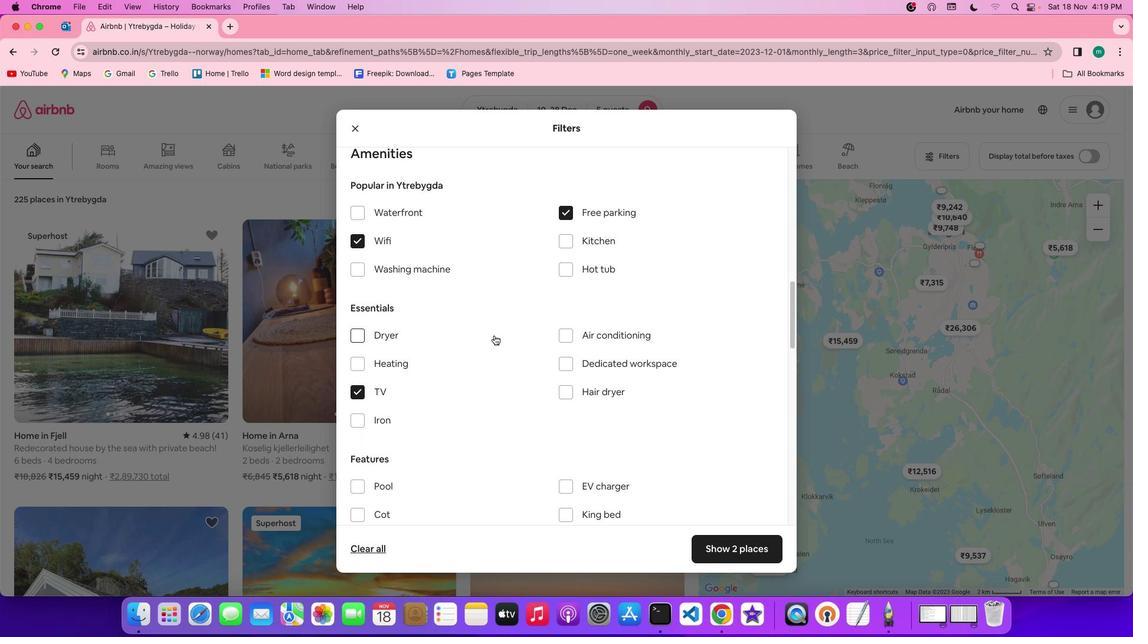 
Action: Mouse scrolled (494, 335) with delta (0, 0)
Screenshot: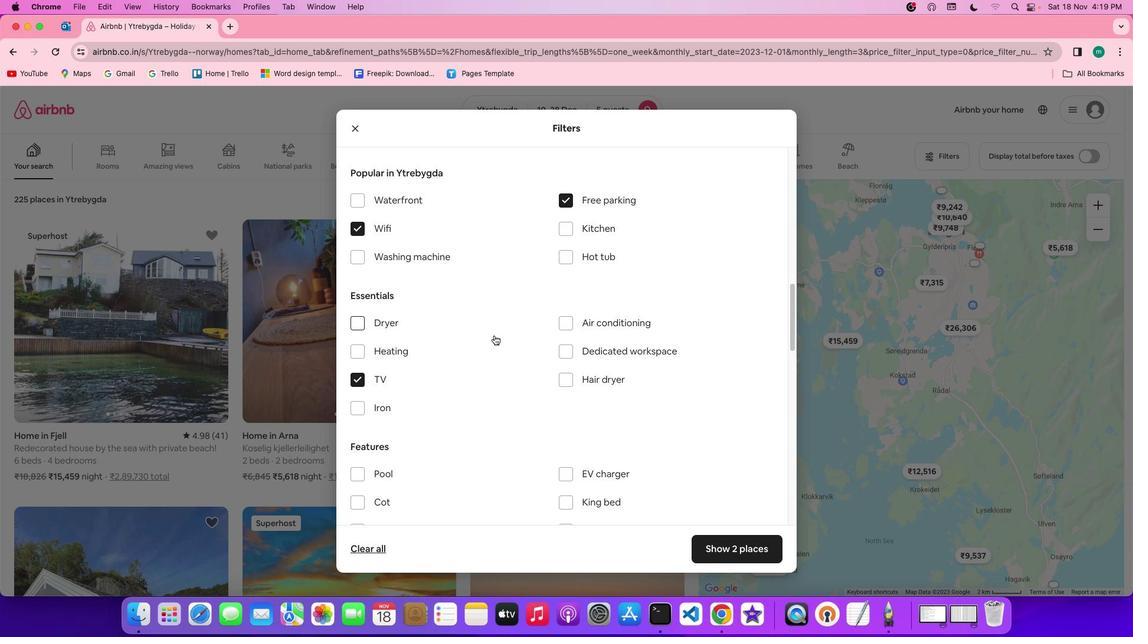 
Action: Mouse scrolled (494, 335) with delta (0, 0)
Screenshot: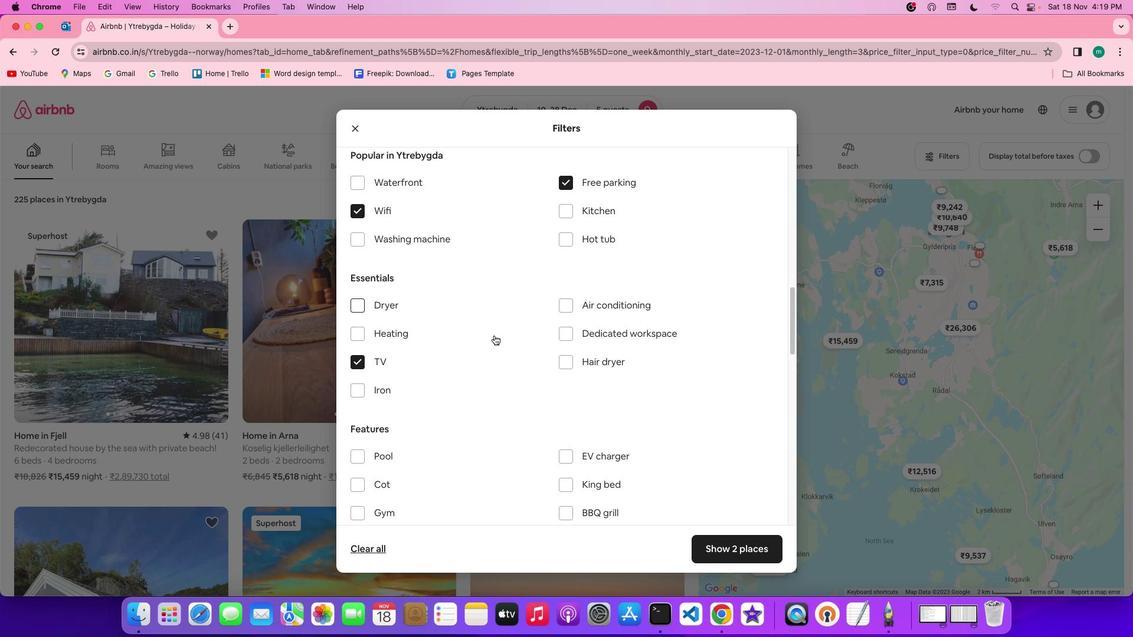 
Action: Mouse scrolled (494, 335) with delta (0, 0)
Screenshot: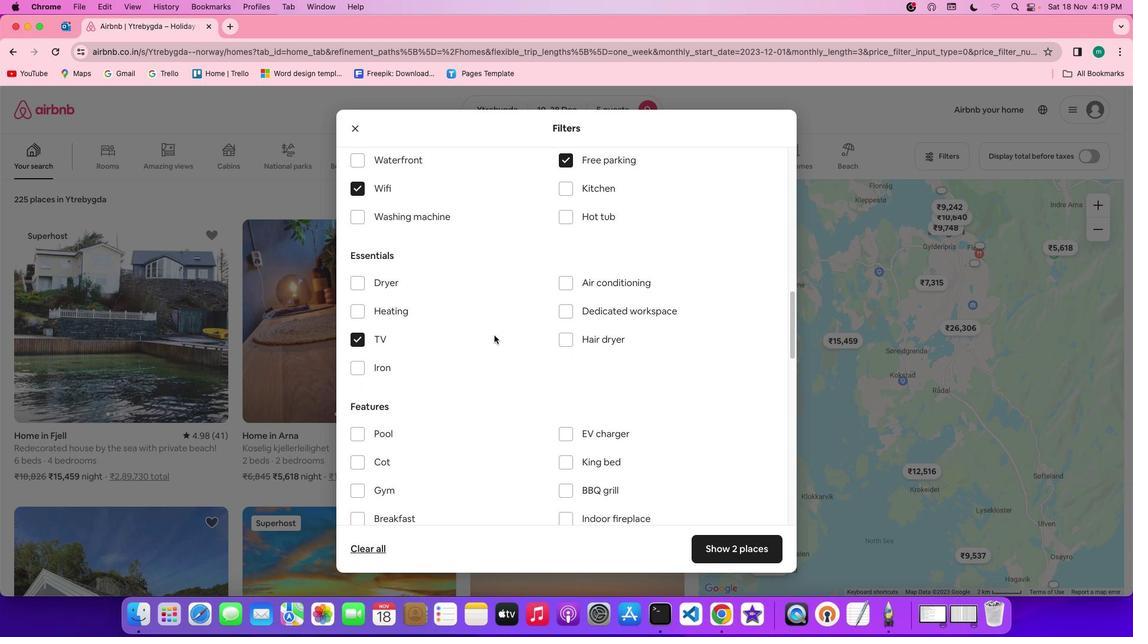 
Action: Mouse scrolled (494, 335) with delta (0, 0)
Screenshot: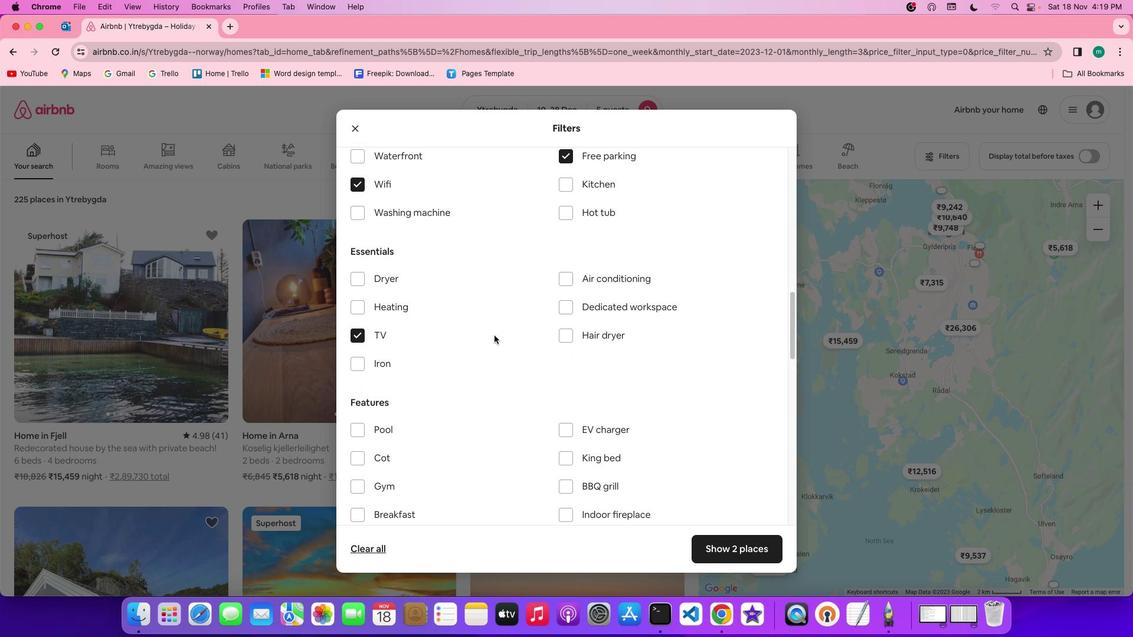 
Action: Mouse scrolled (494, 335) with delta (0, 0)
Screenshot: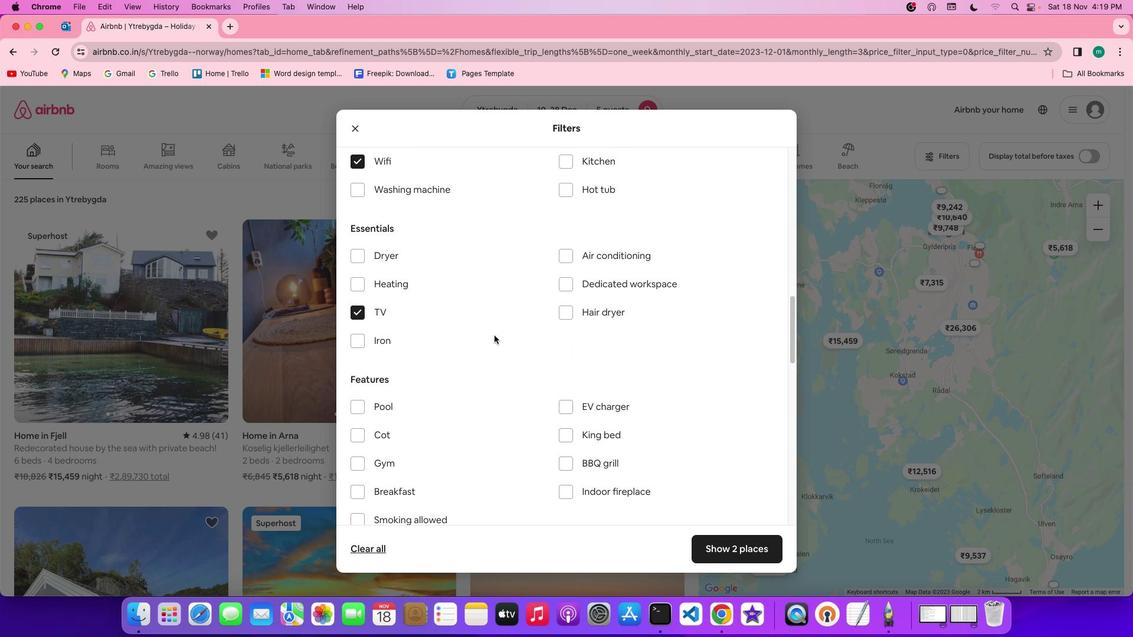 
Action: Mouse moved to (465, 337)
Screenshot: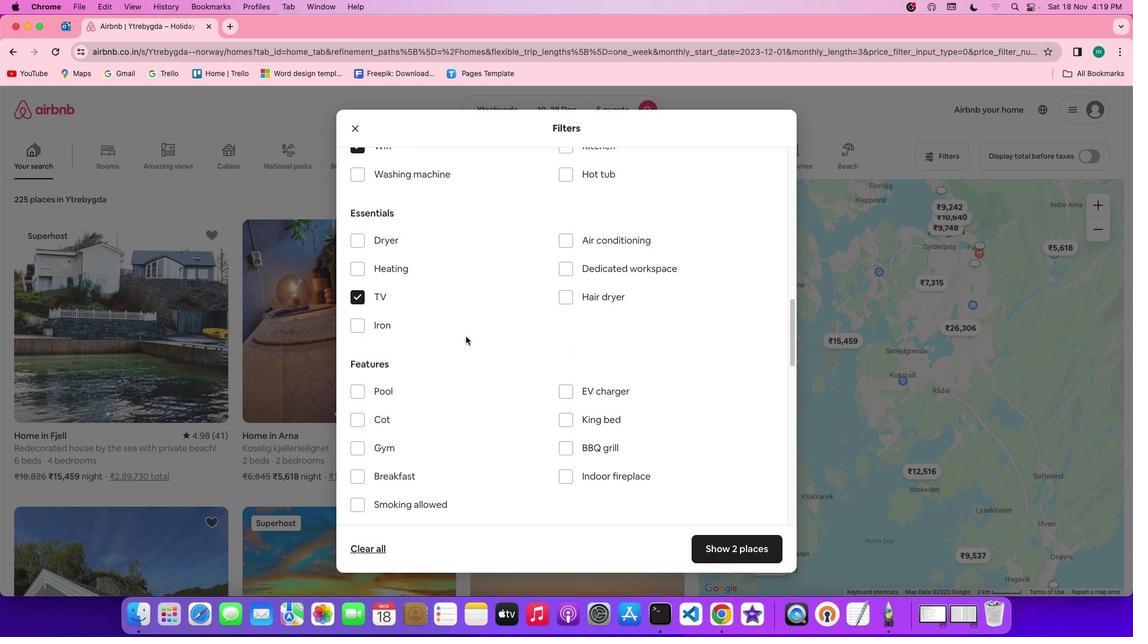 
Action: Mouse scrolled (465, 337) with delta (0, 0)
Screenshot: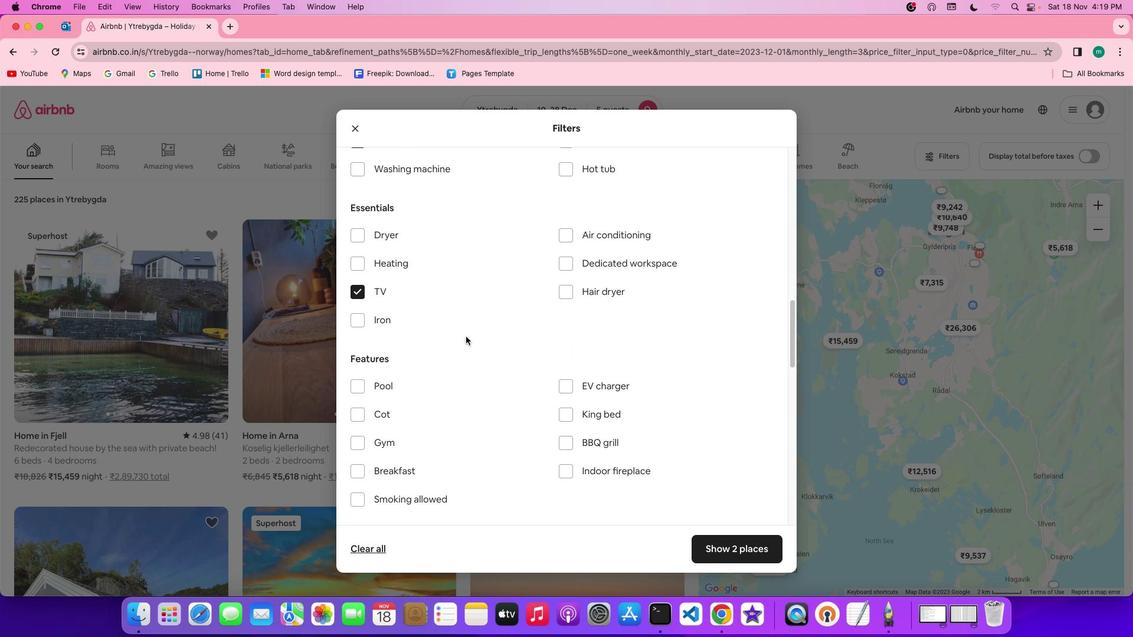 
Action: Mouse scrolled (465, 337) with delta (0, 0)
Screenshot: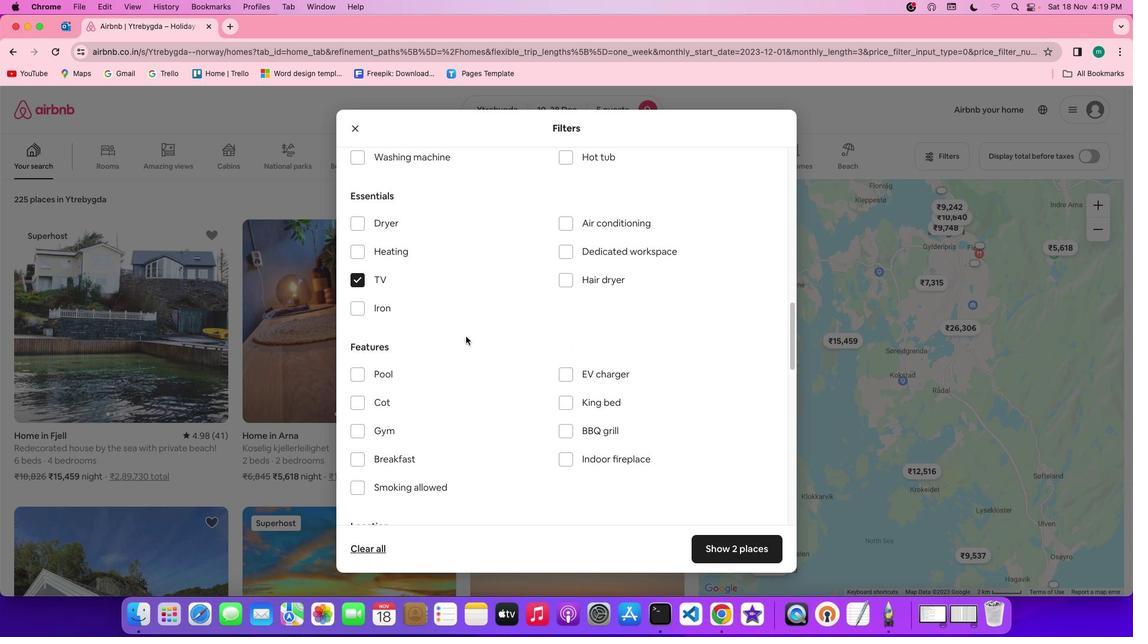 
Action: Mouse scrolled (465, 337) with delta (0, -1)
Screenshot: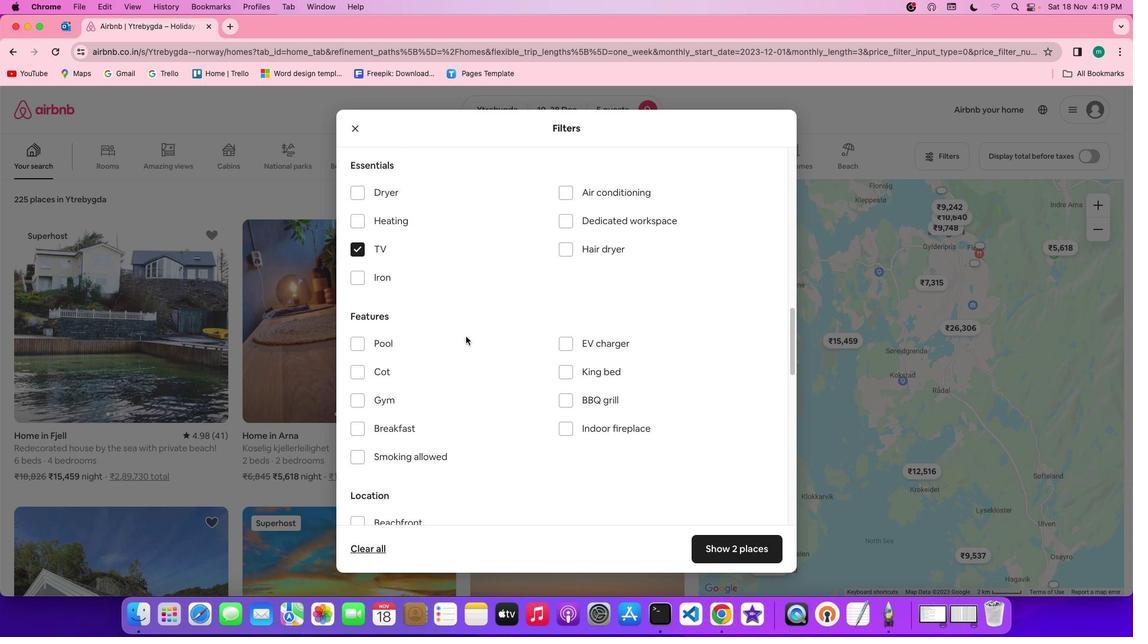 
Action: Mouse moved to (355, 379)
Screenshot: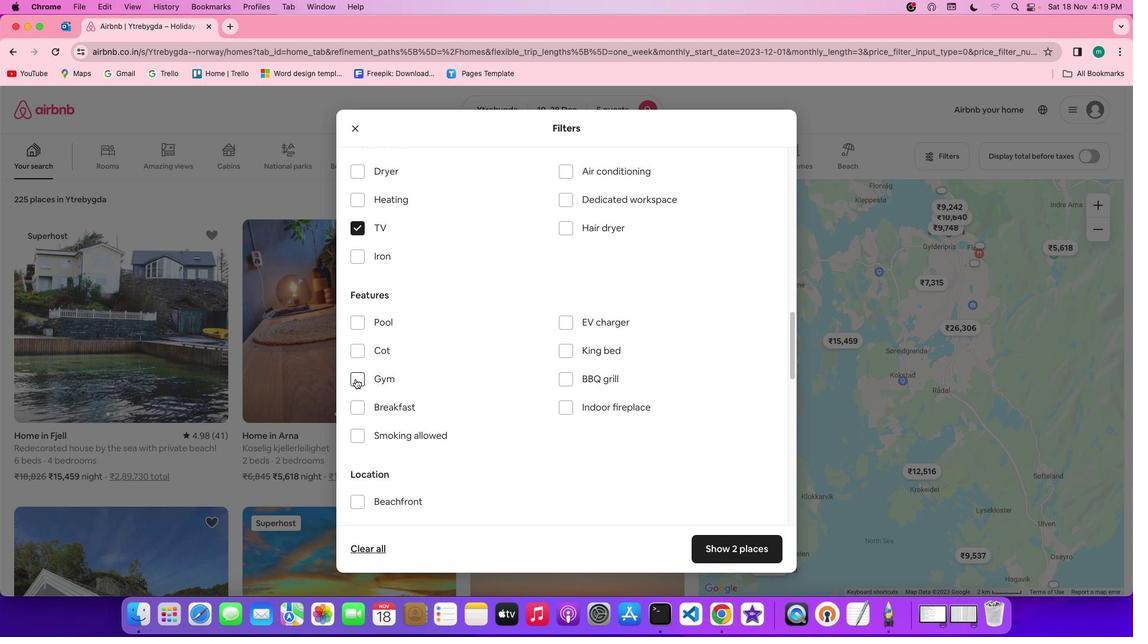 
Action: Mouse pressed left at (355, 379)
Screenshot: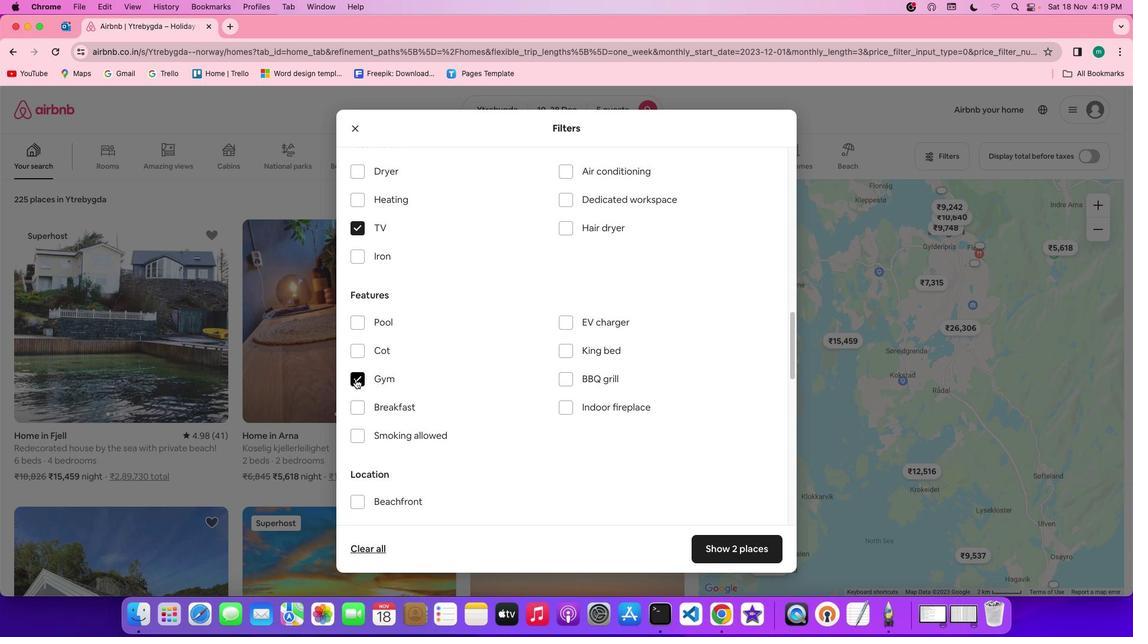 
Action: Mouse moved to (358, 410)
Screenshot: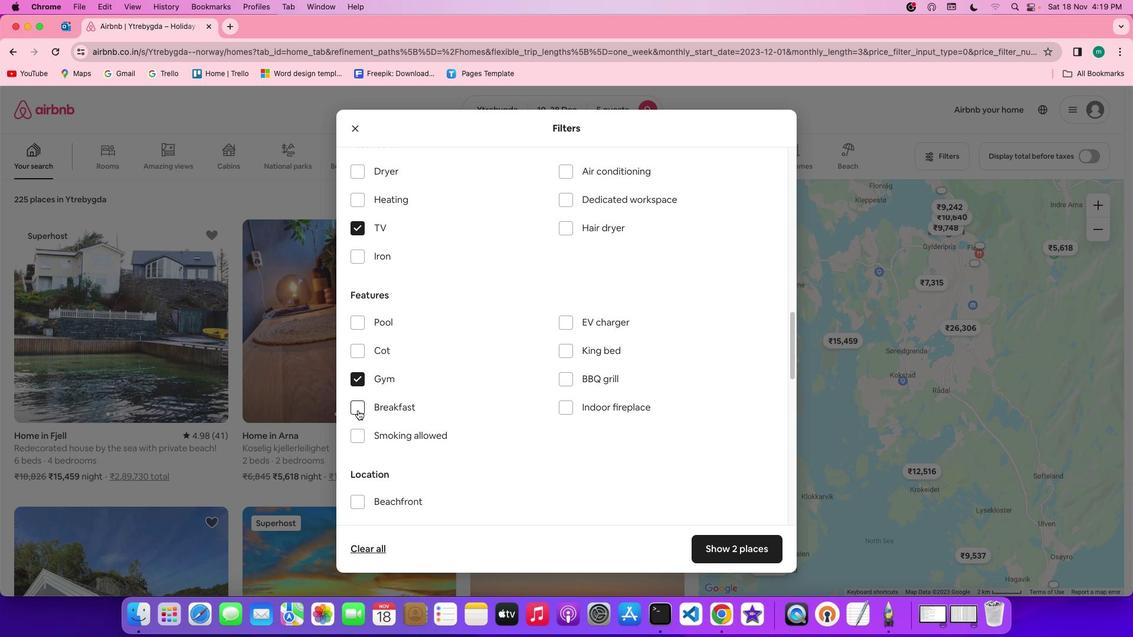 
Action: Mouse pressed left at (358, 410)
Screenshot: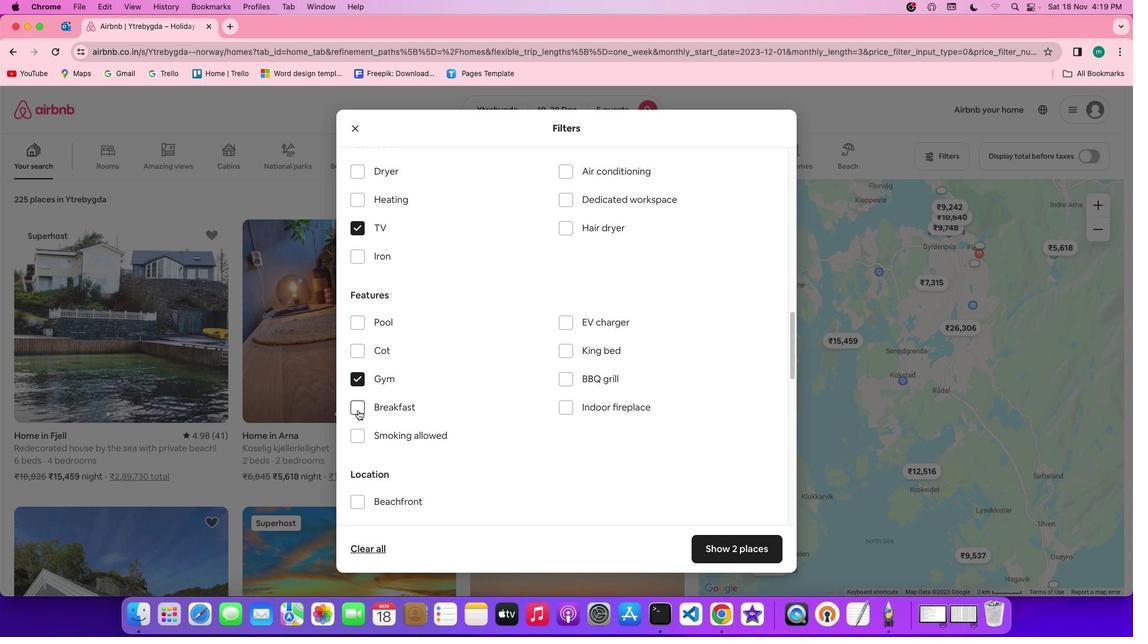 
Action: Mouse moved to (511, 431)
Screenshot: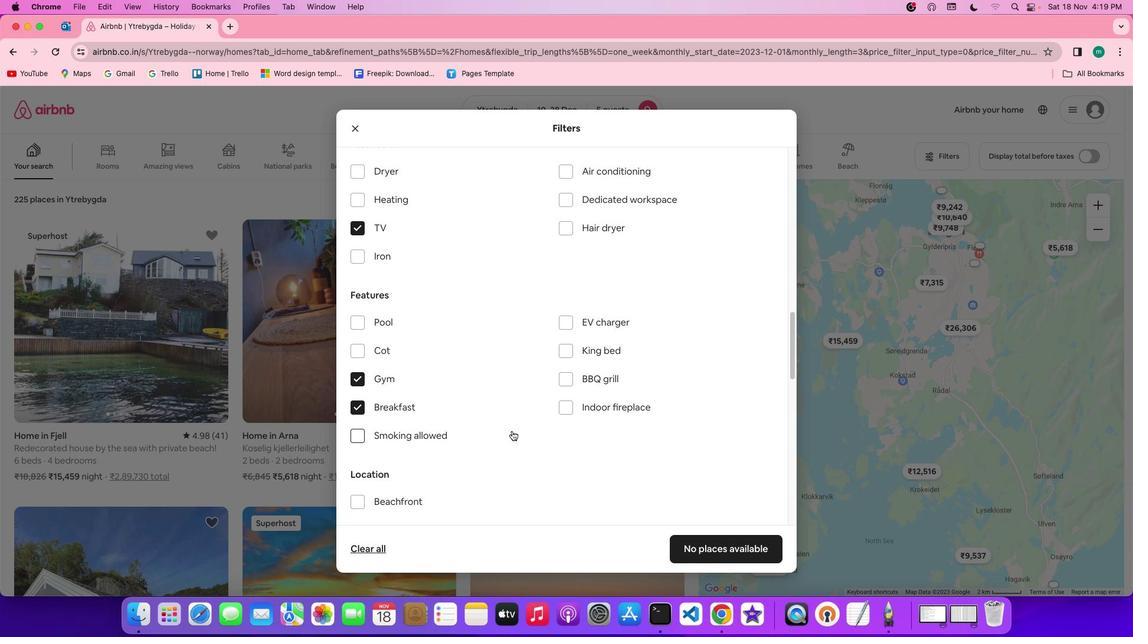 
Action: Mouse scrolled (511, 431) with delta (0, 0)
Screenshot: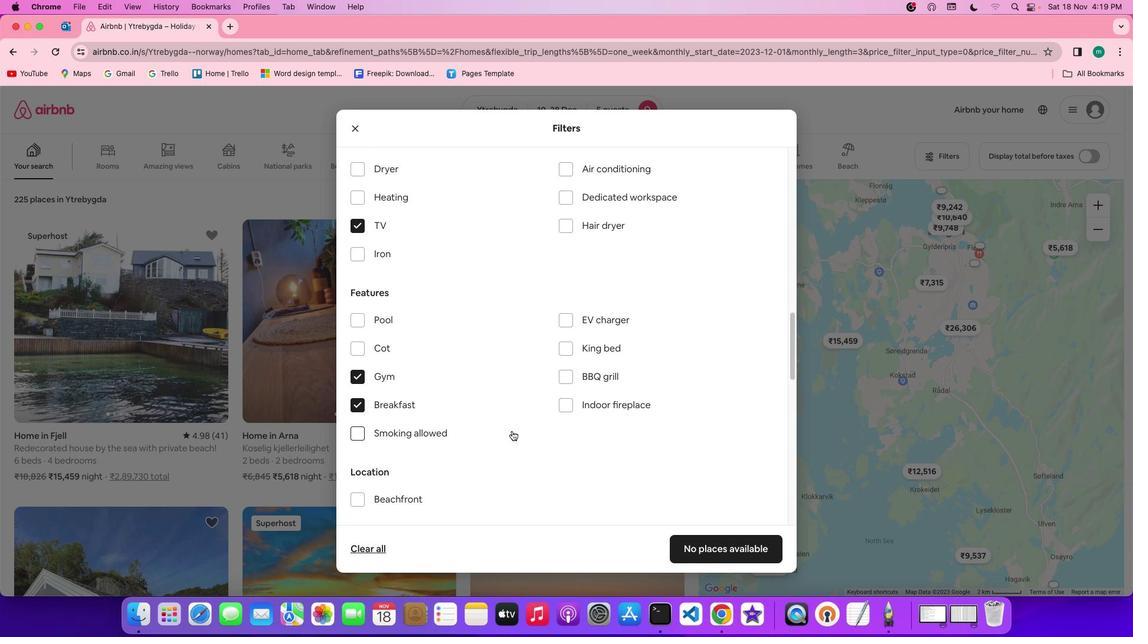 
Action: Mouse scrolled (511, 431) with delta (0, 0)
Screenshot: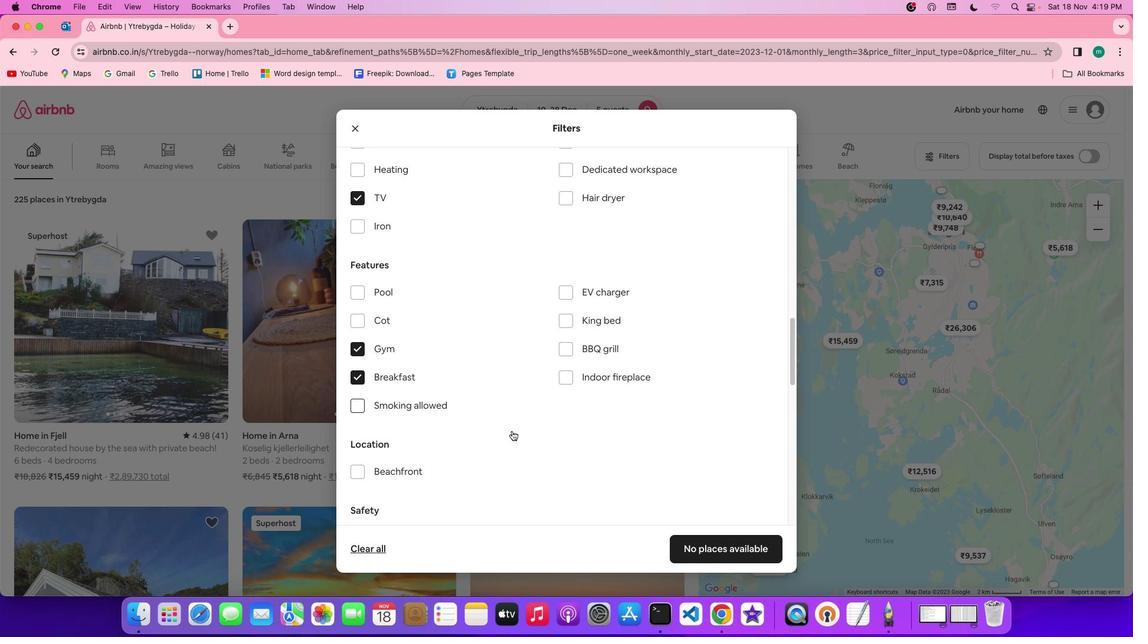 
Action: Mouse scrolled (511, 431) with delta (0, -1)
Screenshot: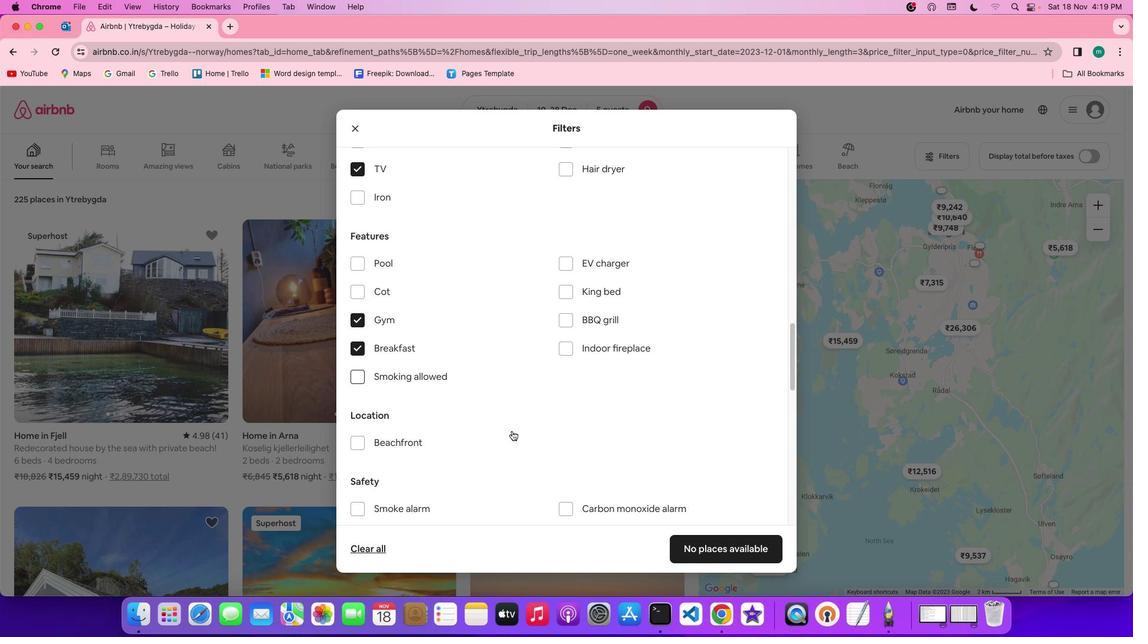 
Action: Mouse scrolled (511, 431) with delta (0, -1)
Screenshot: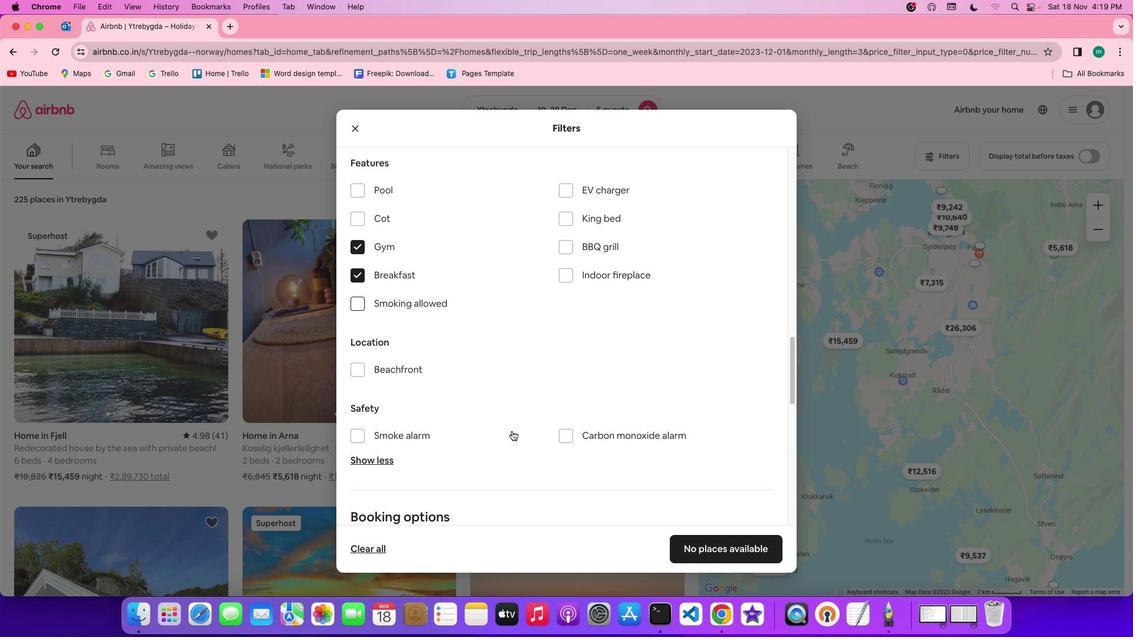 
Action: Mouse moved to (512, 431)
Screenshot: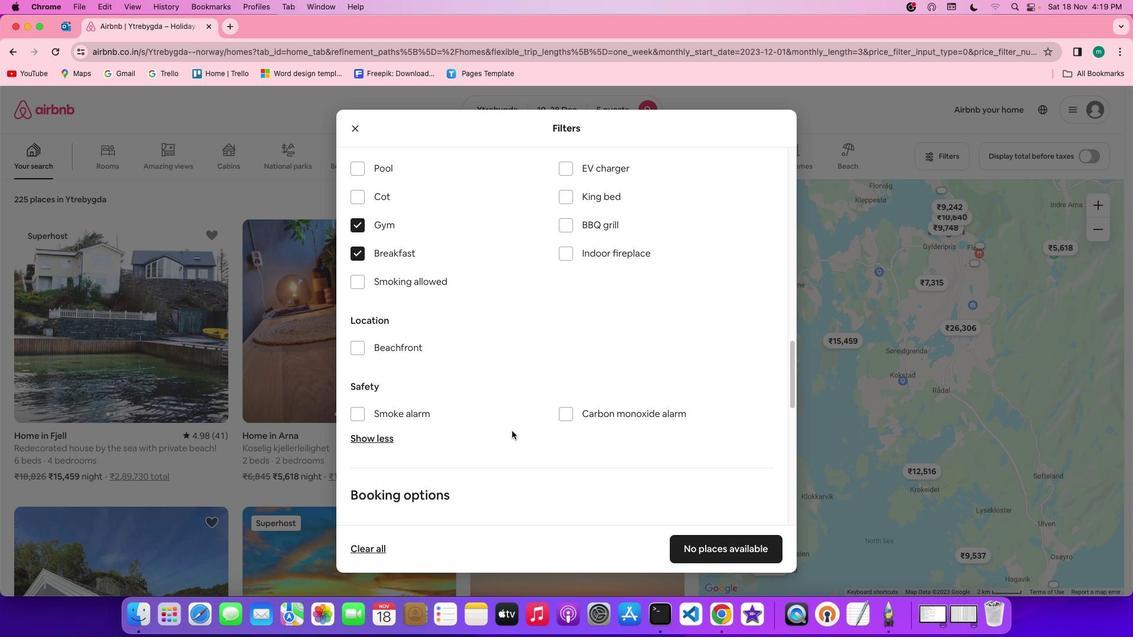 
Action: Mouse scrolled (512, 431) with delta (0, 0)
Screenshot: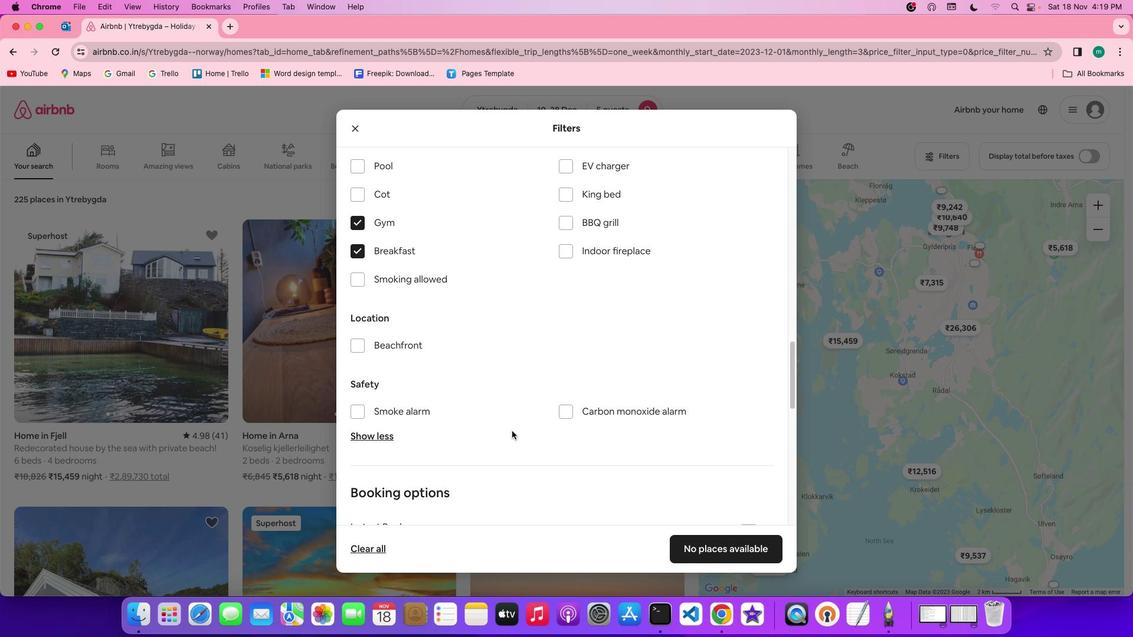 
Action: Mouse scrolled (512, 431) with delta (0, 0)
Screenshot: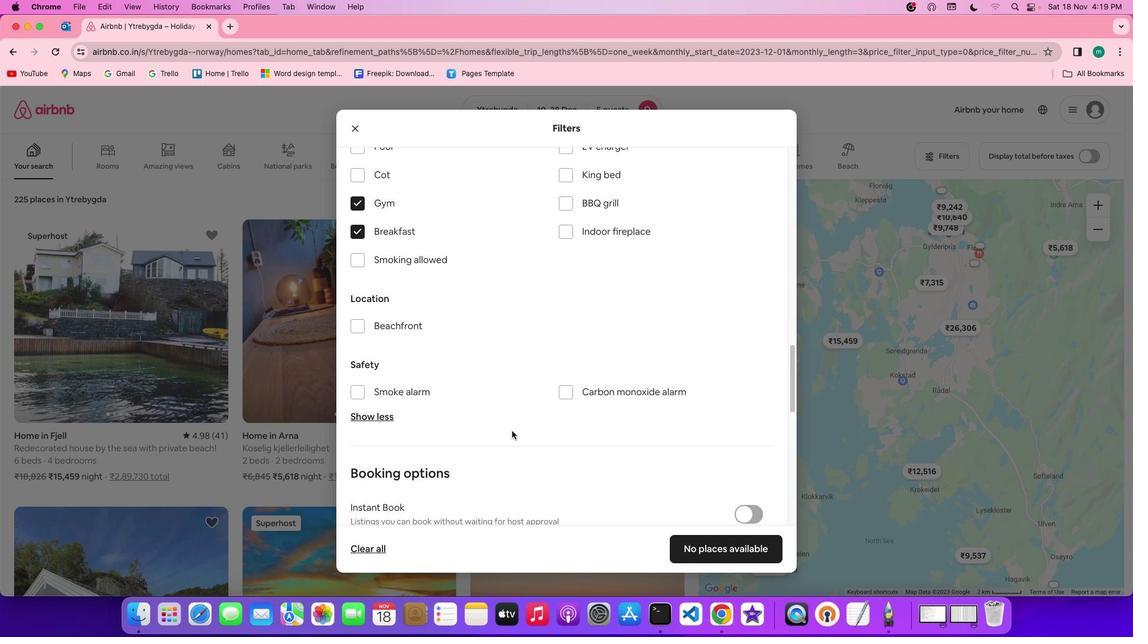 
Action: Mouse scrolled (512, 431) with delta (0, -1)
Screenshot: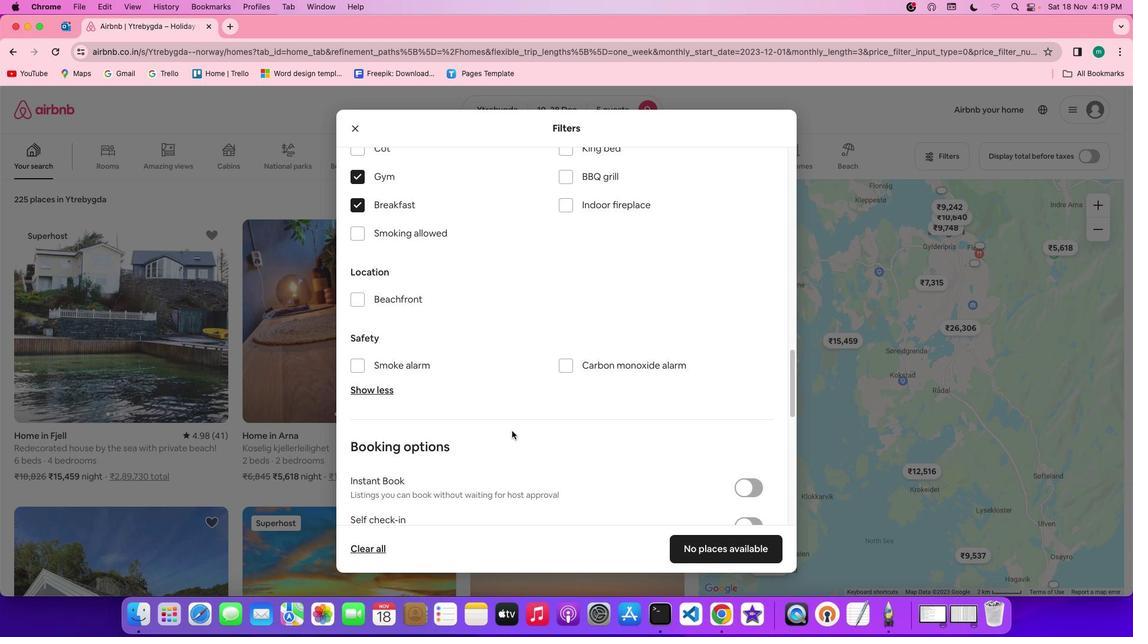 
Action: Mouse scrolled (512, 431) with delta (0, -1)
Screenshot: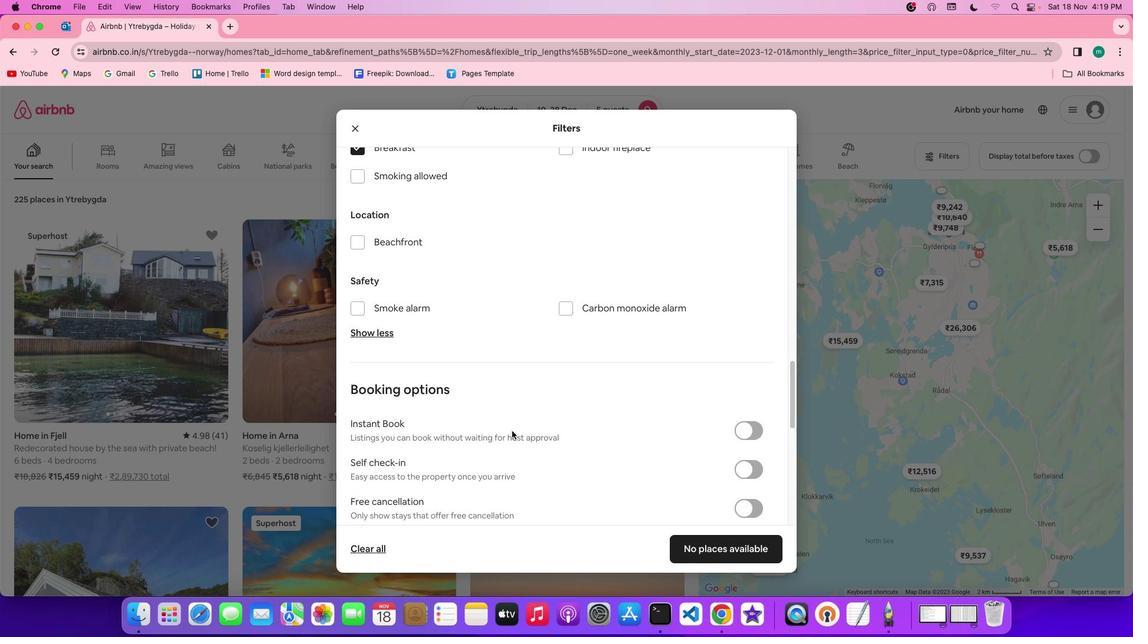 
Action: Mouse moved to (604, 461)
Screenshot: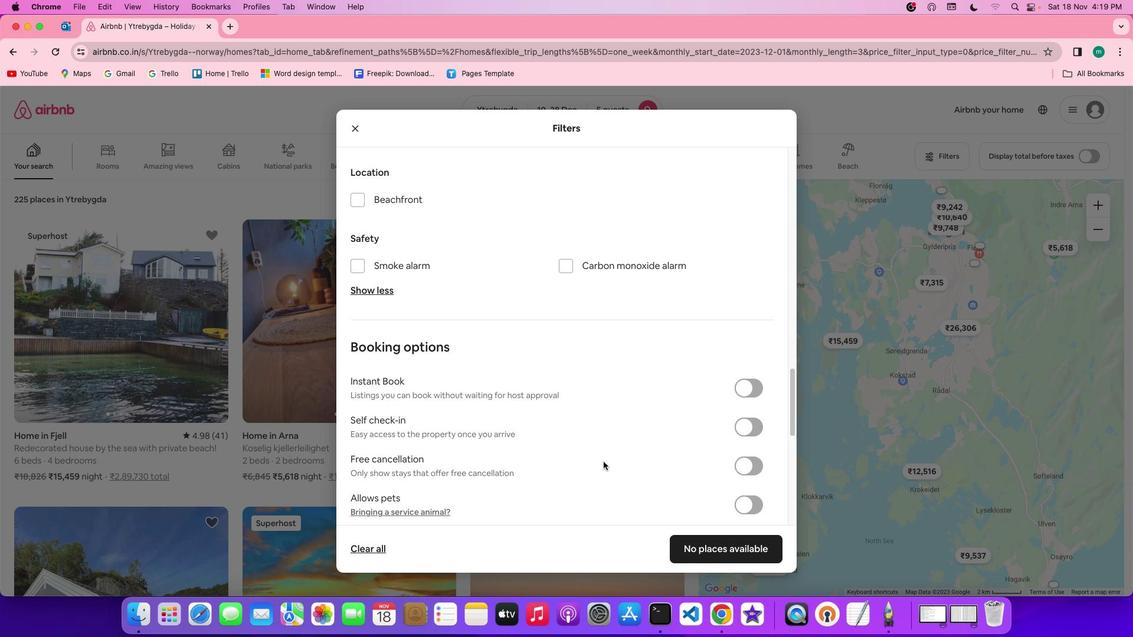 
Action: Mouse scrolled (604, 461) with delta (0, 0)
Screenshot: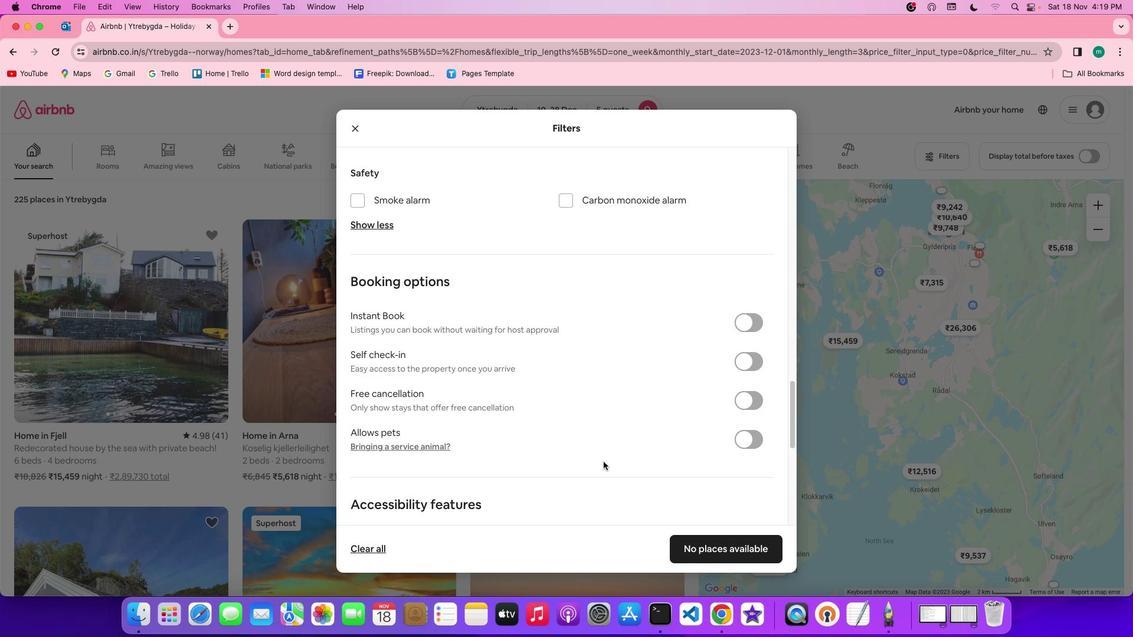 
Action: Mouse scrolled (604, 461) with delta (0, 0)
Screenshot: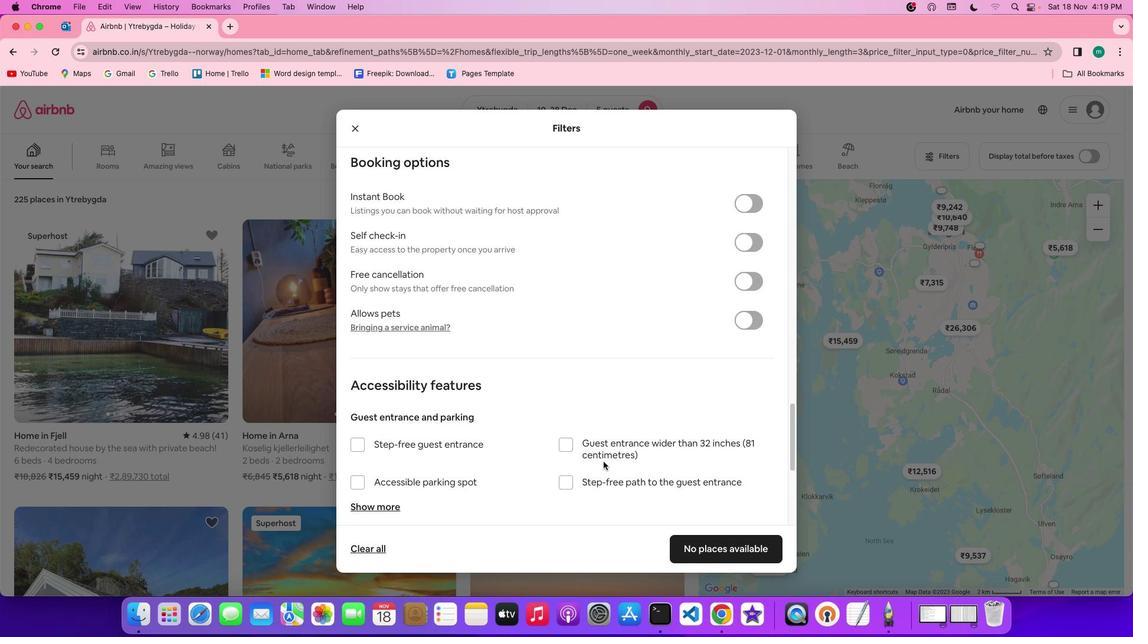 
Action: Mouse scrolled (604, 461) with delta (0, -1)
Screenshot: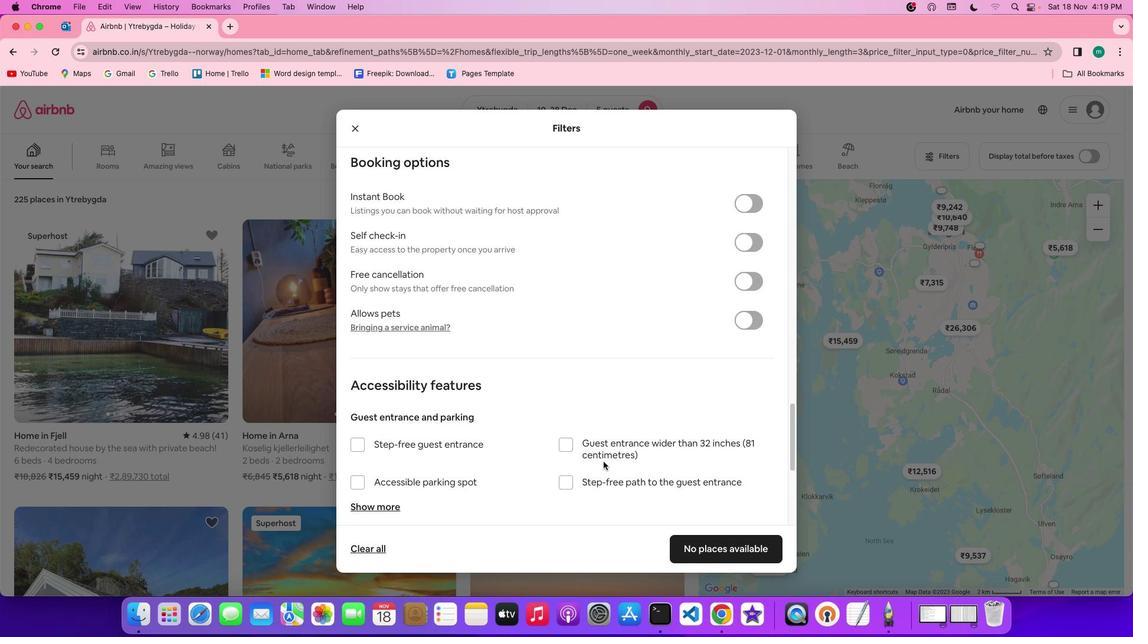 
Action: Mouse scrolled (604, 461) with delta (0, -2)
Screenshot: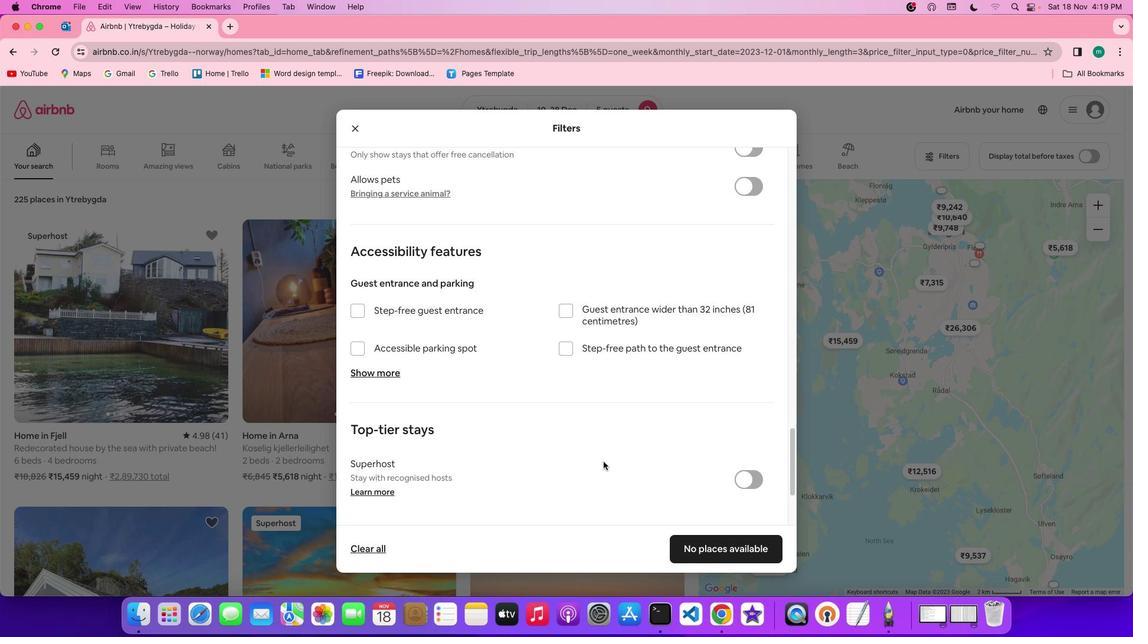 
Action: Mouse scrolled (604, 461) with delta (0, -2)
Screenshot: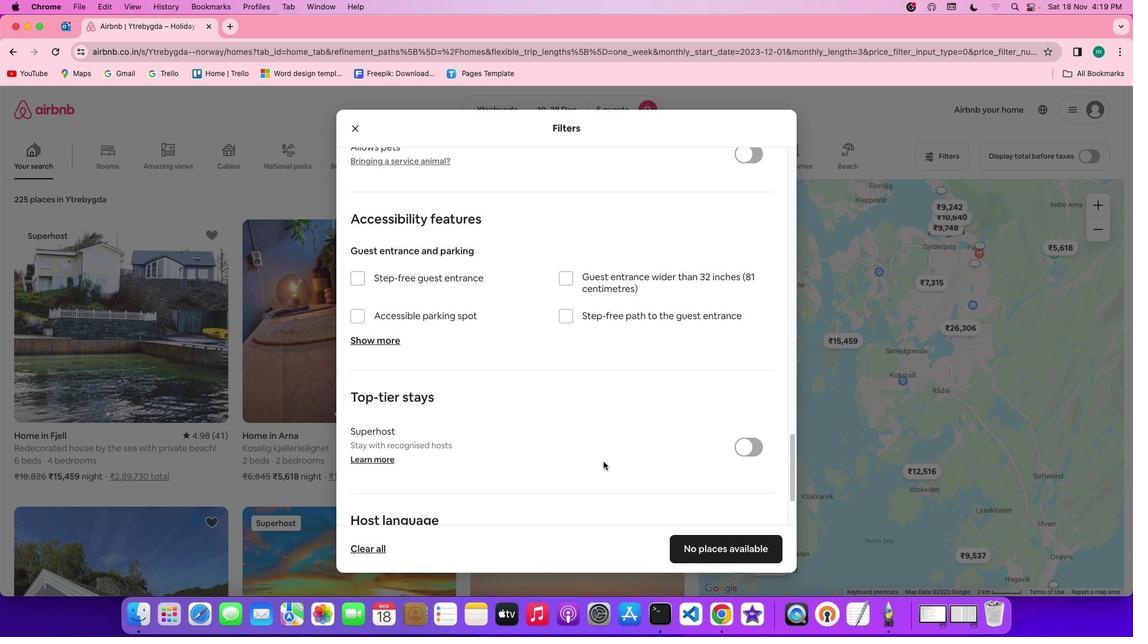 
Action: Mouse scrolled (604, 461) with delta (0, 0)
Screenshot: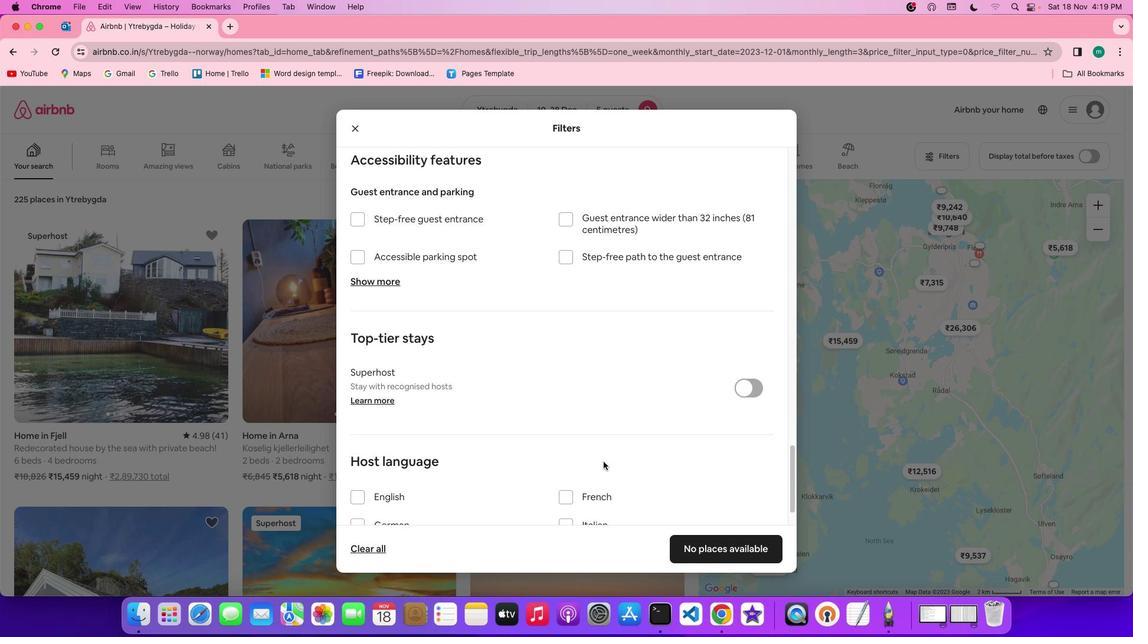 
Action: Mouse scrolled (604, 461) with delta (0, 0)
Screenshot: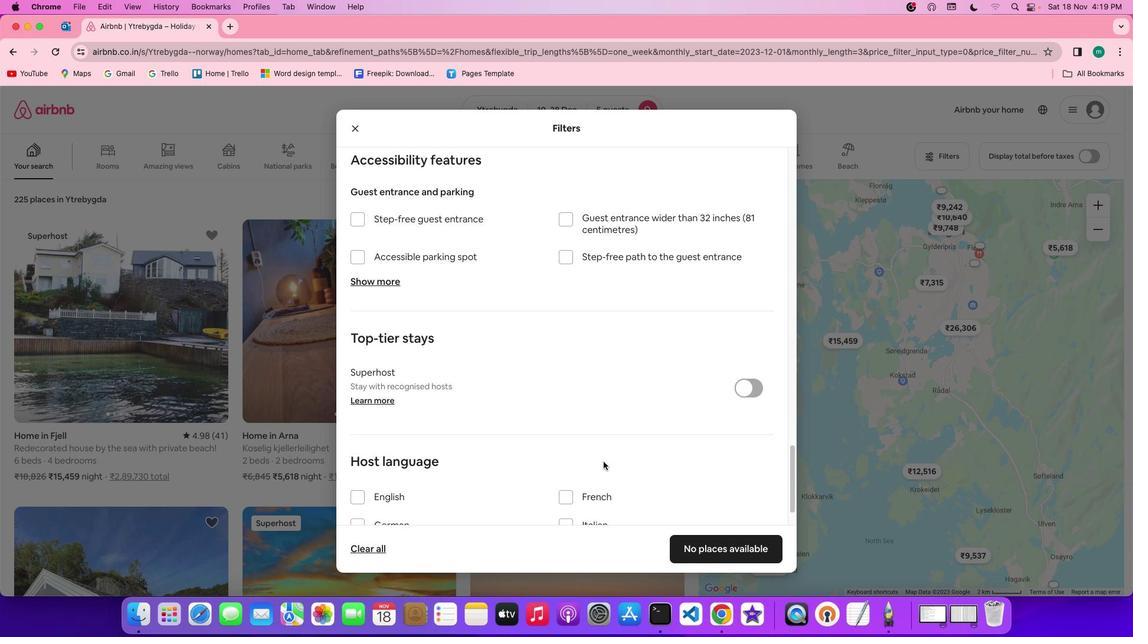 
Action: Mouse scrolled (604, 461) with delta (0, -1)
Screenshot: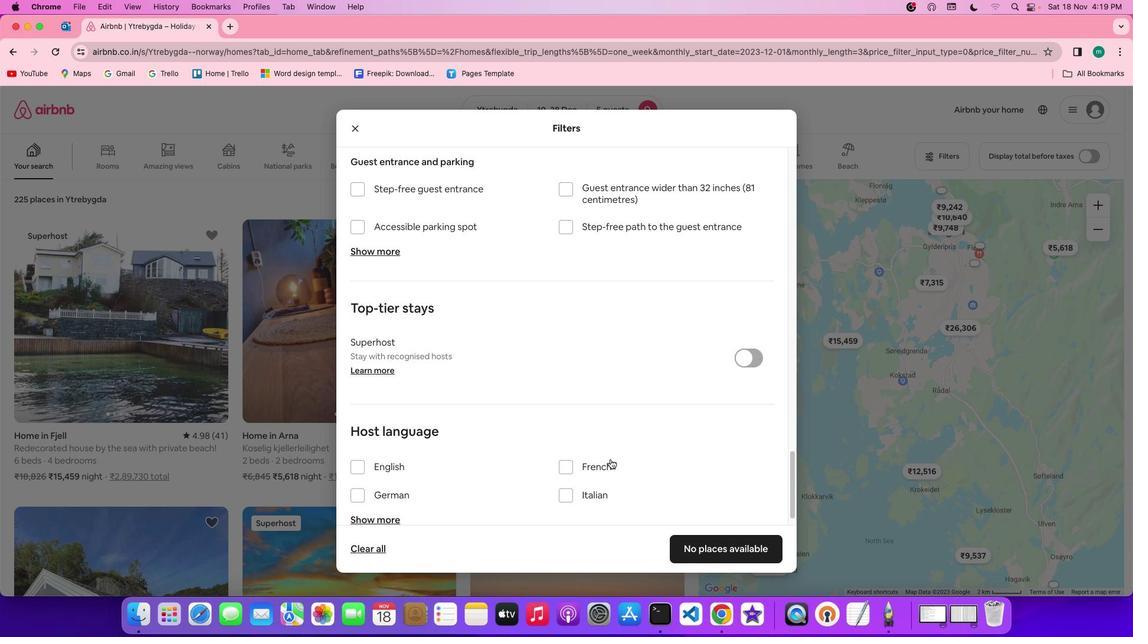 
Action: Mouse scrolled (604, 461) with delta (0, -2)
Screenshot: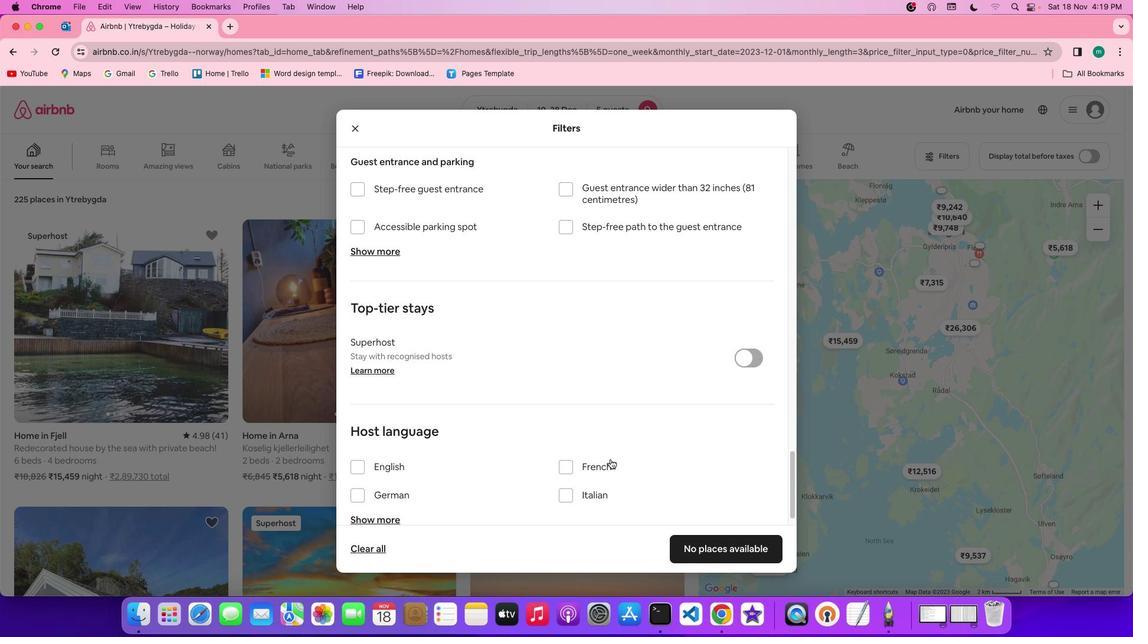 
Action: Mouse scrolled (604, 461) with delta (0, -3)
Screenshot: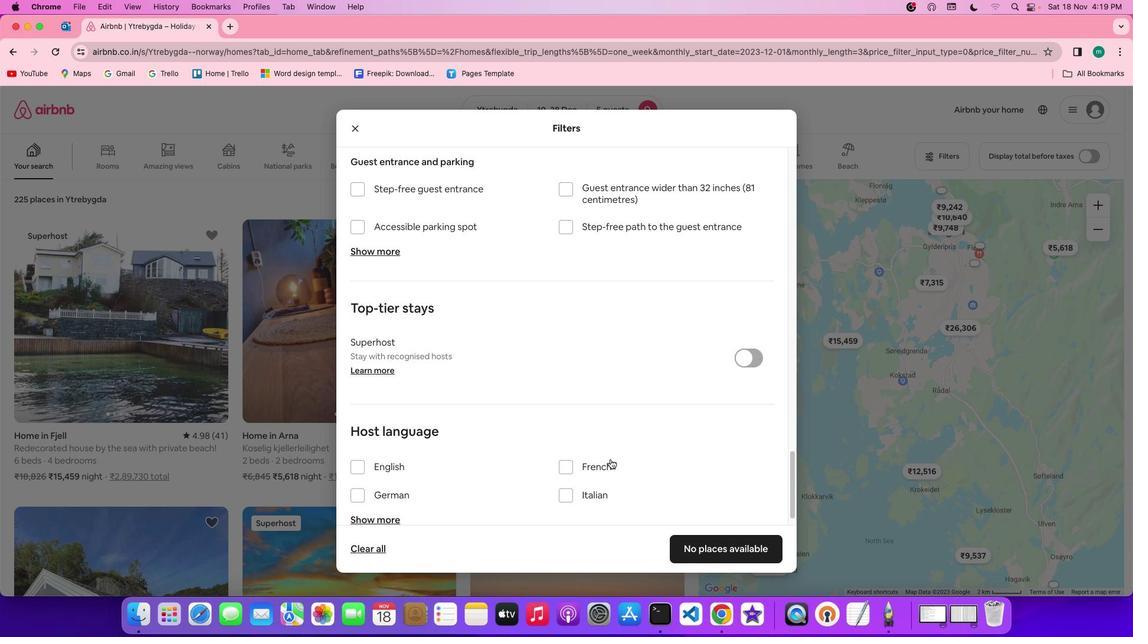 
Action: Mouse scrolled (604, 461) with delta (0, -4)
Screenshot: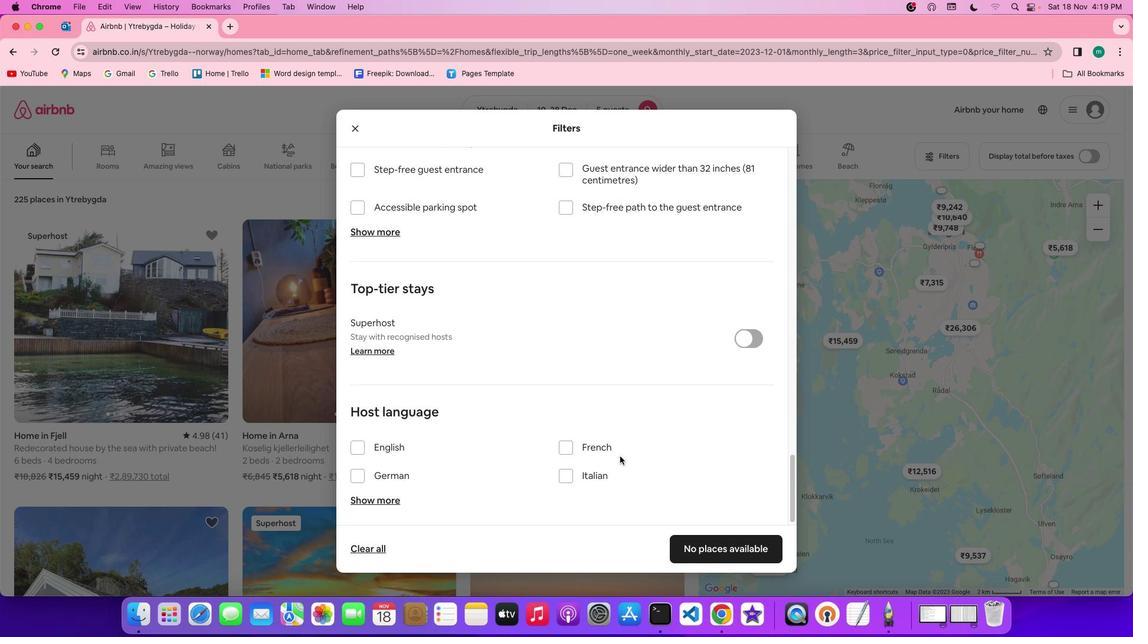 
Action: Mouse moved to (745, 506)
Screenshot: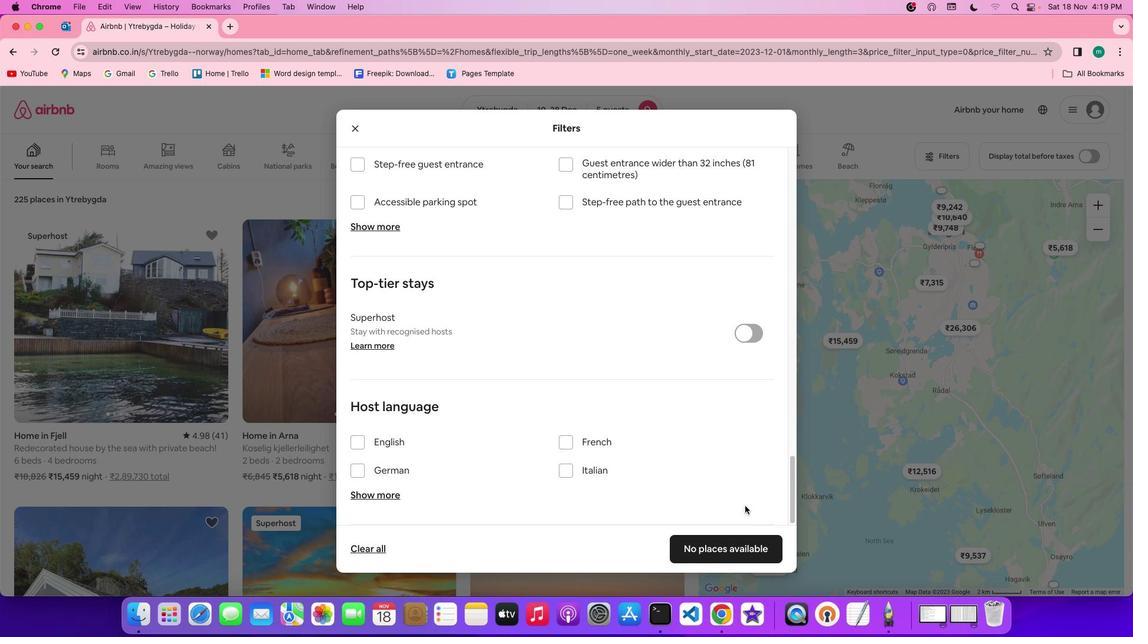
Action: Mouse scrolled (745, 506) with delta (0, 0)
Screenshot: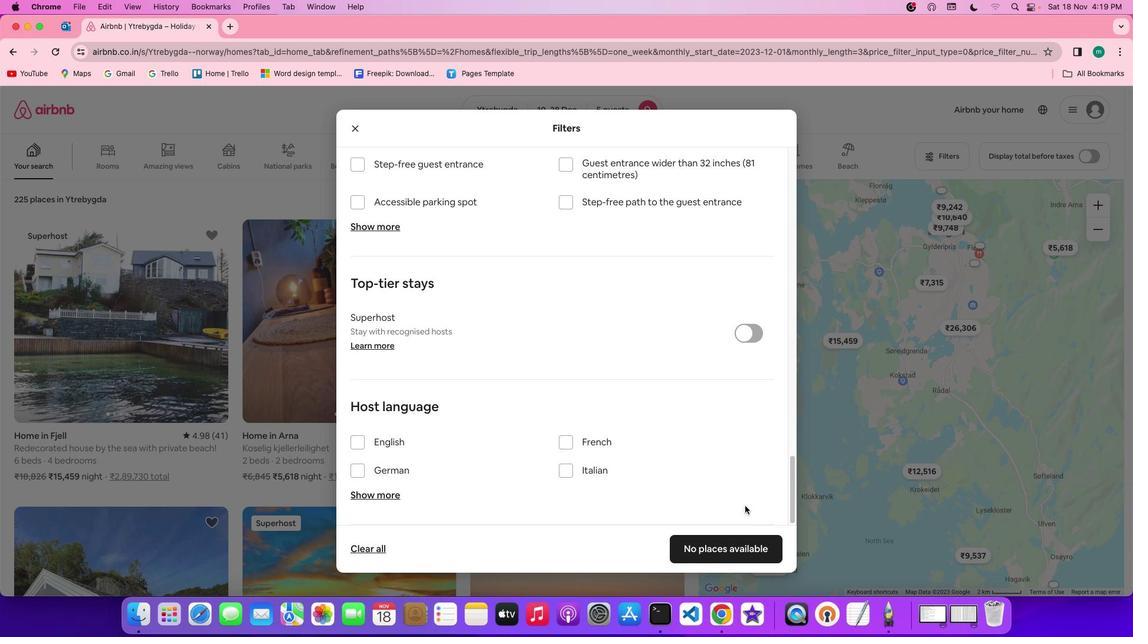 
Action: Mouse scrolled (745, 506) with delta (0, 0)
Screenshot: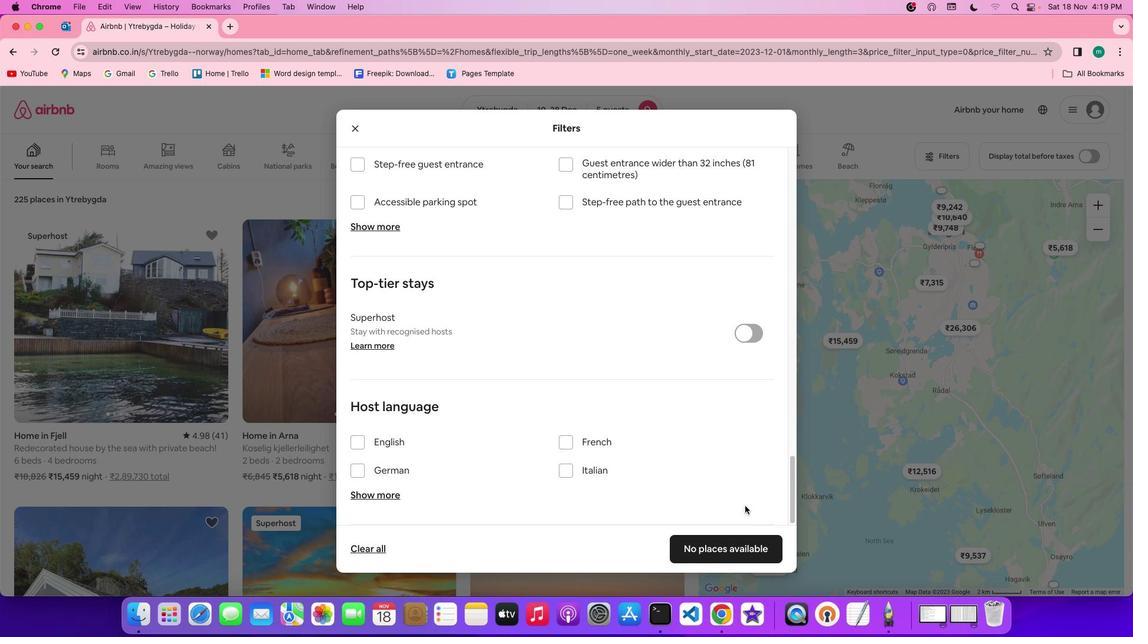 
Action: Mouse scrolled (745, 506) with delta (0, -1)
Screenshot: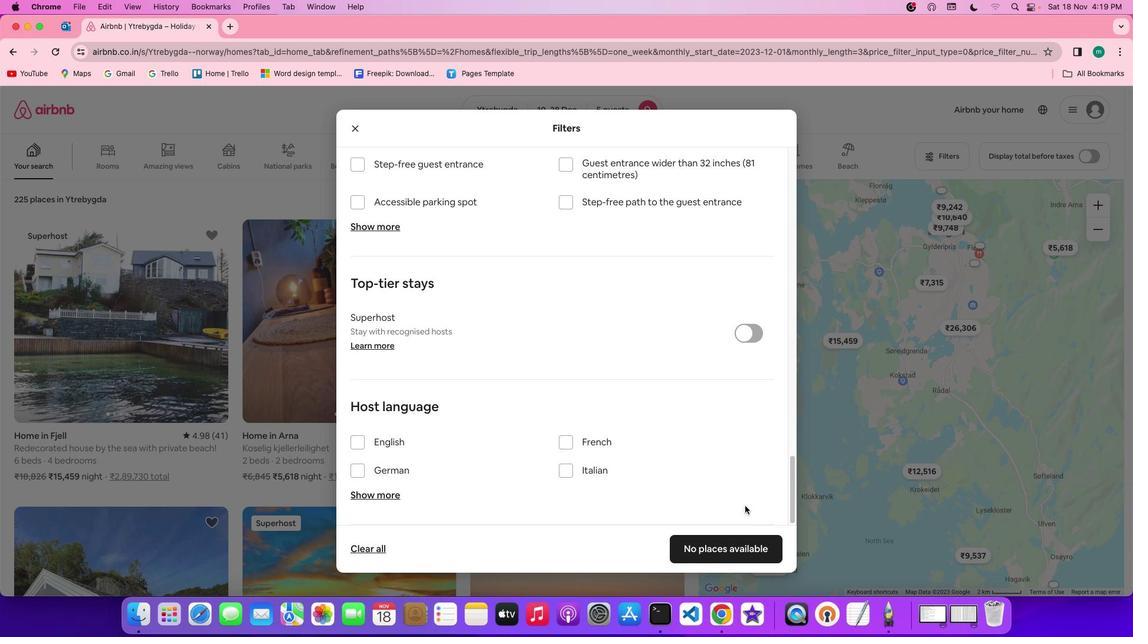 
Action: Mouse scrolled (745, 506) with delta (0, -2)
Screenshot: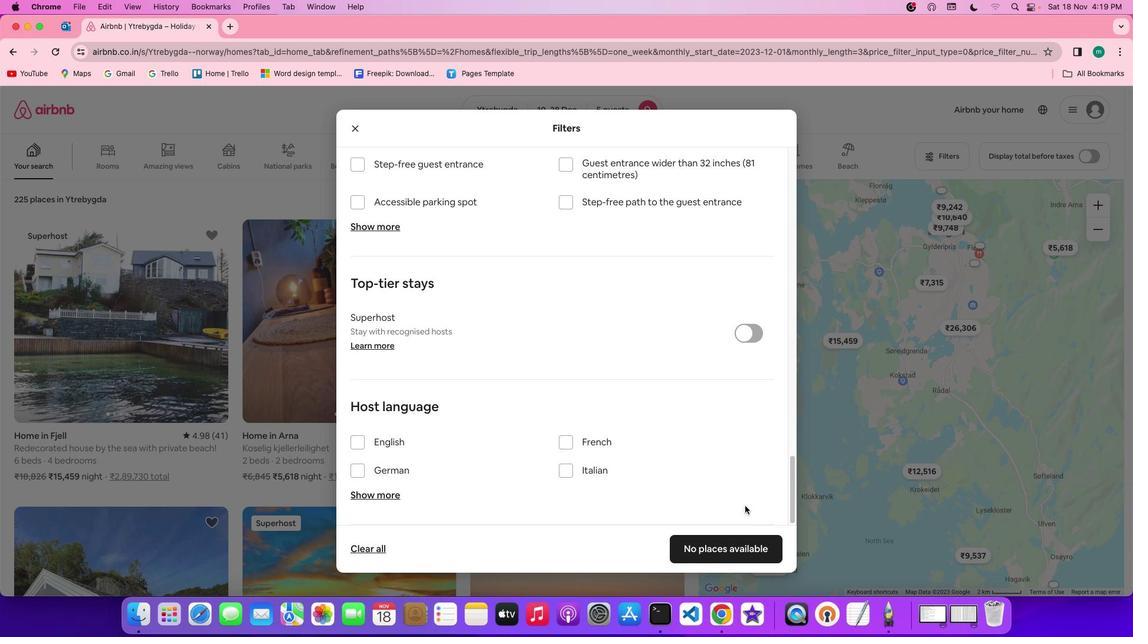 
Action: Mouse scrolled (745, 506) with delta (0, -3)
Screenshot: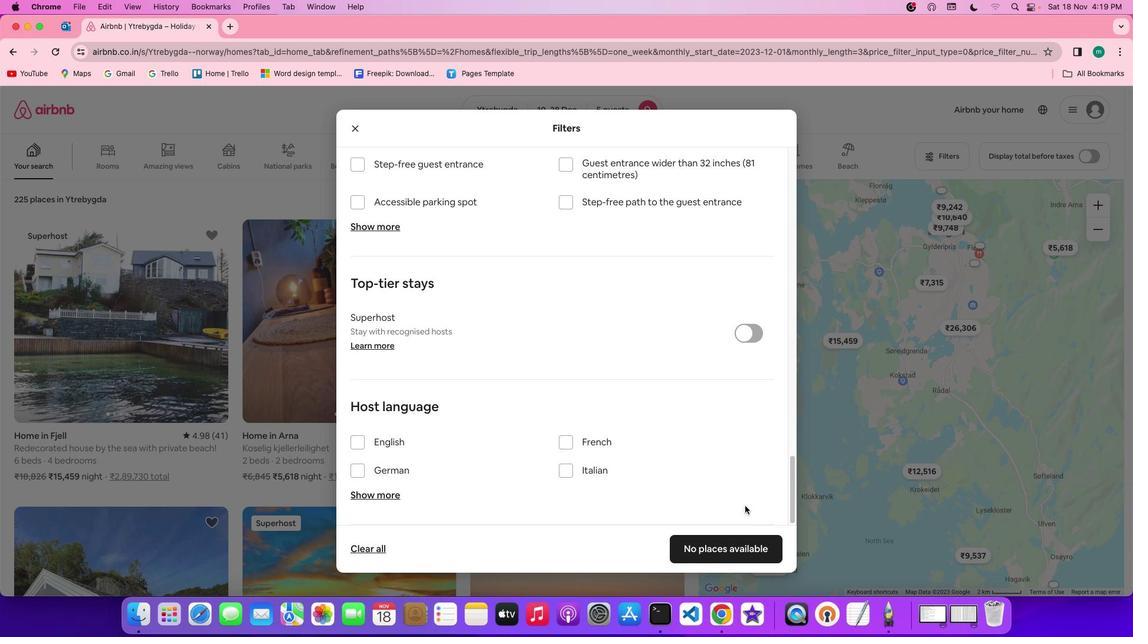 
Action: Mouse moved to (743, 544)
Screenshot: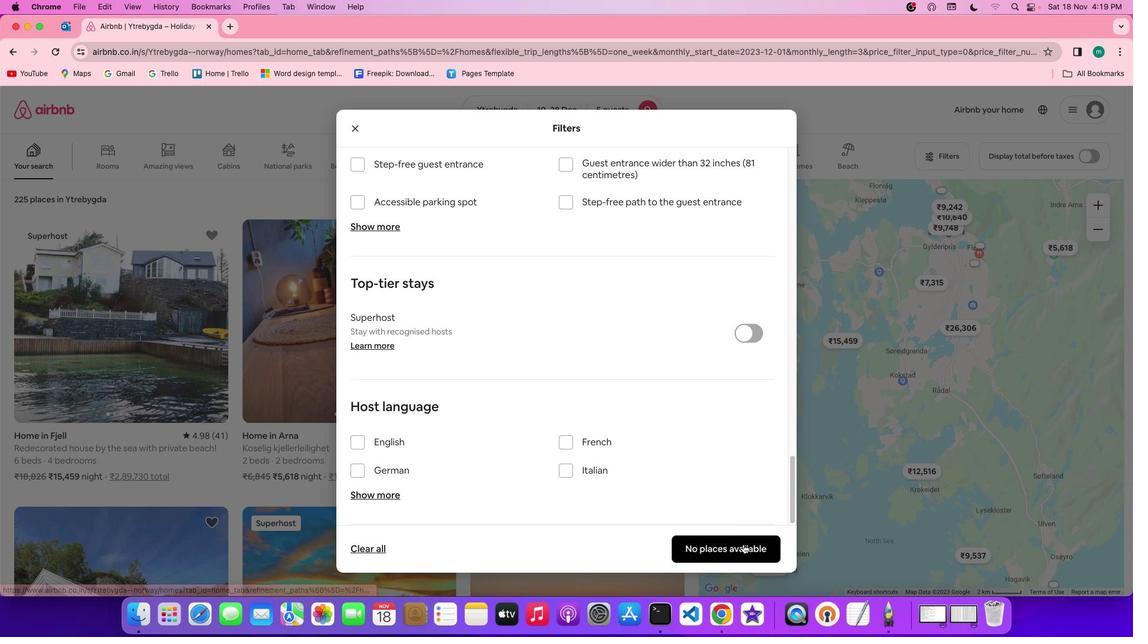 
Action: Mouse pressed left at (743, 544)
Screenshot: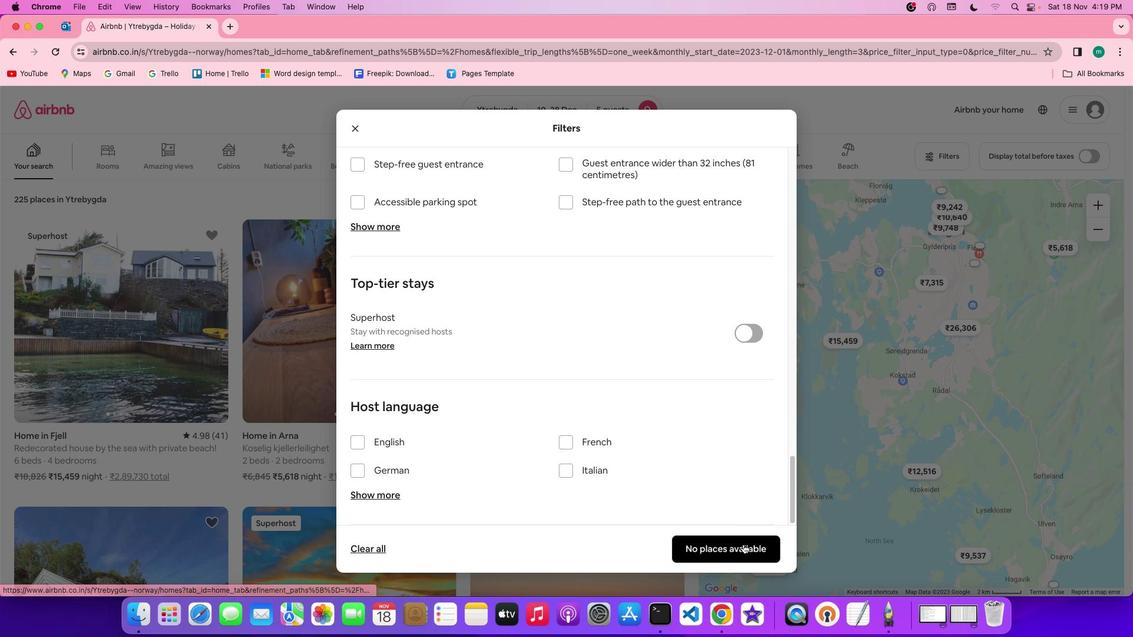 
Action: Mouse moved to (540, 409)
Screenshot: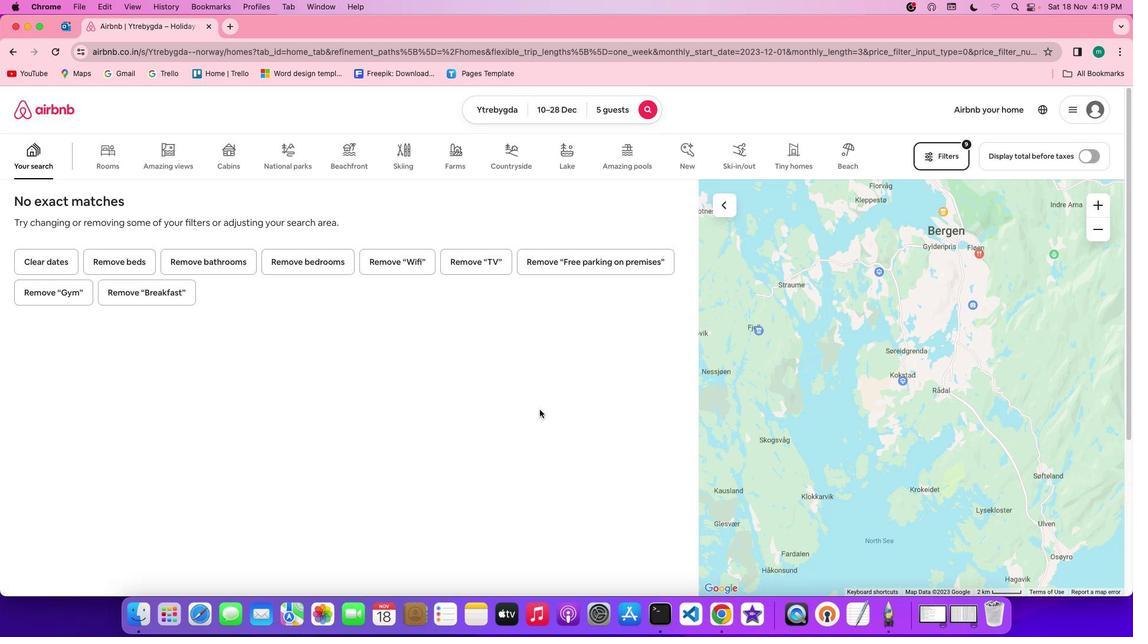 
